 Task: Find connections with filter location Embarcación with filter topic #lifecoach with filter profile language Potuguese with filter current company The Judge Group with filter school Srinivasa Ramanujan Institute of Technology with filter industry IT System Custom Software Development with filter service category Content Strategy with filter keywords title Front Desk Manager
Action: Mouse moved to (642, 116)
Screenshot: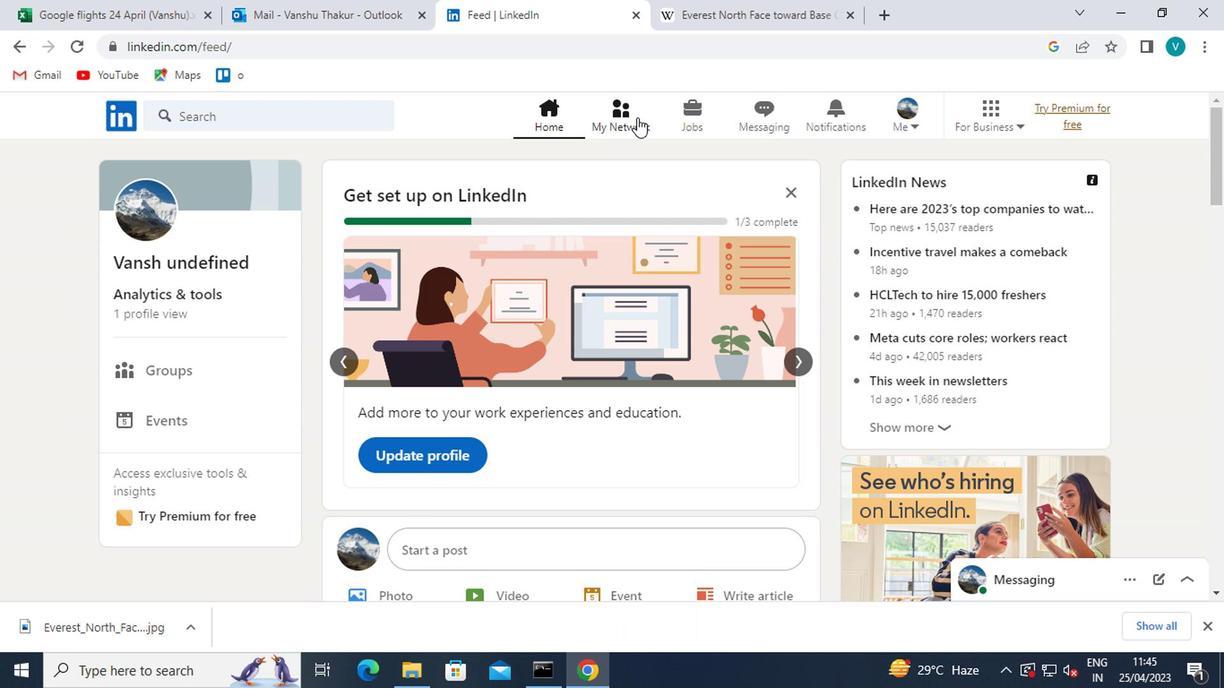 
Action: Mouse pressed left at (642, 116)
Screenshot: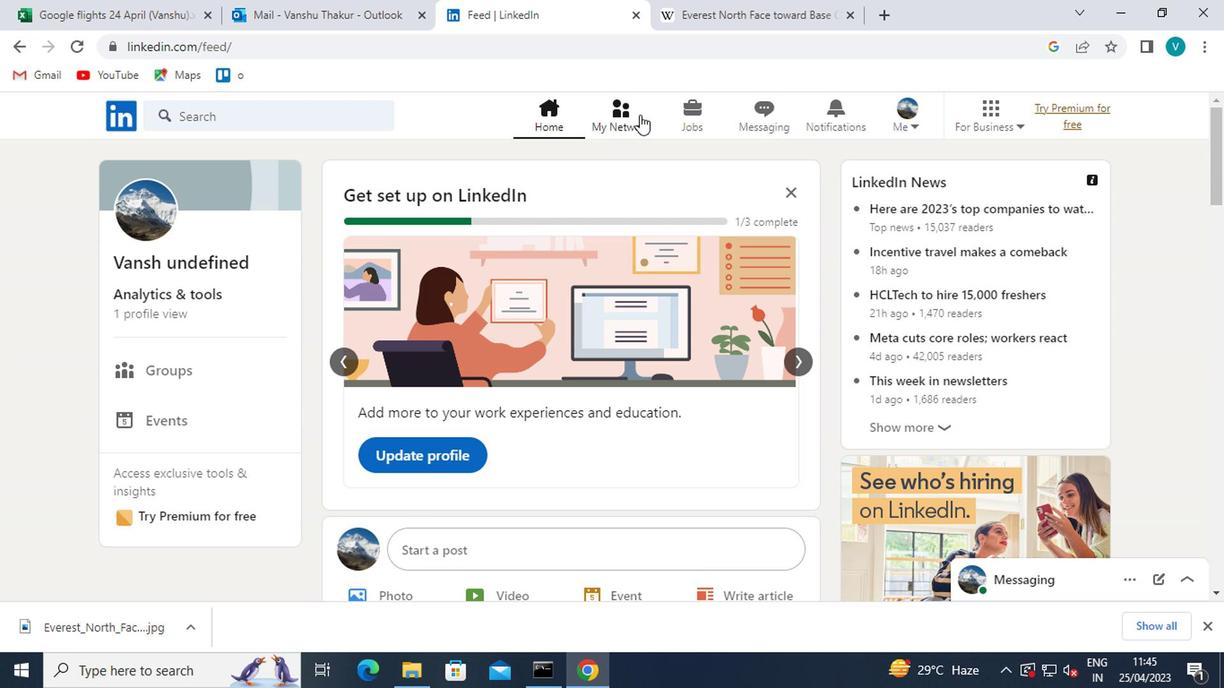 
Action: Mouse moved to (254, 221)
Screenshot: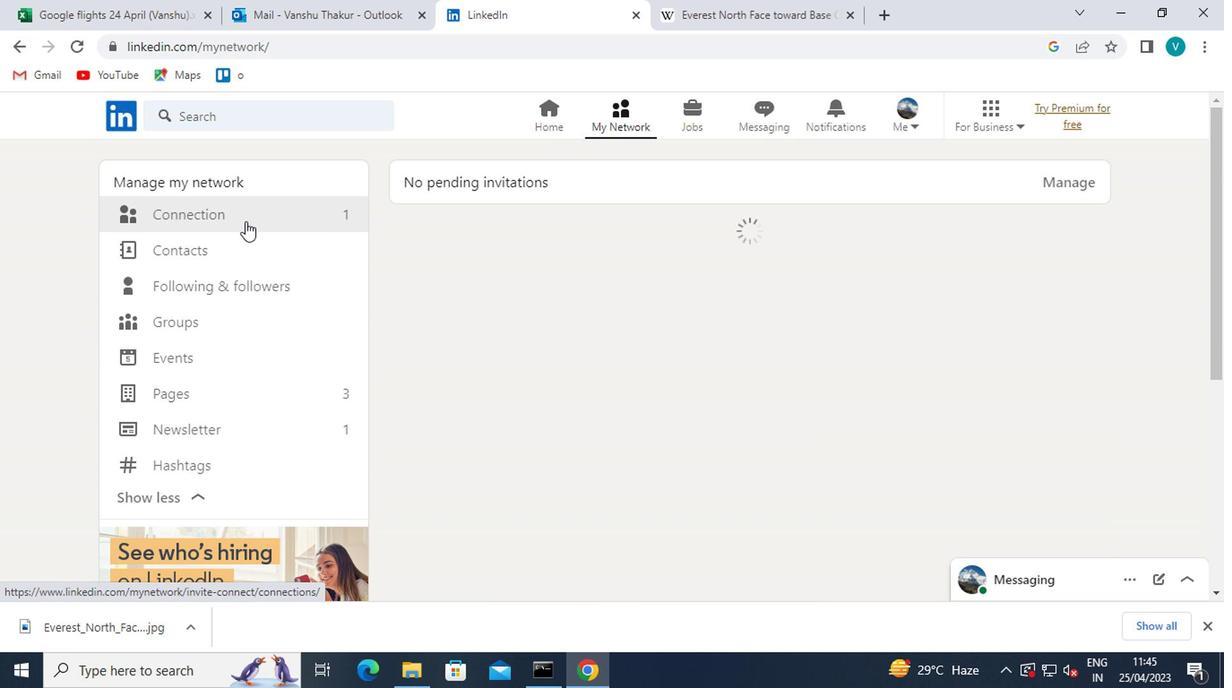 
Action: Mouse pressed left at (254, 221)
Screenshot: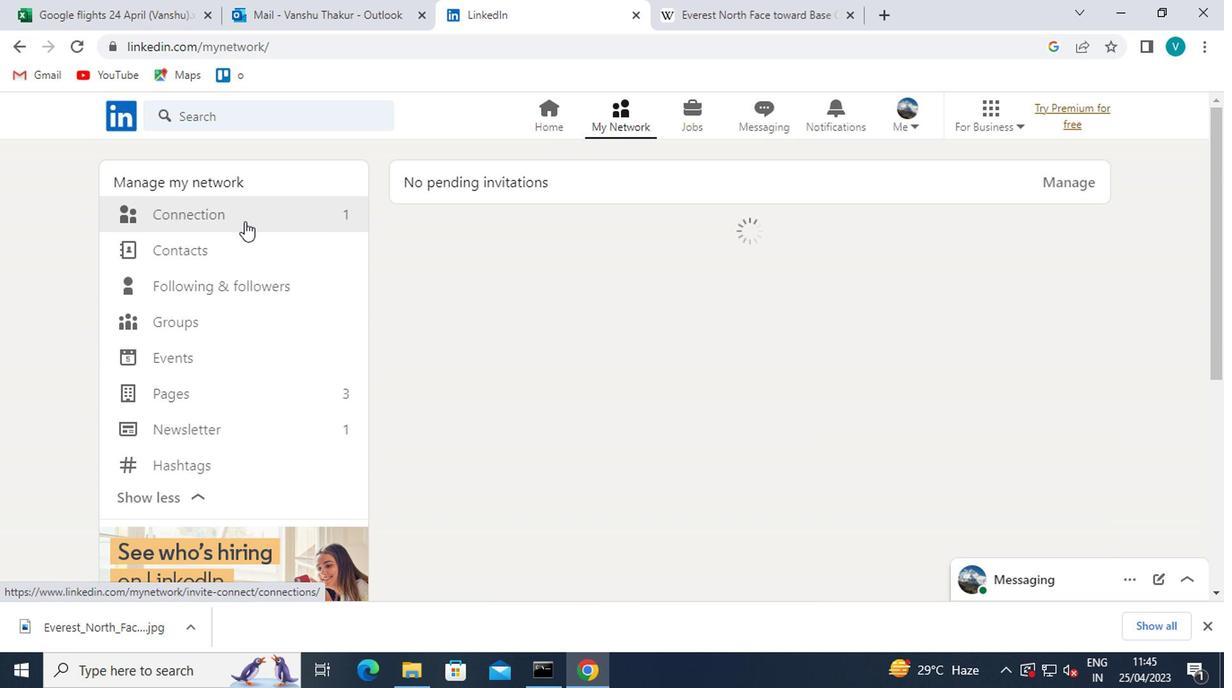 
Action: Mouse moved to (732, 225)
Screenshot: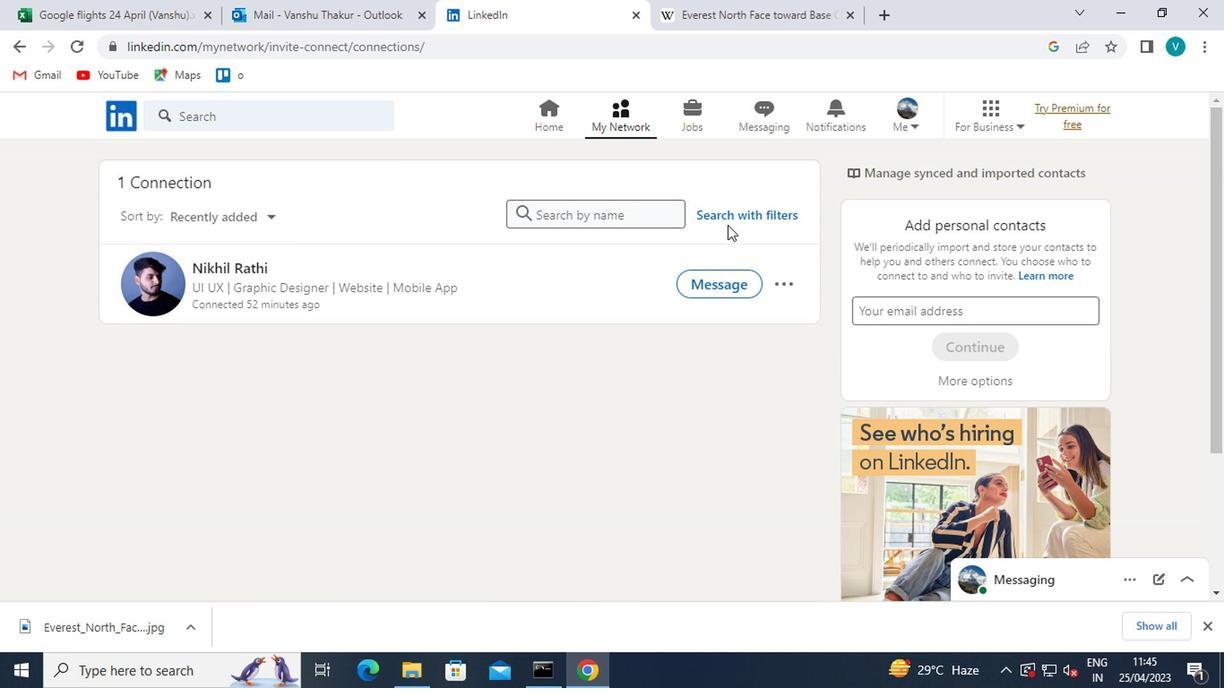 
Action: Mouse pressed left at (732, 225)
Screenshot: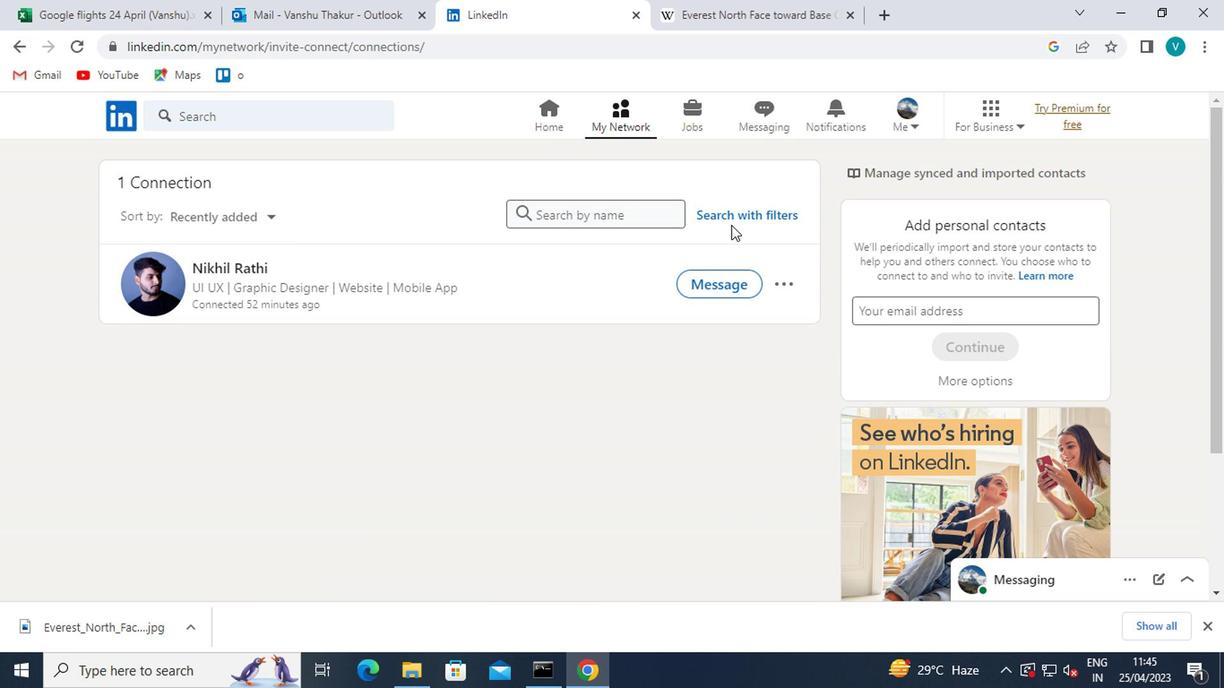 
Action: Mouse moved to (744, 218)
Screenshot: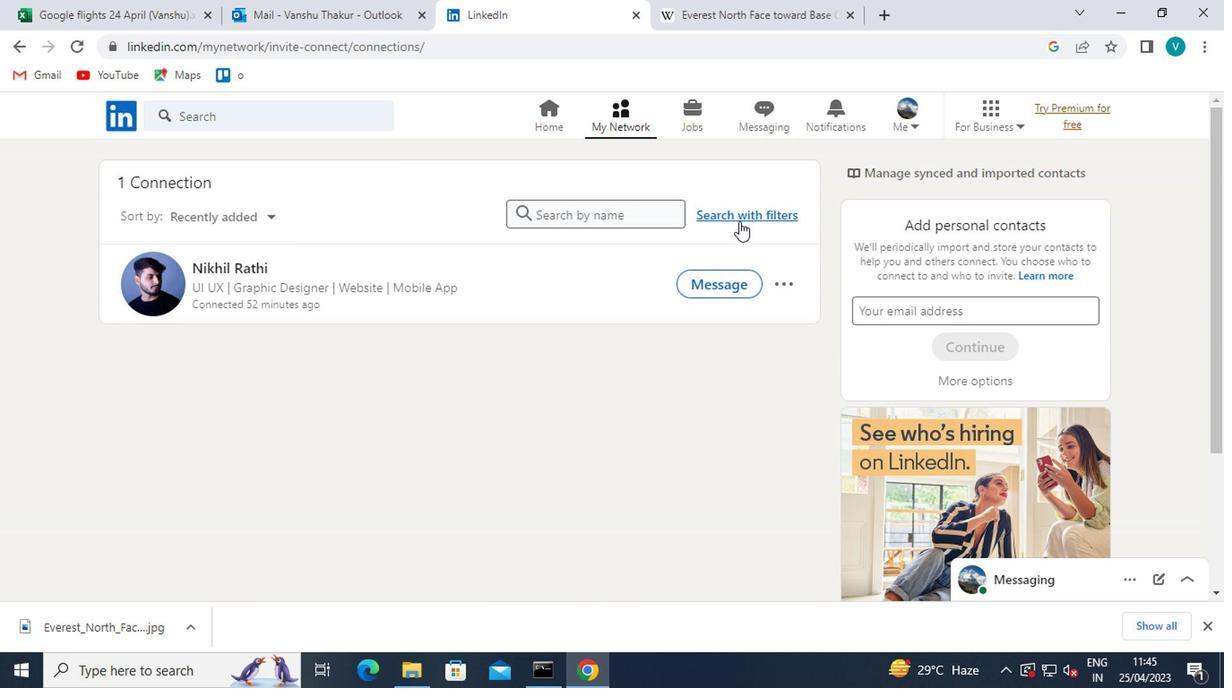 
Action: Mouse pressed left at (744, 218)
Screenshot: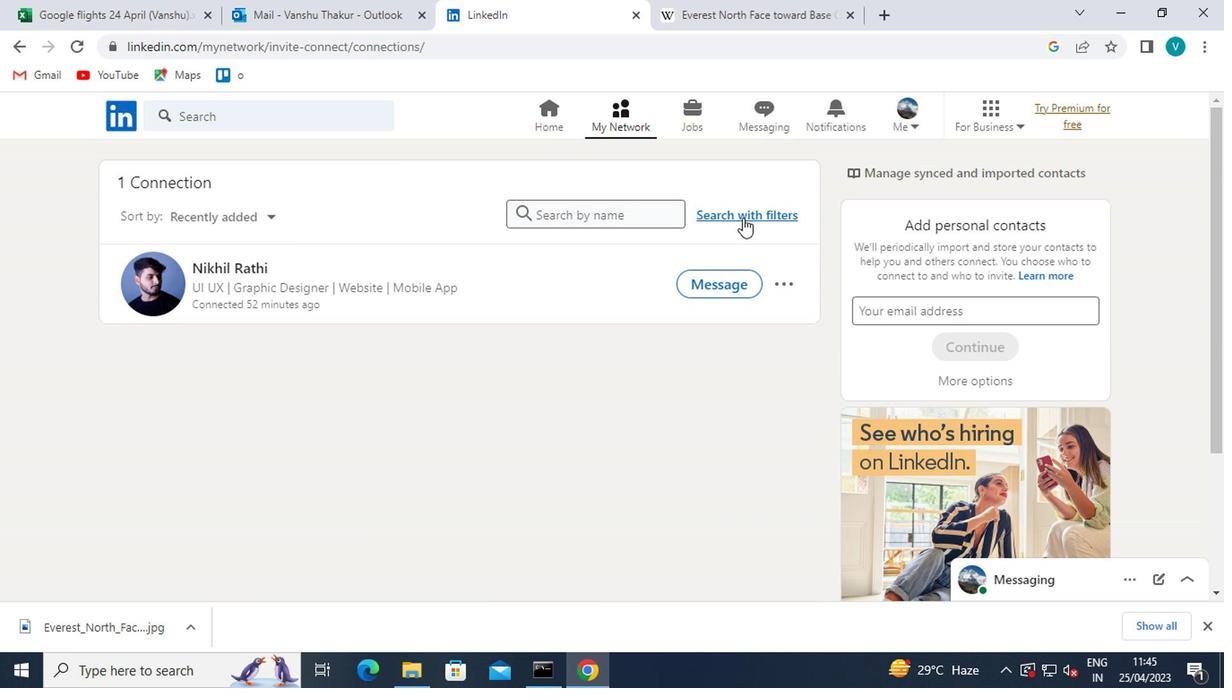 
Action: Mouse moved to (616, 171)
Screenshot: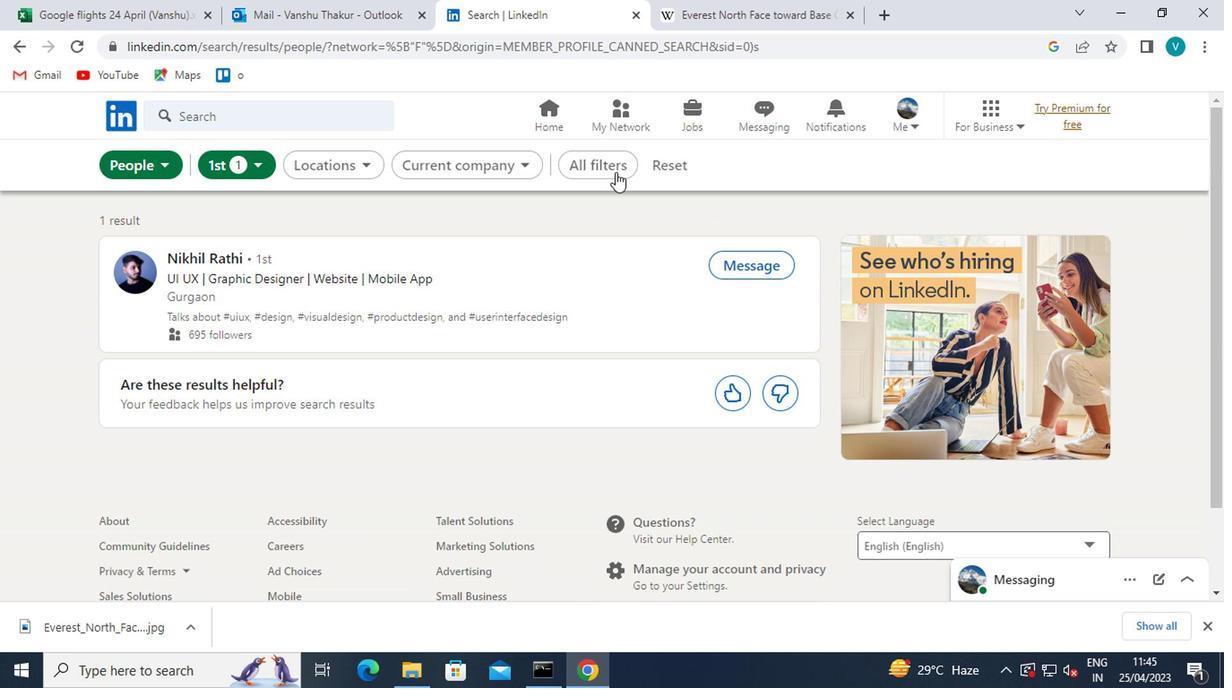 
Action: Mouse pressed left at (616, 171)
Screenshot: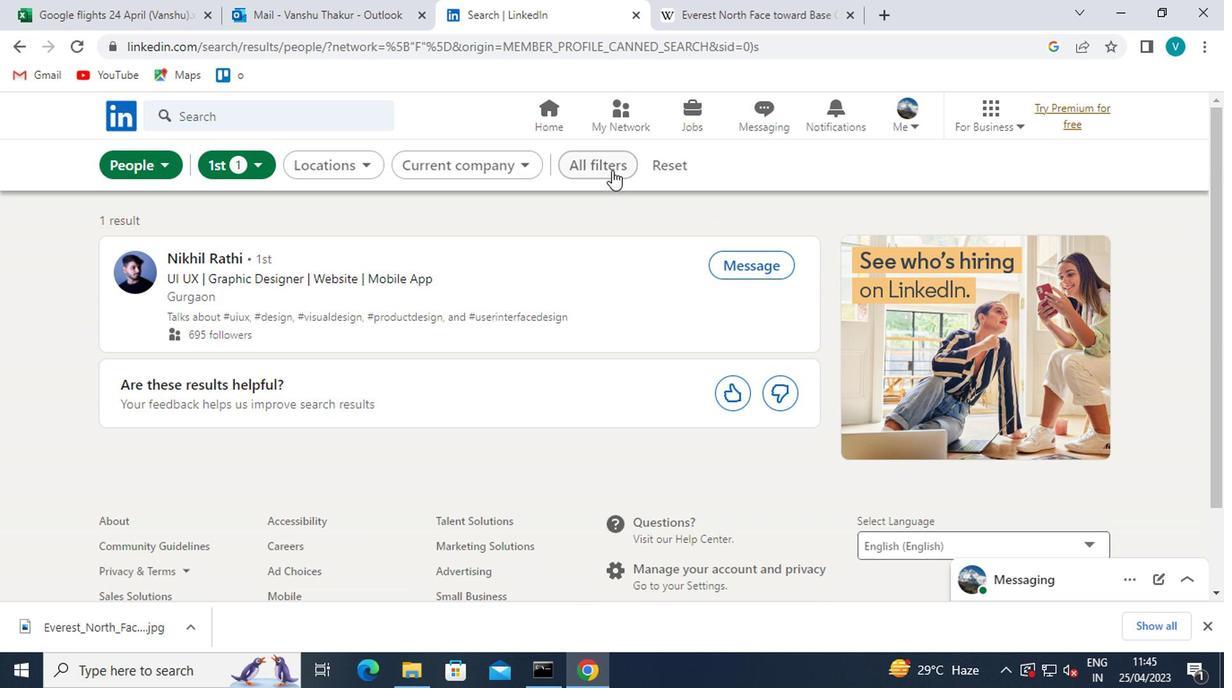 
Action: Mouse moved to (841, 376)
Screenshot: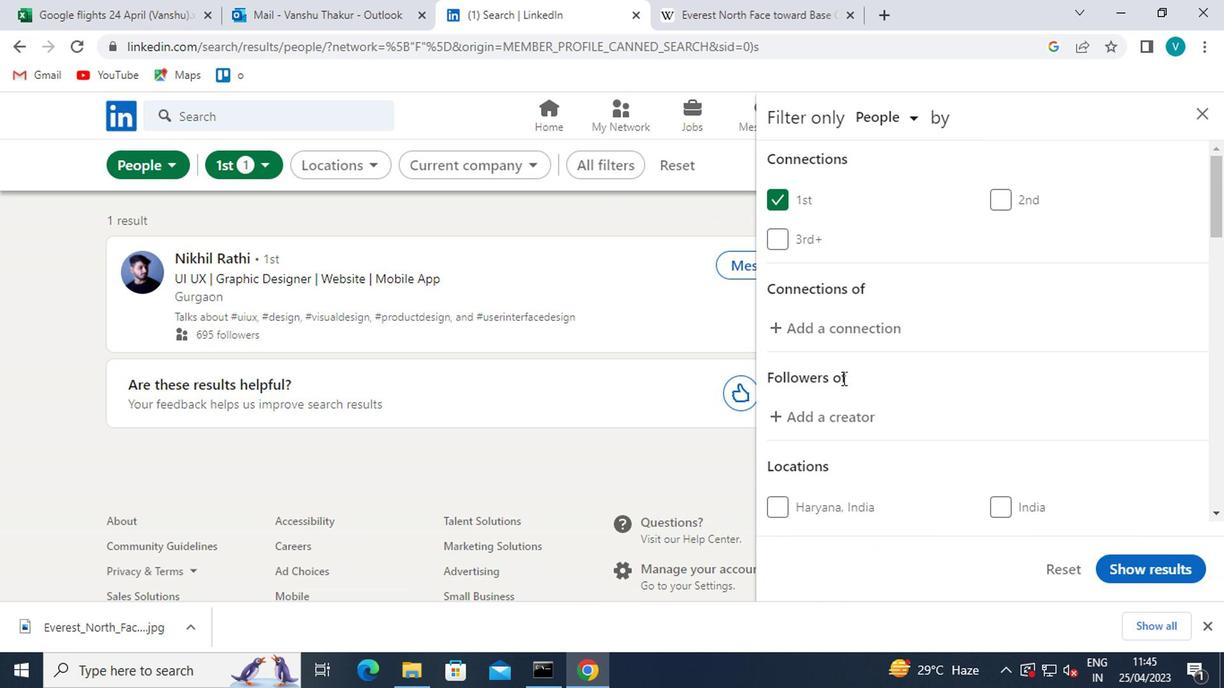 
Action: Mouse scrolled (841, 376) with delta (0, 0)
Screenshot: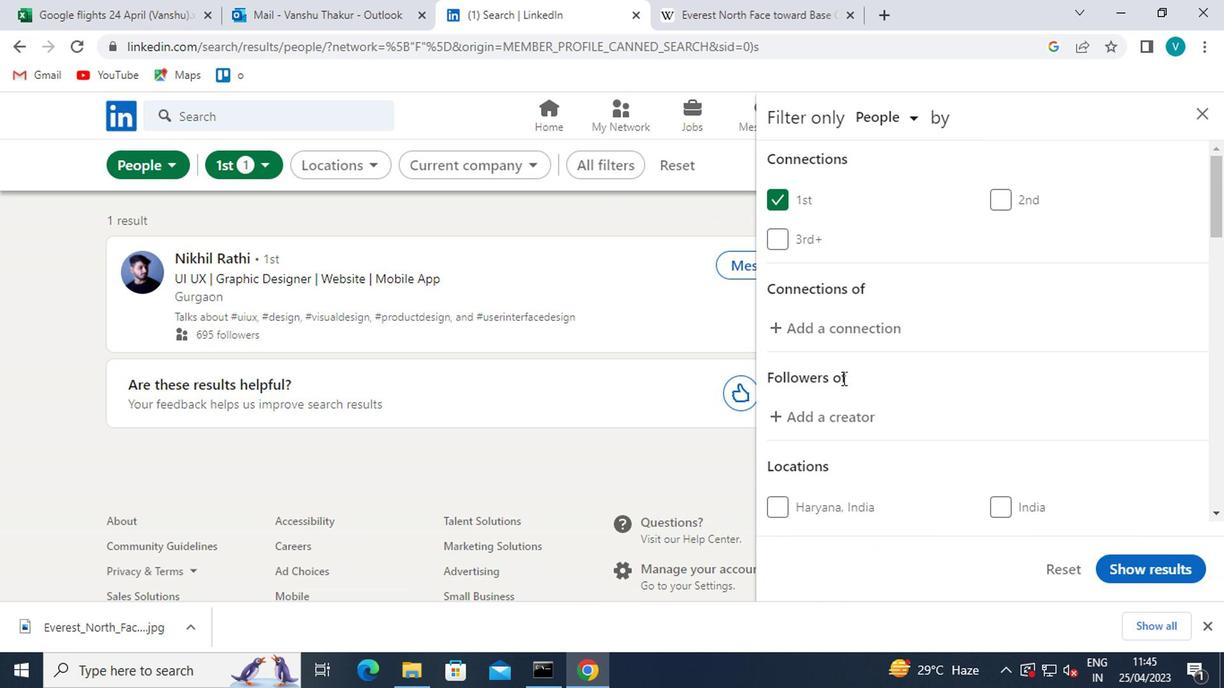 
Action: Mouse moved to (843, 377)
Screenshot: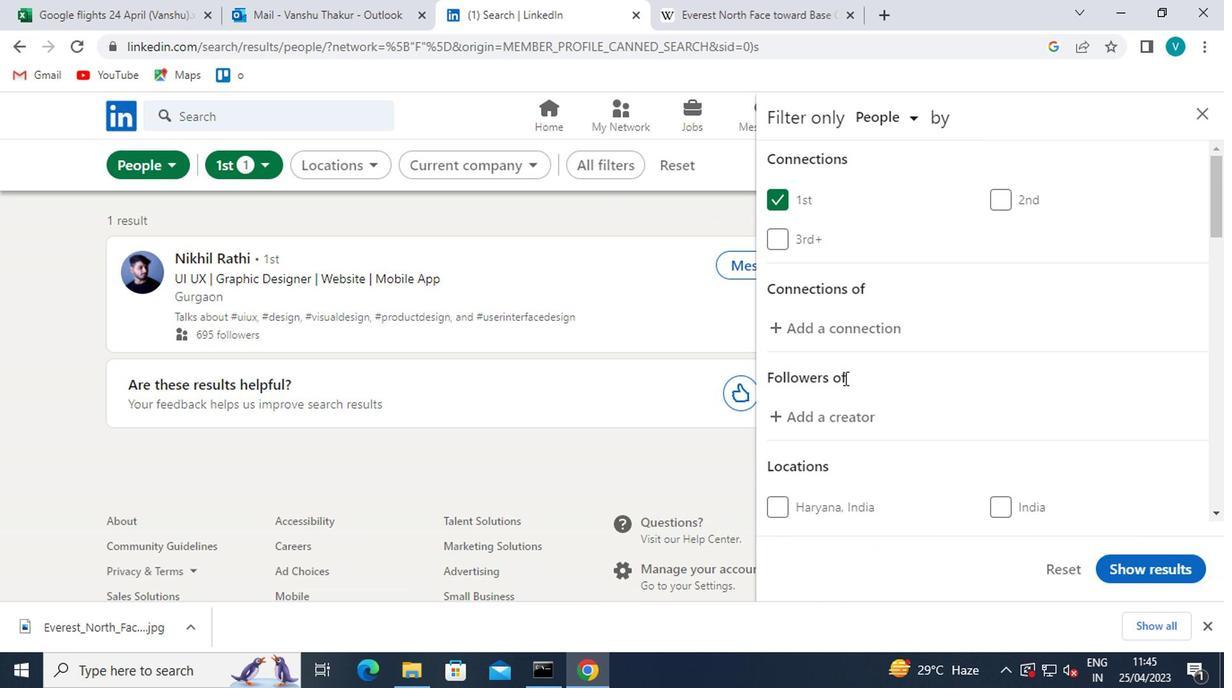 
Action: Mouse scrolled (843, 376) with delta (0, 0)
Screenshot: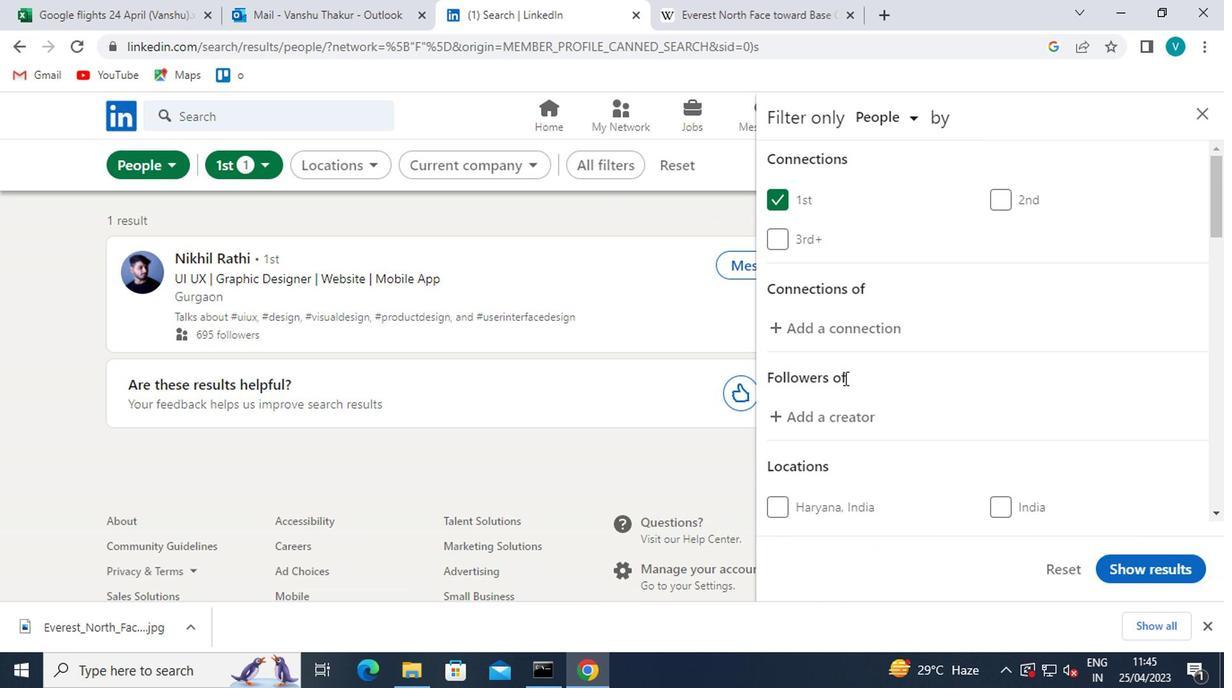 
Action: Mouse scrolled (843, 376) with delta (0, 0)
Screenshot: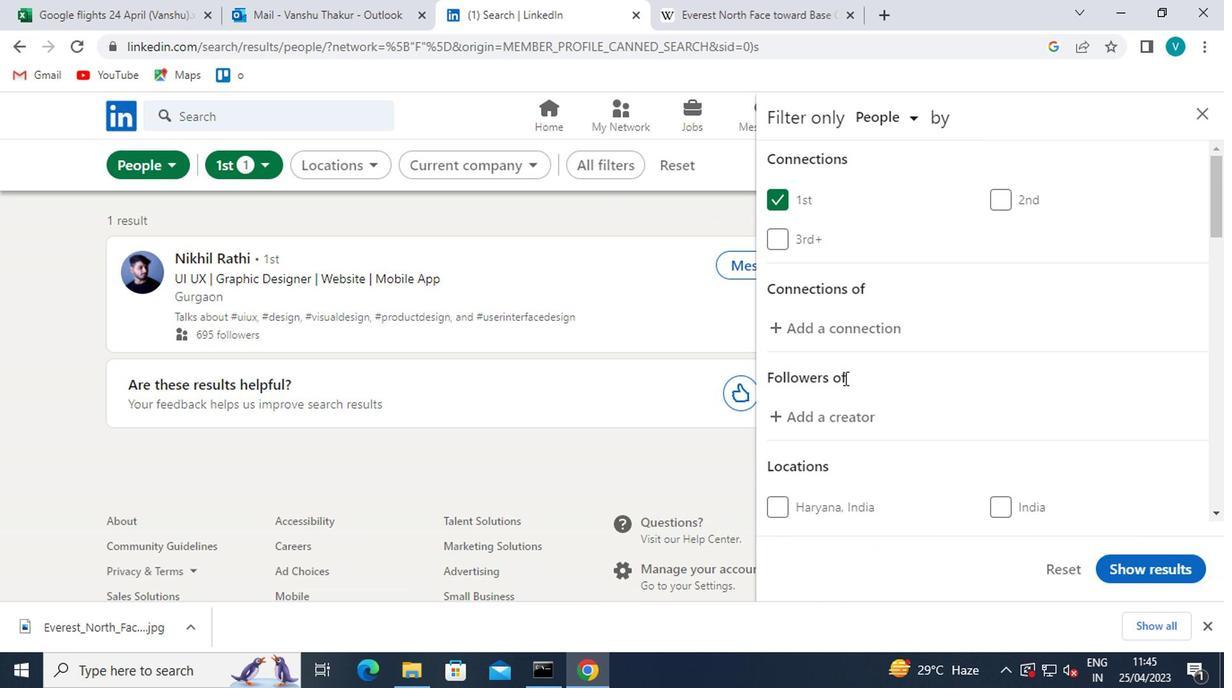 
Action: Mouse moved to (846, 320)
Screenshot: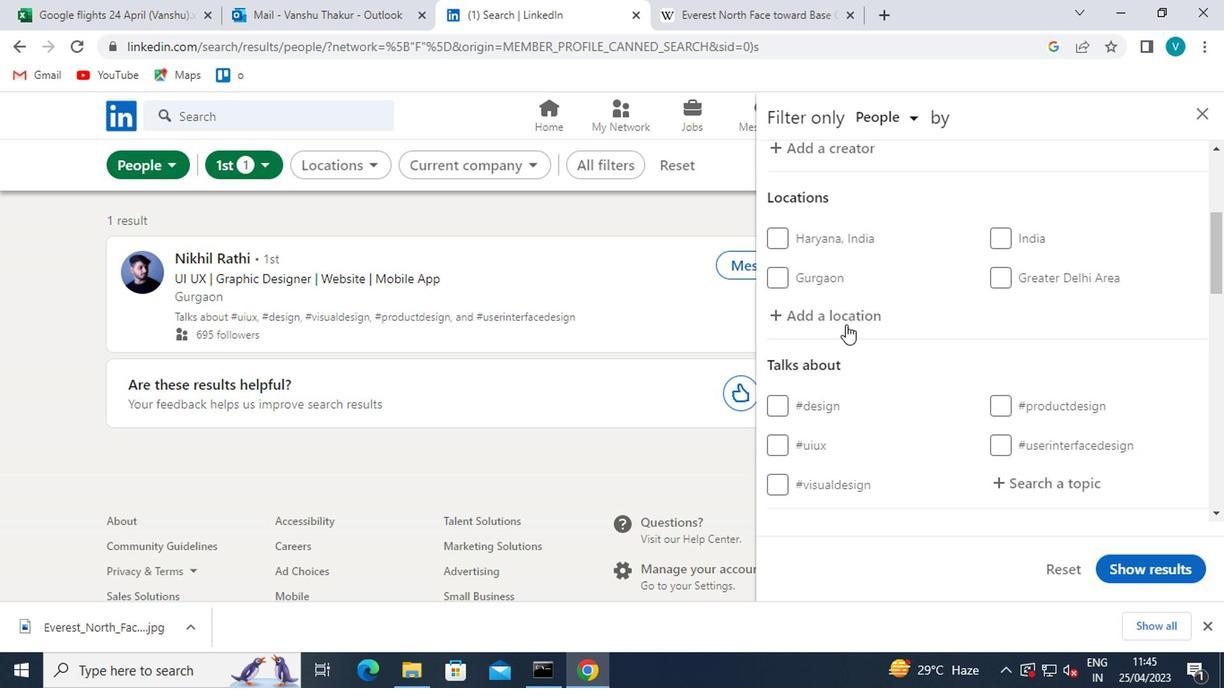 
Action: Mouse pressed left at (846, 320)
Screenshot: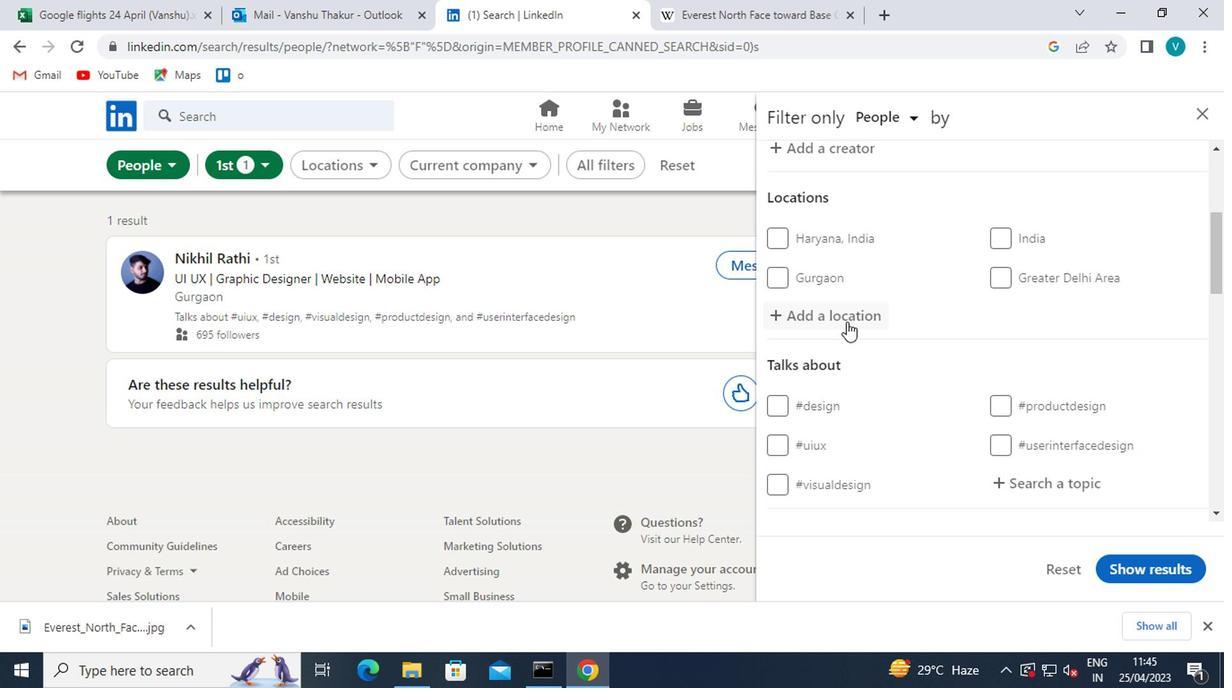 
Action: Mouse moved to (844, 320)
Screenshot: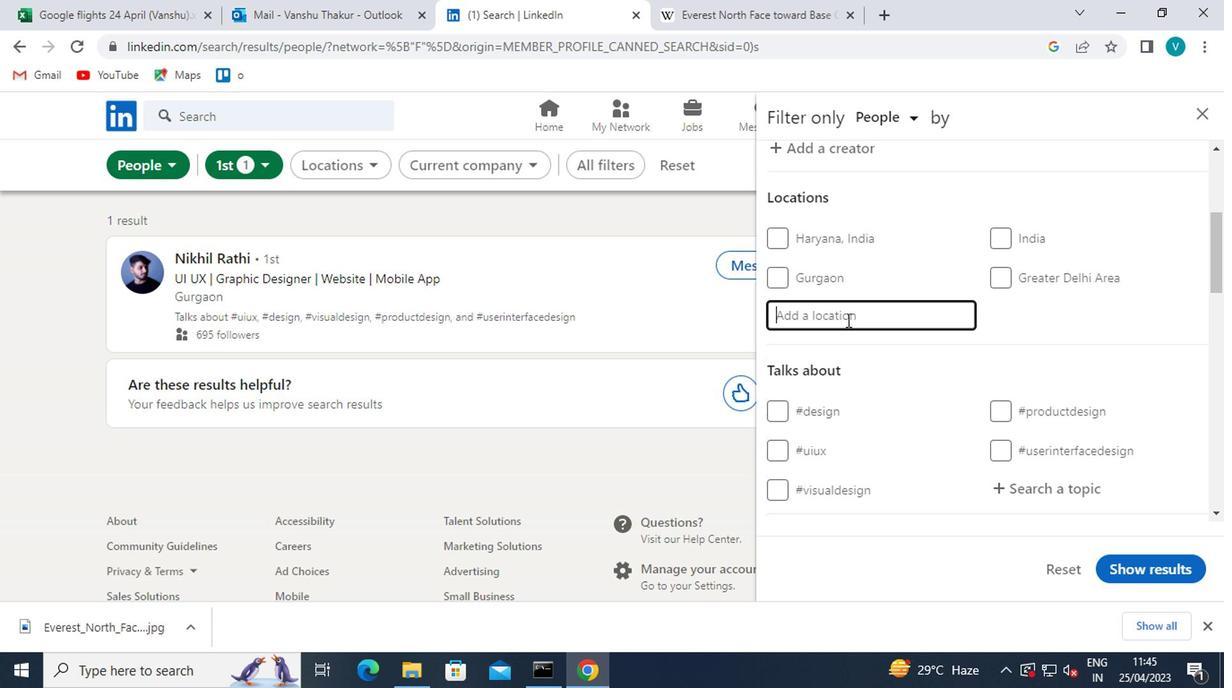 
Action: Key pressed <Key.shift>EMBARCACION
Screenshot: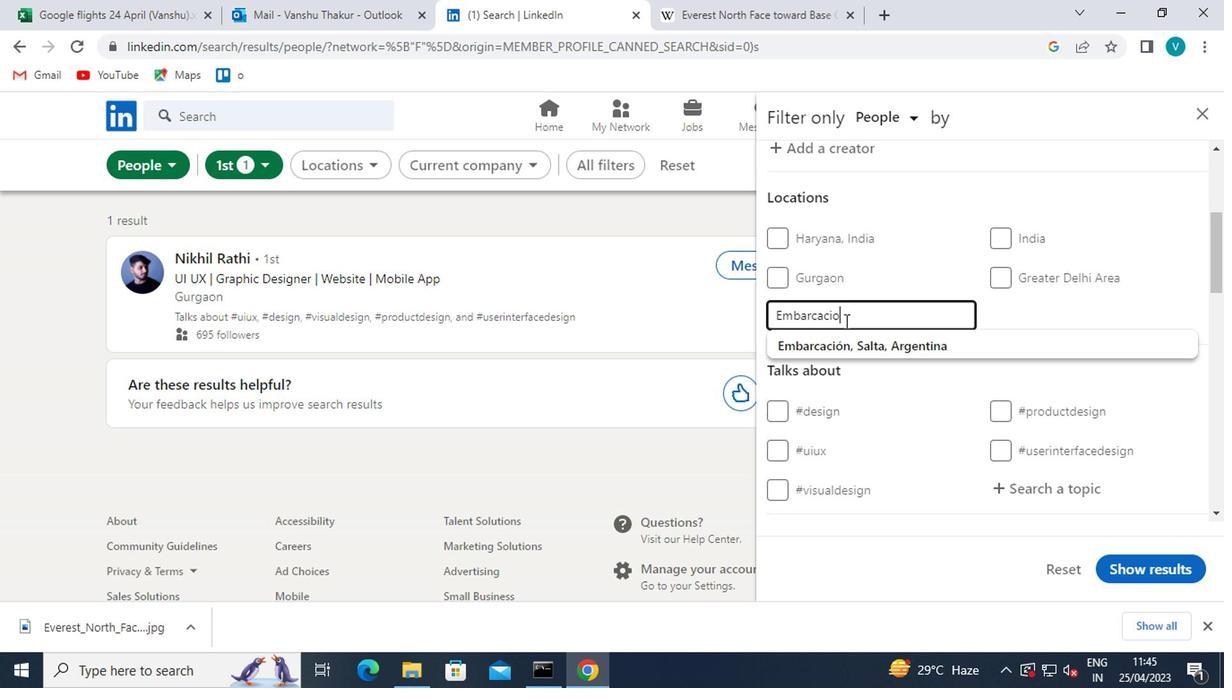 
Action: Mouse moved to (827, 352)
Screenshot: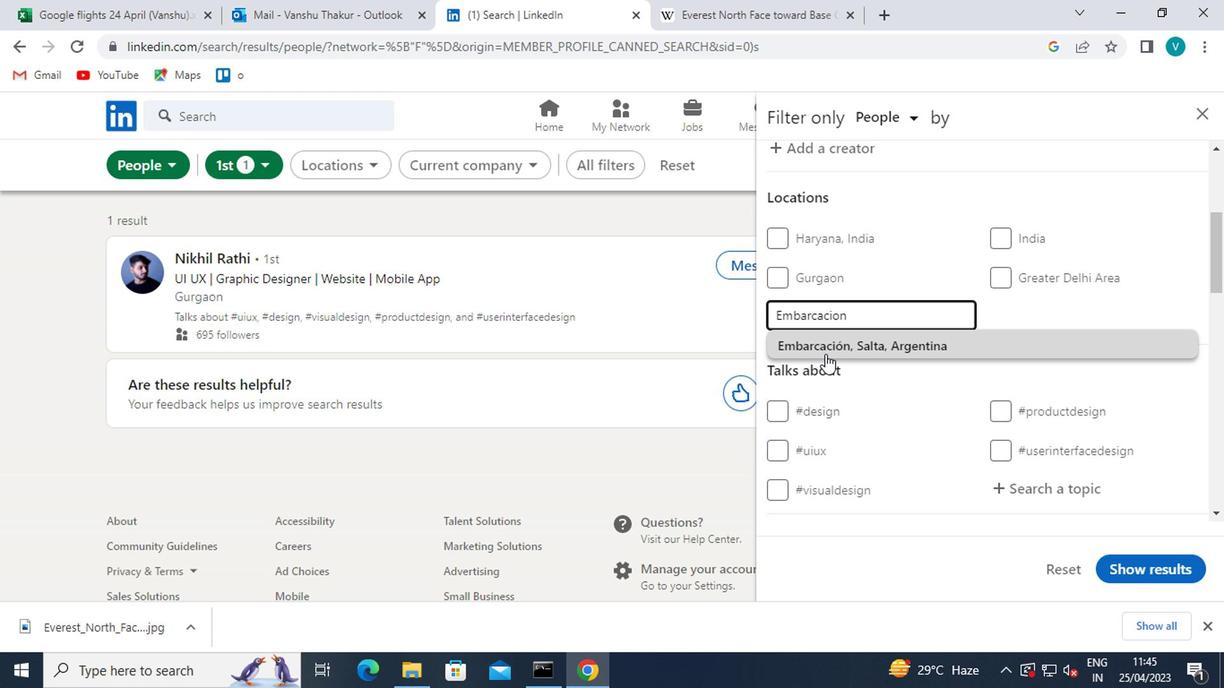 
Action: Mouse pressed left at (827, 352)
Screenshot: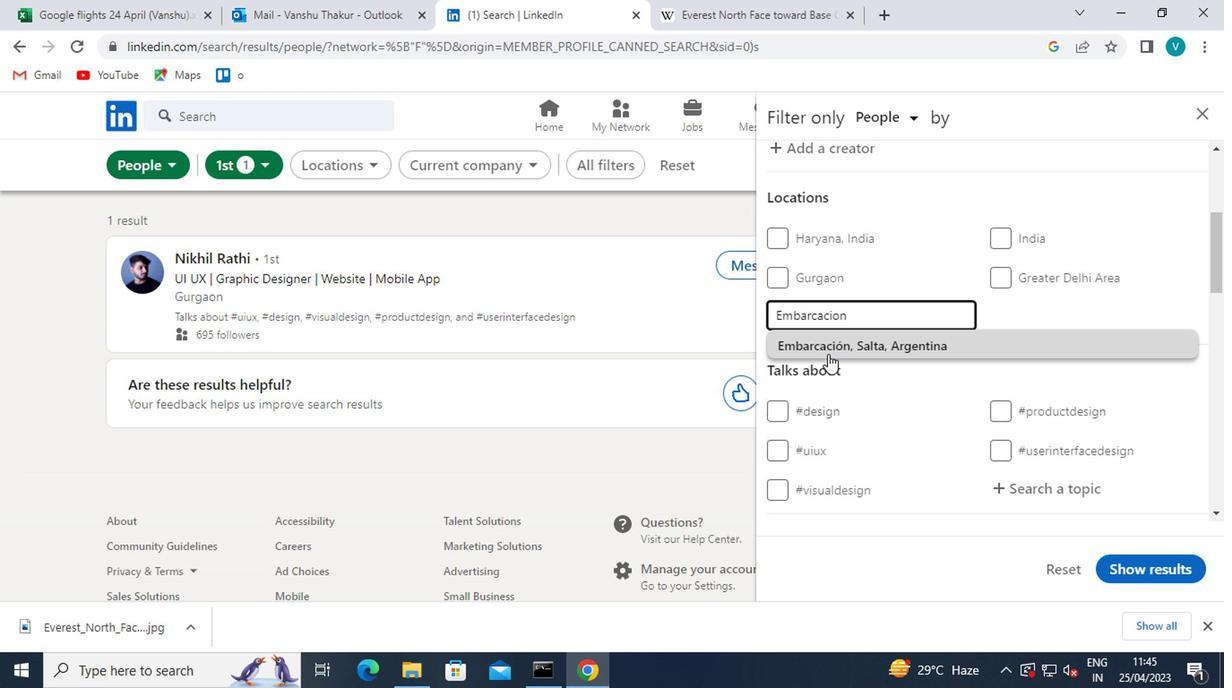 
Action: Mouse moved to (1023, 368)
Screenshot: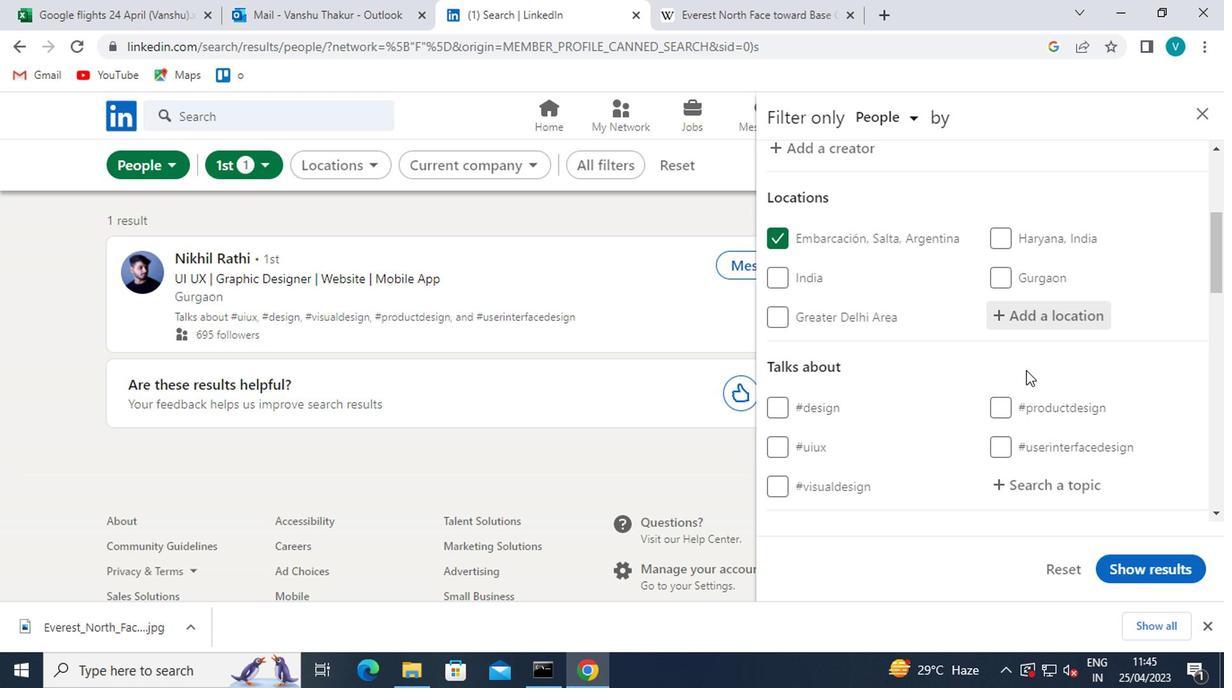 
Action: Mouse scrolled (1023, 368) with delta (0, 0)
Screenshot: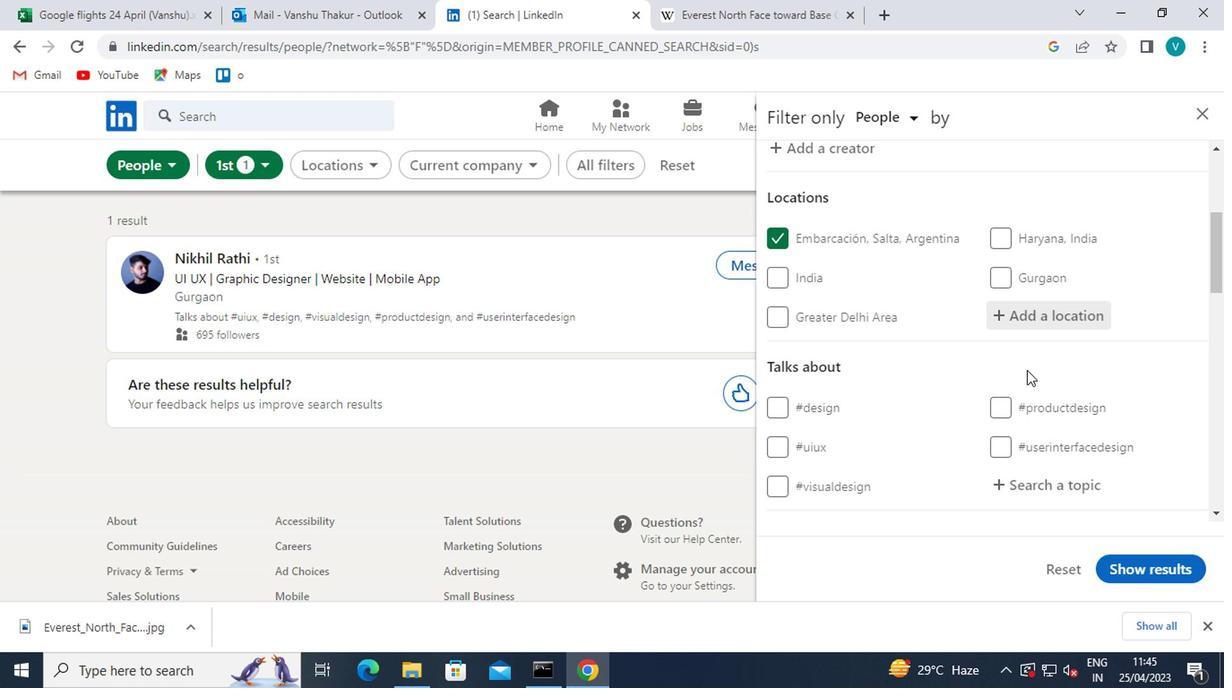 
Action: Mouse moved to (1040, 401)
Screenshot: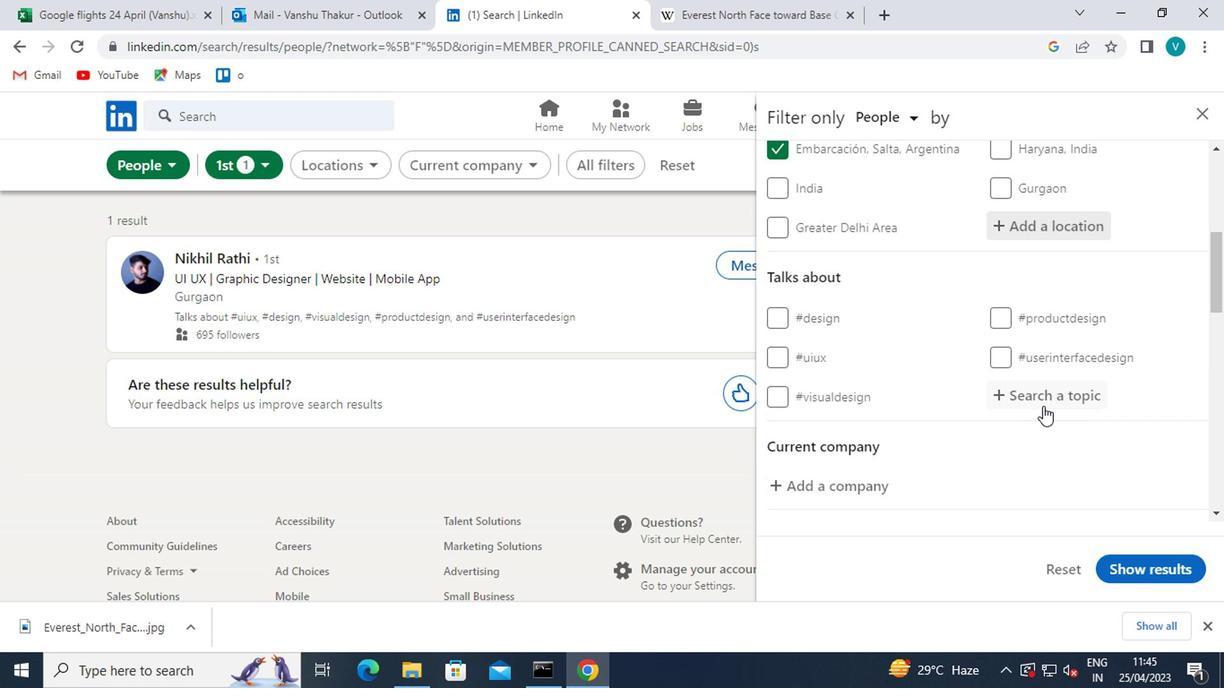 
Action: Mouse pressed left at (1040, 401)
Screenshot: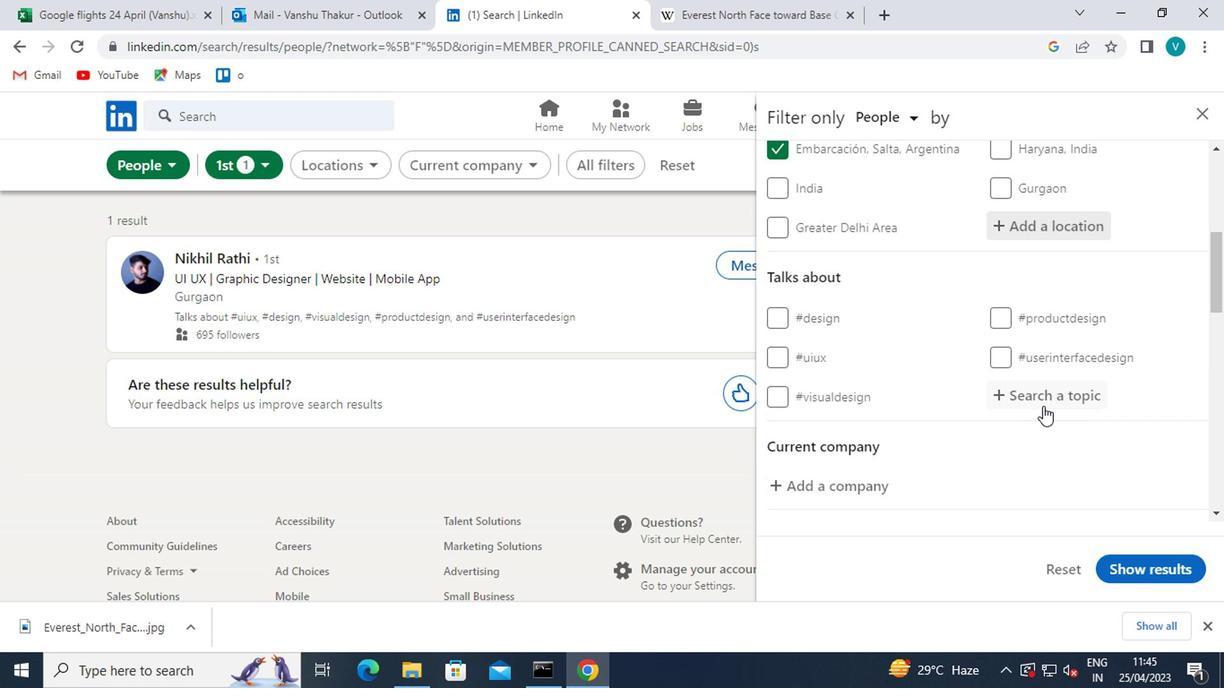 
Action: Mouse moved to (999, 387)
Screenshot: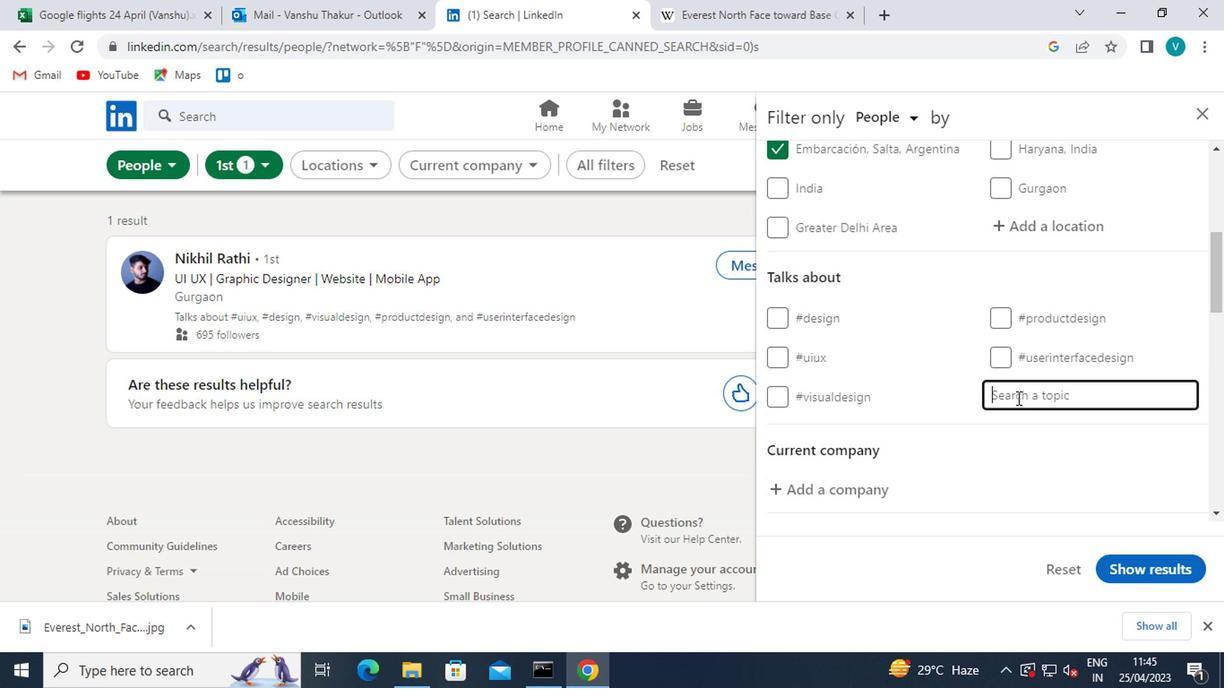 
Action: Key pressed <Key.shift>#LIFECOACH
Screenshot: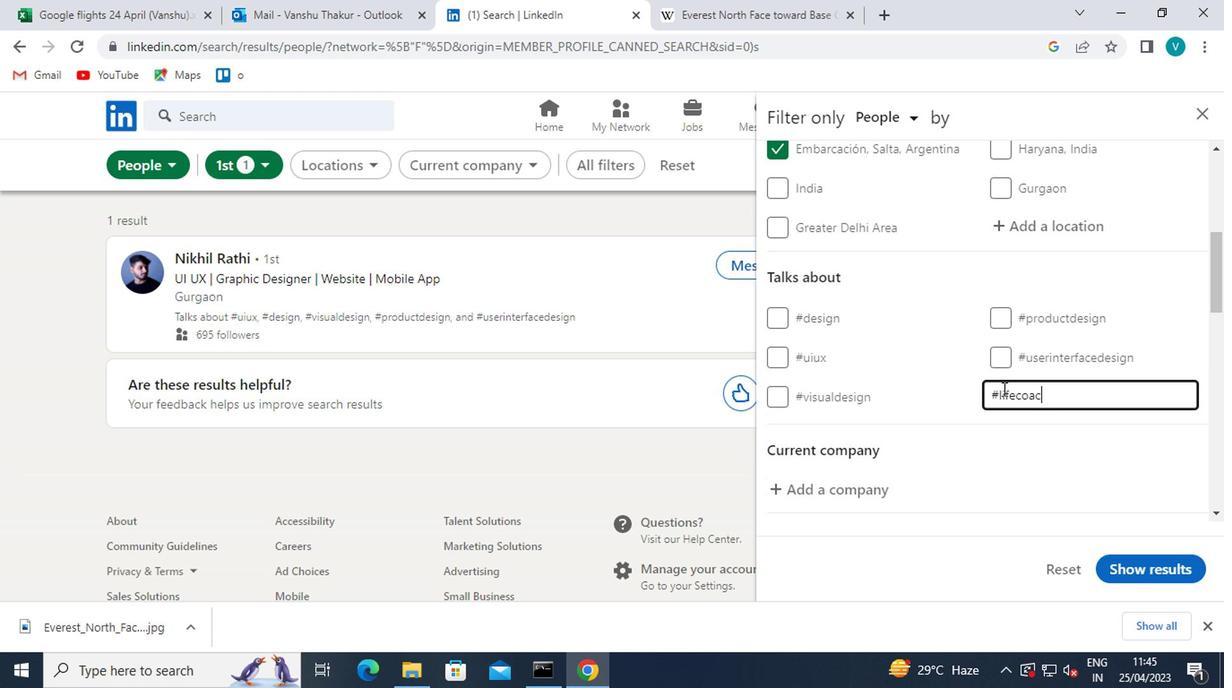 
Action: Mouse moved to (1013, 435)
Screenshot: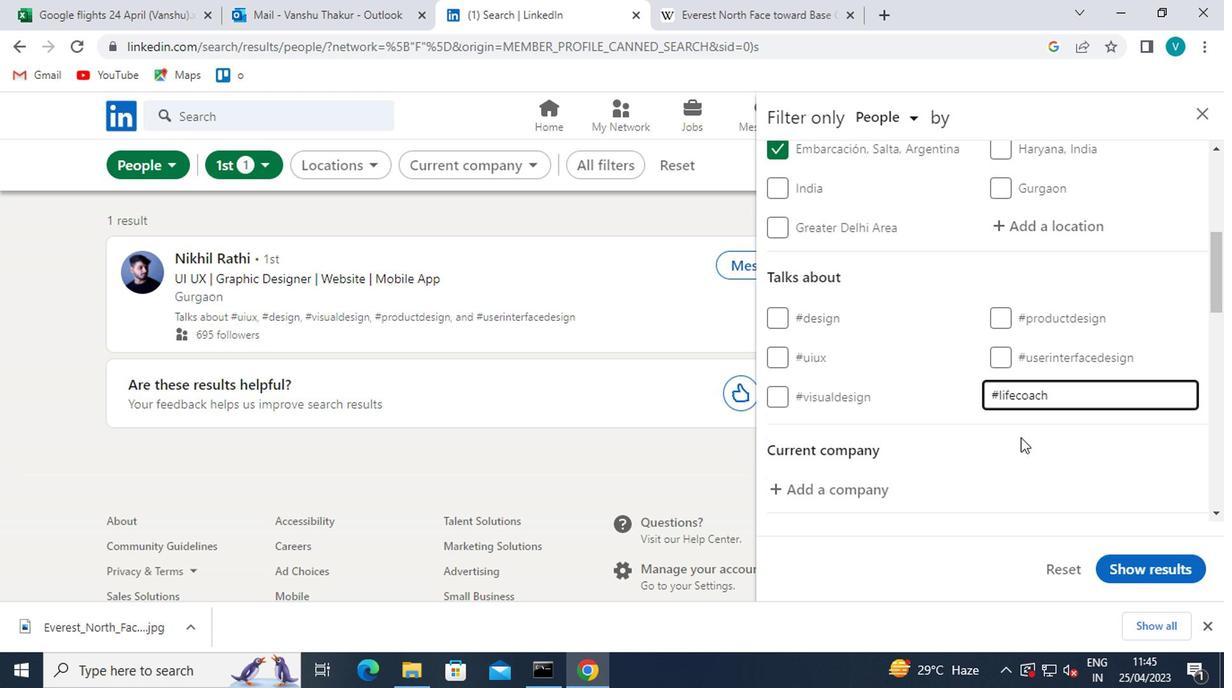 
Action: Mouse scrolled (1013, 434) with delta (0, -1)
Screenshot: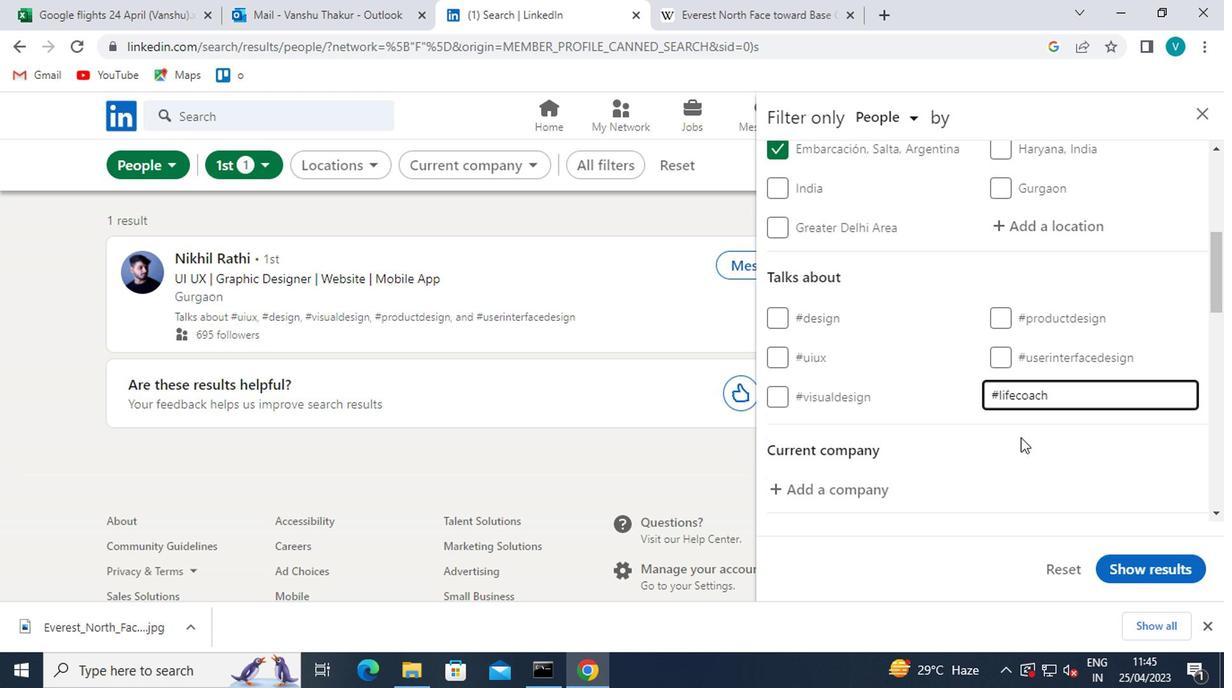 
Action: Mouse moved to (1012, 440)
Screenshot: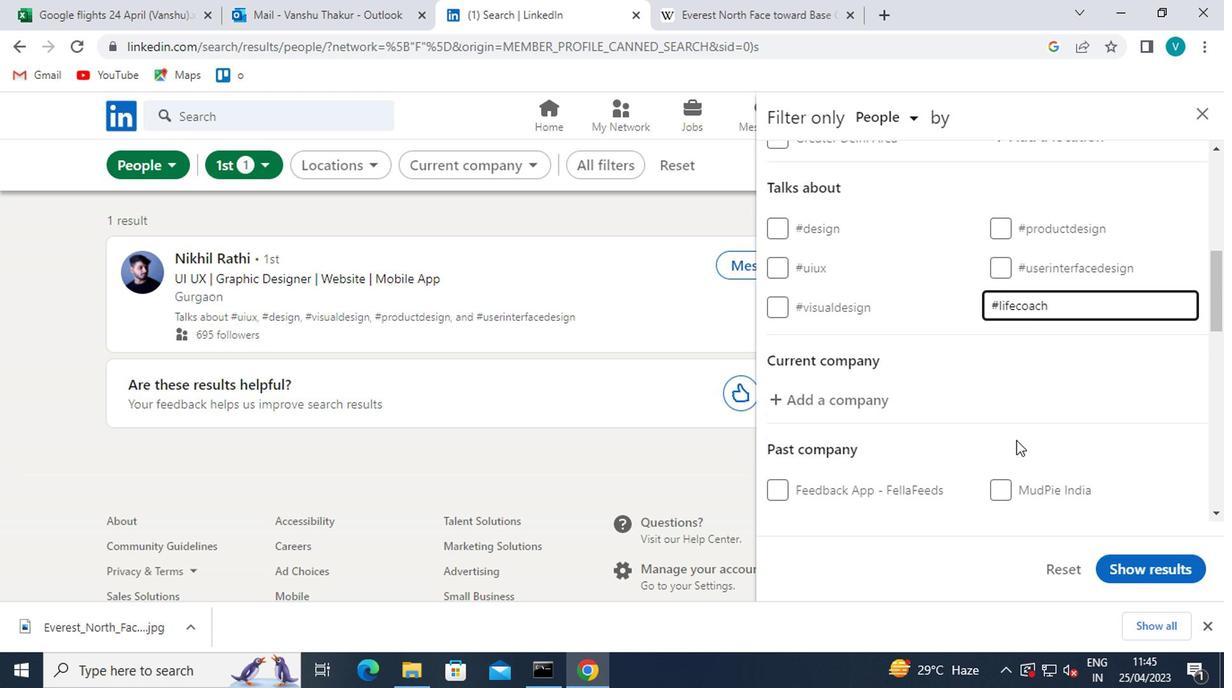 
Action: Mouse scrolled (1012, 438) with delta (0, -1)
Screenshot: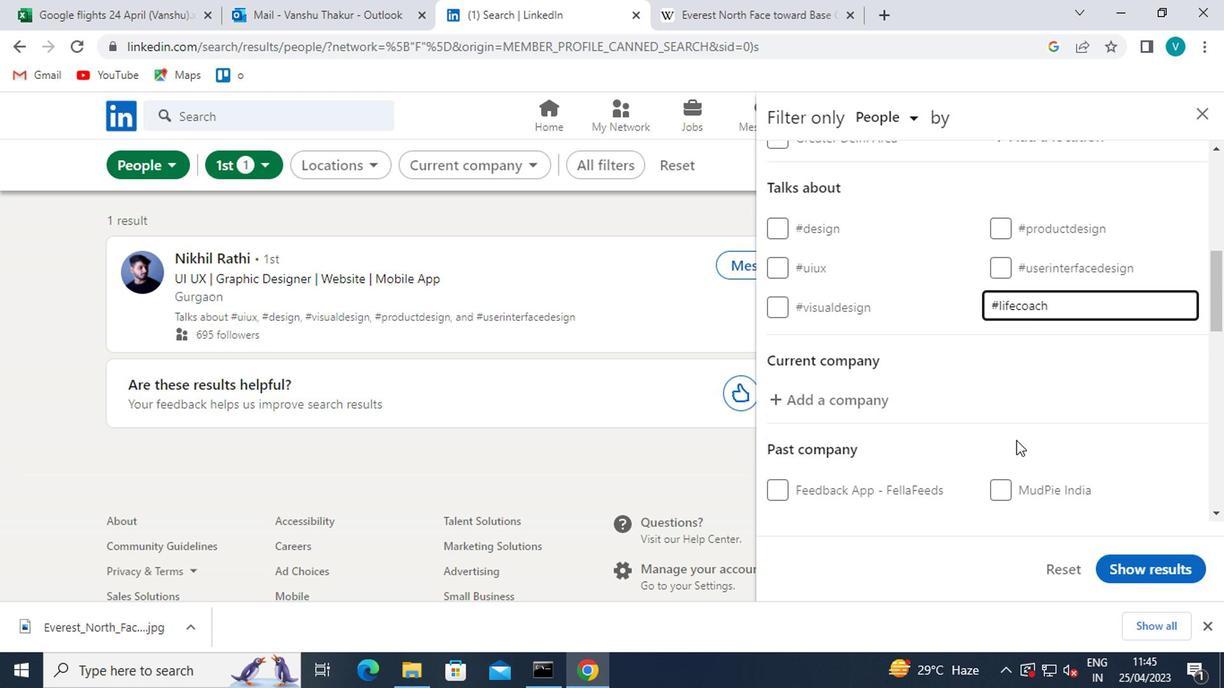 
Action: Mouse moved to (994, 444)
Screenshot: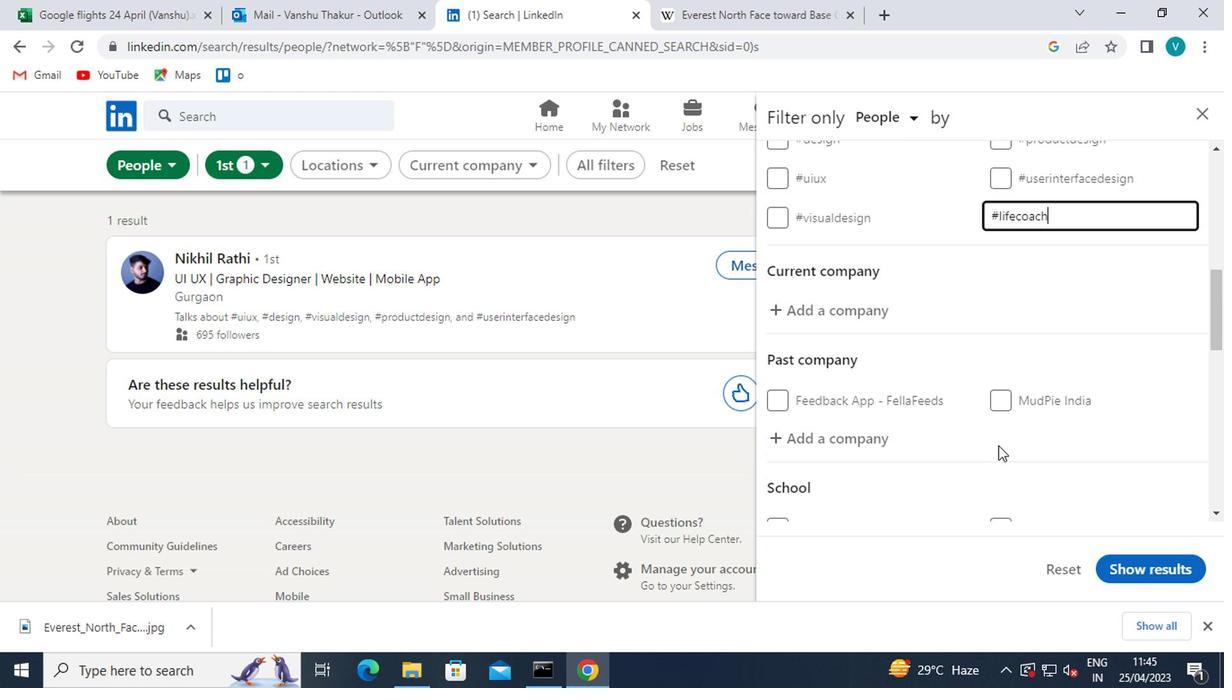 
Action: Mouse scrolled (994, 443) with delta (0, -1)
Screenshot: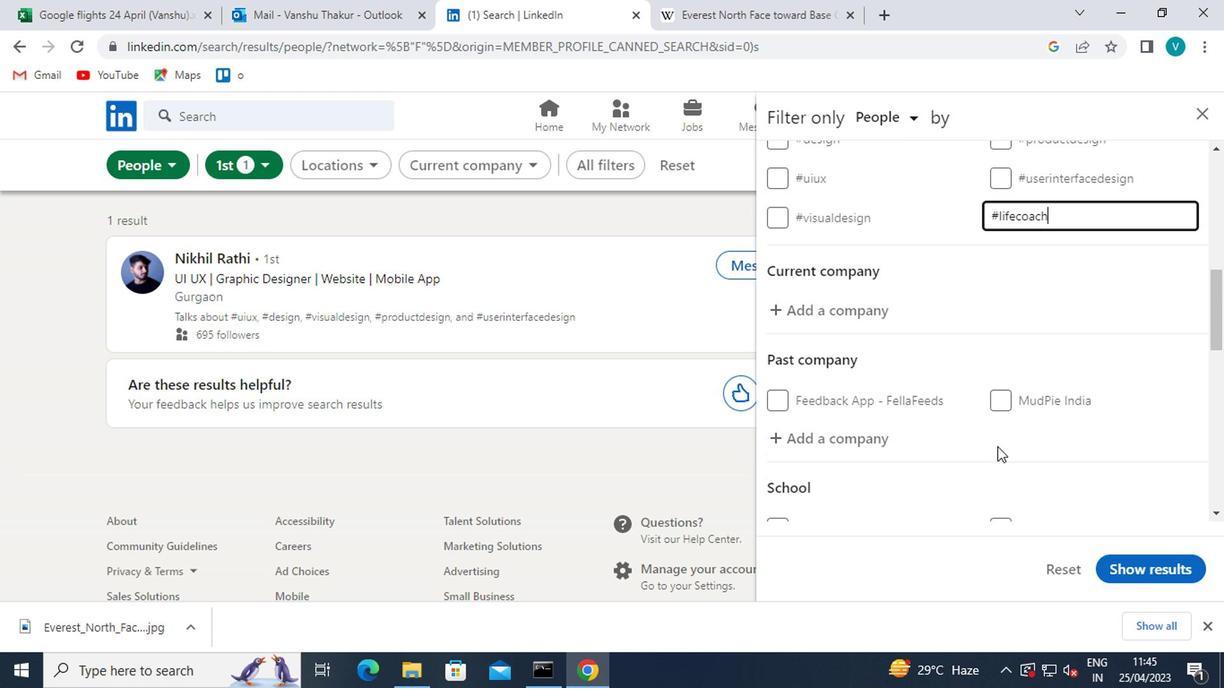 
Action: Mouse moved to (993, 456)
Screenshot: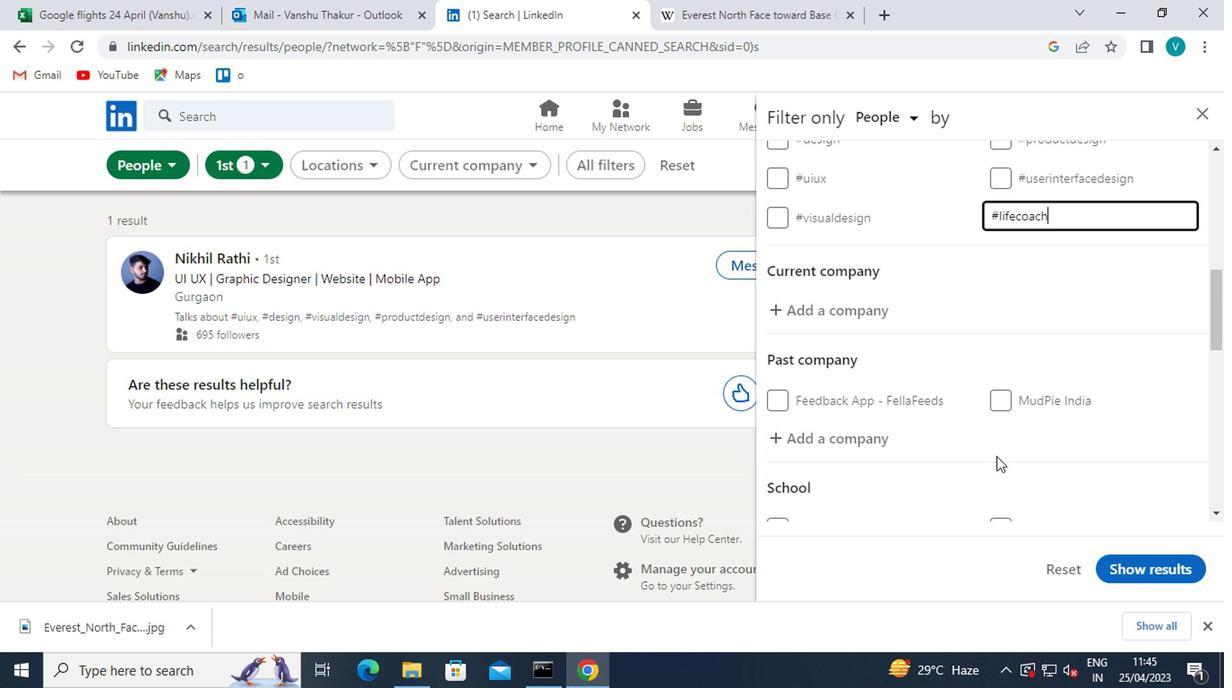 
Action: Mouse scrolled (993, 456) with delta (0, 0)
Screenshot: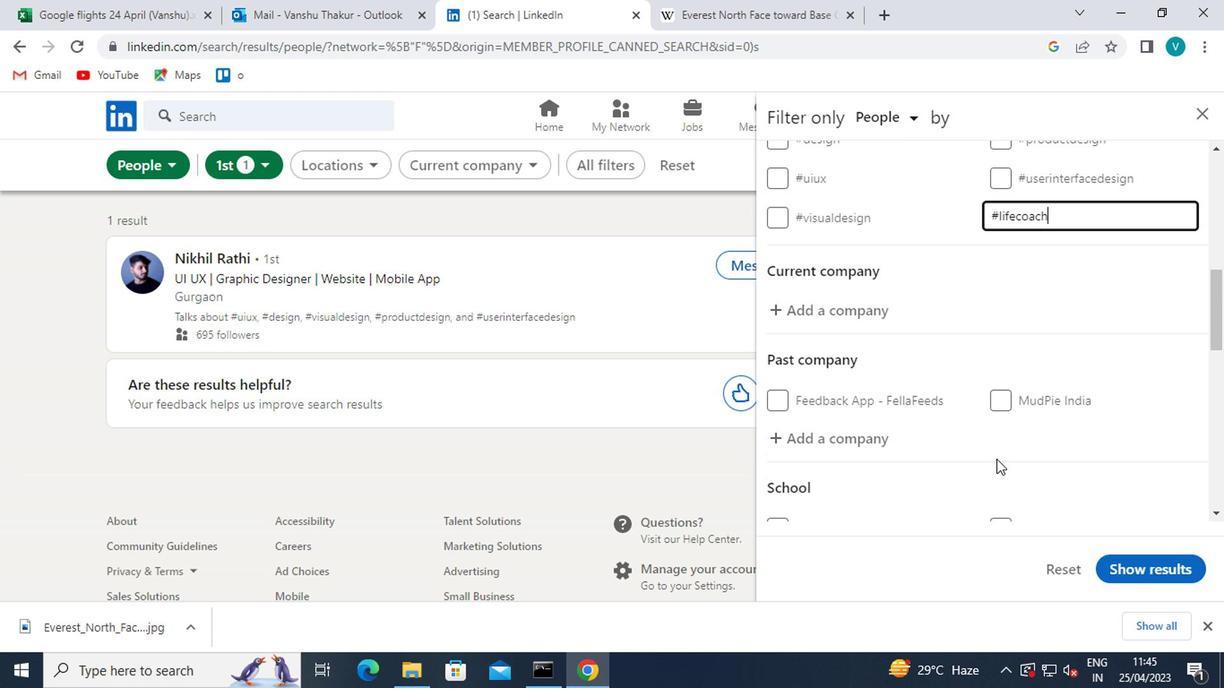 
Action: Mouse moved to (929, 456)
Screenshot: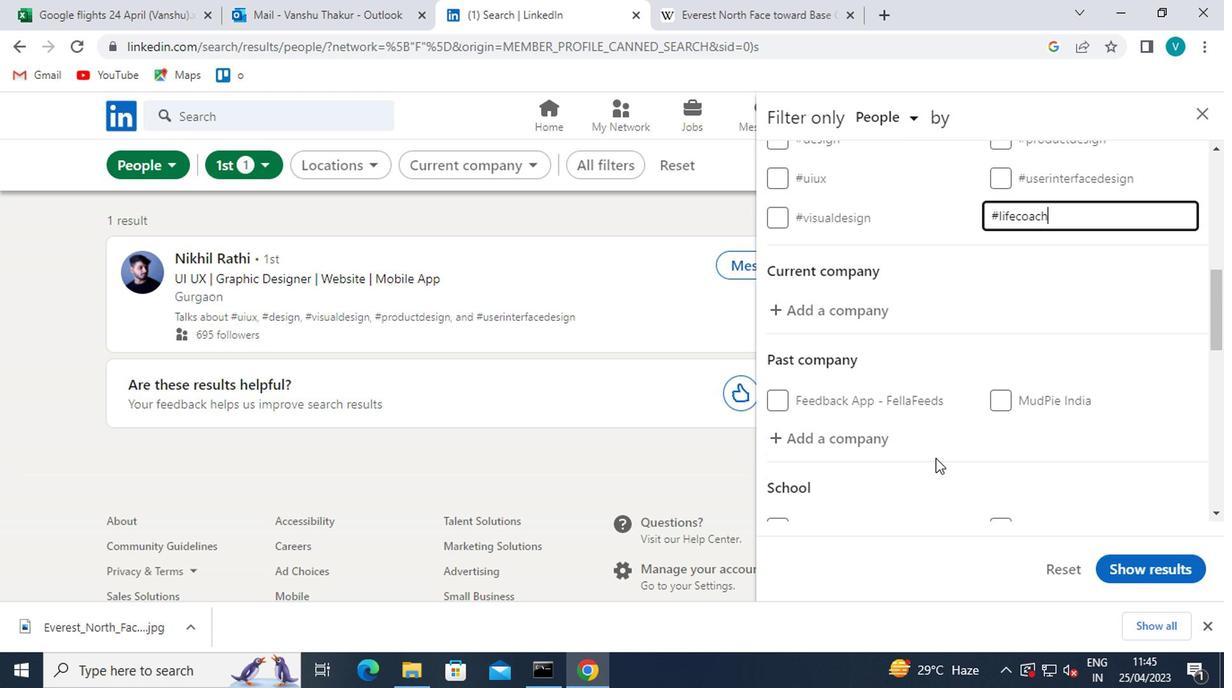 
Action: Mouse scrolled (929, 454) with delta (0, -1)
Screenshot: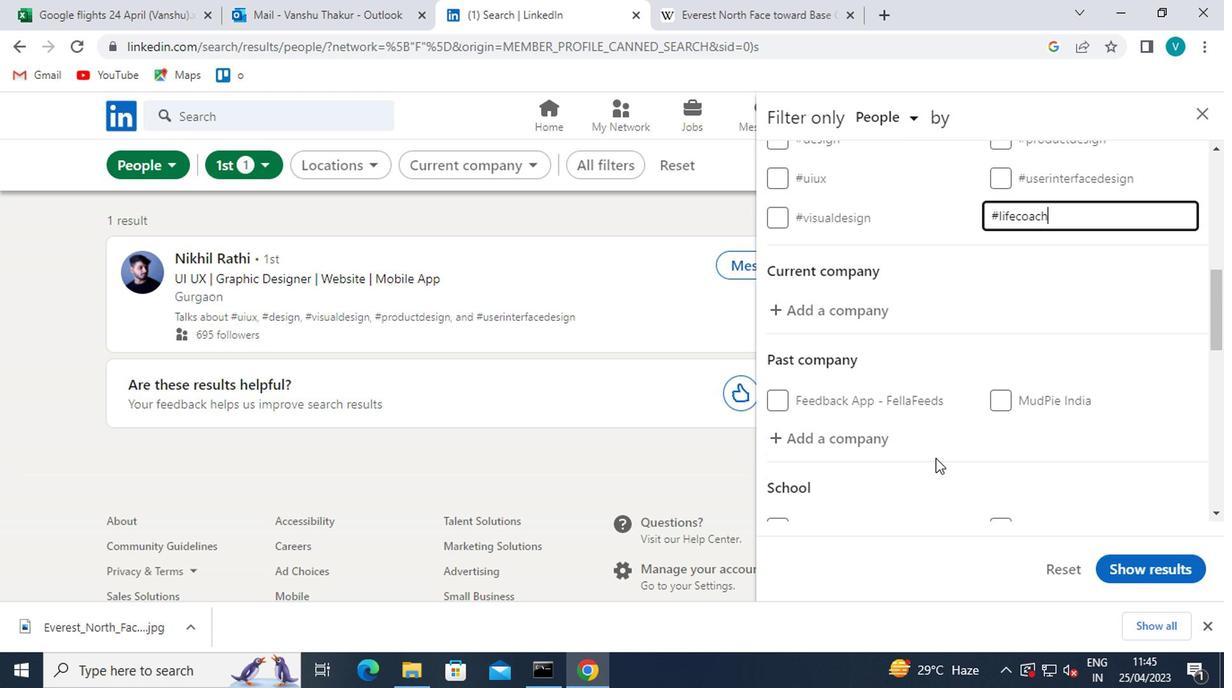 
Action: Mouse moved to (893, 438)
Screenshot: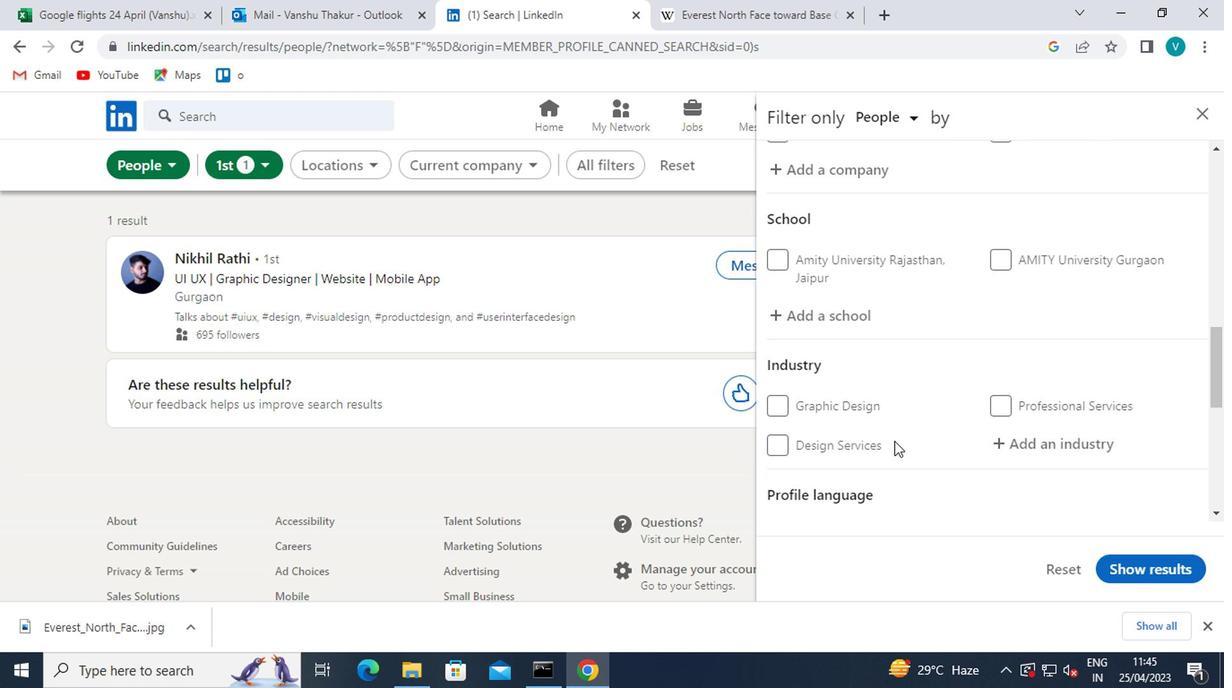 
Action: Mouse scrolled (893, 440) with delta (0, 1)
Screenshot: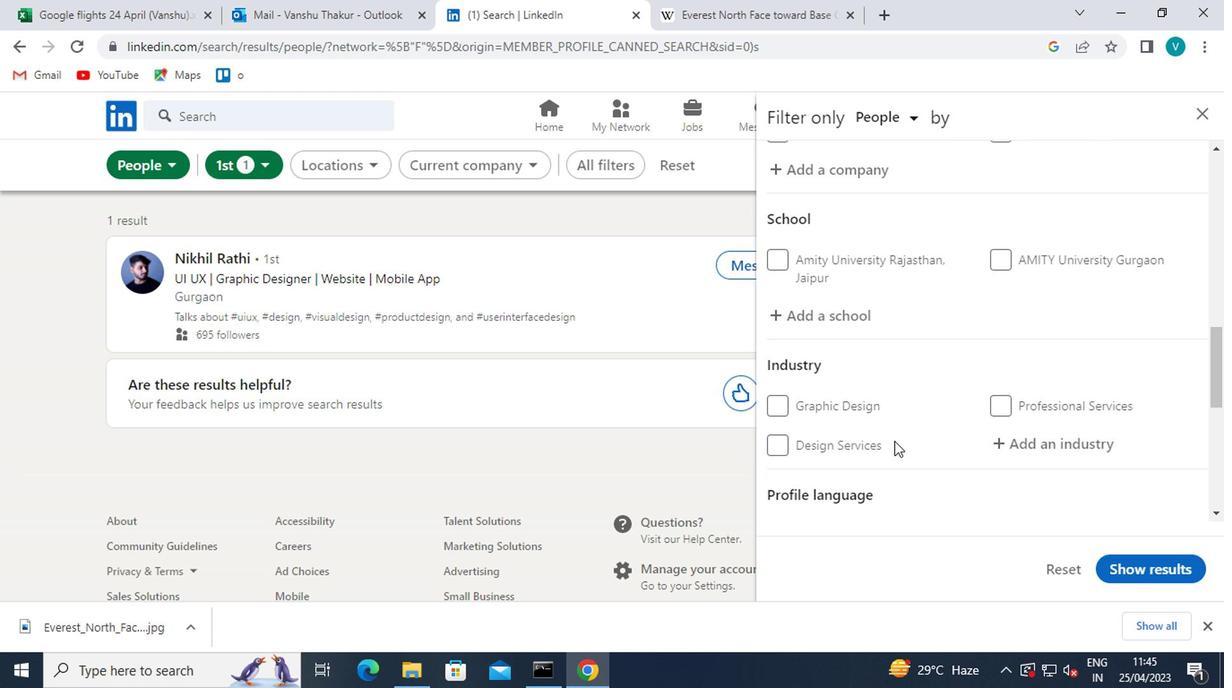 
Action: Mouse moved to (894, 436)
Screenshot: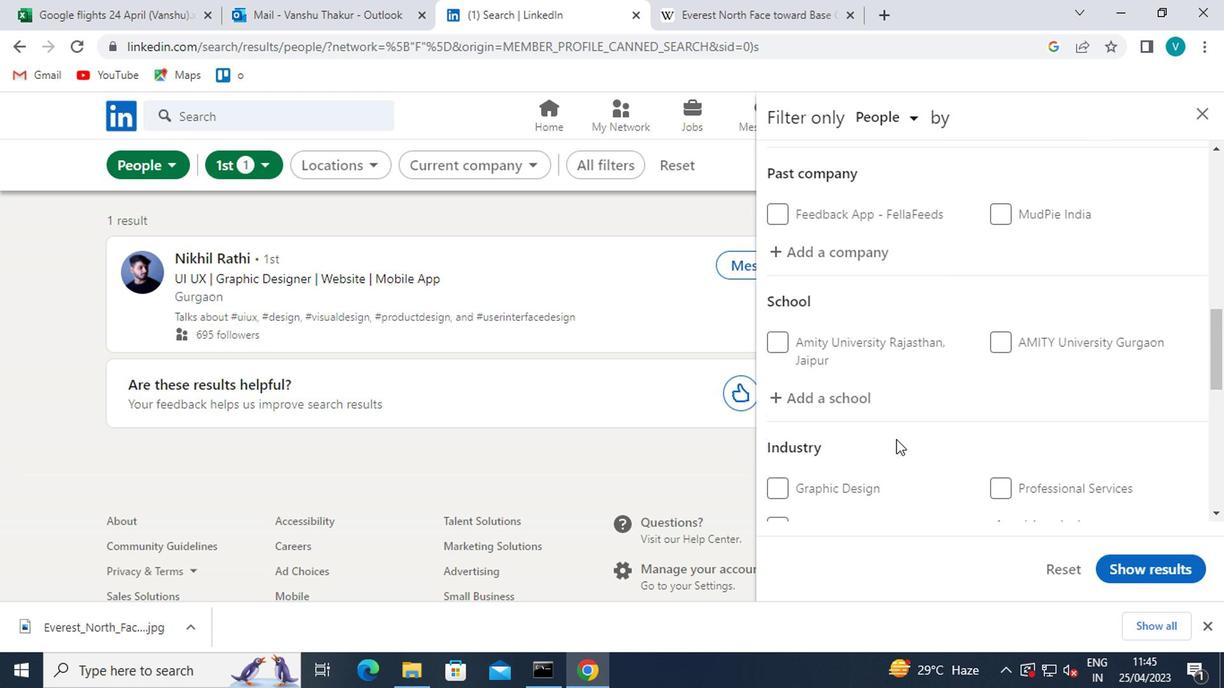 
Action: Mouse scrolled (894, 436) with delta (0, 0)
Screenshot: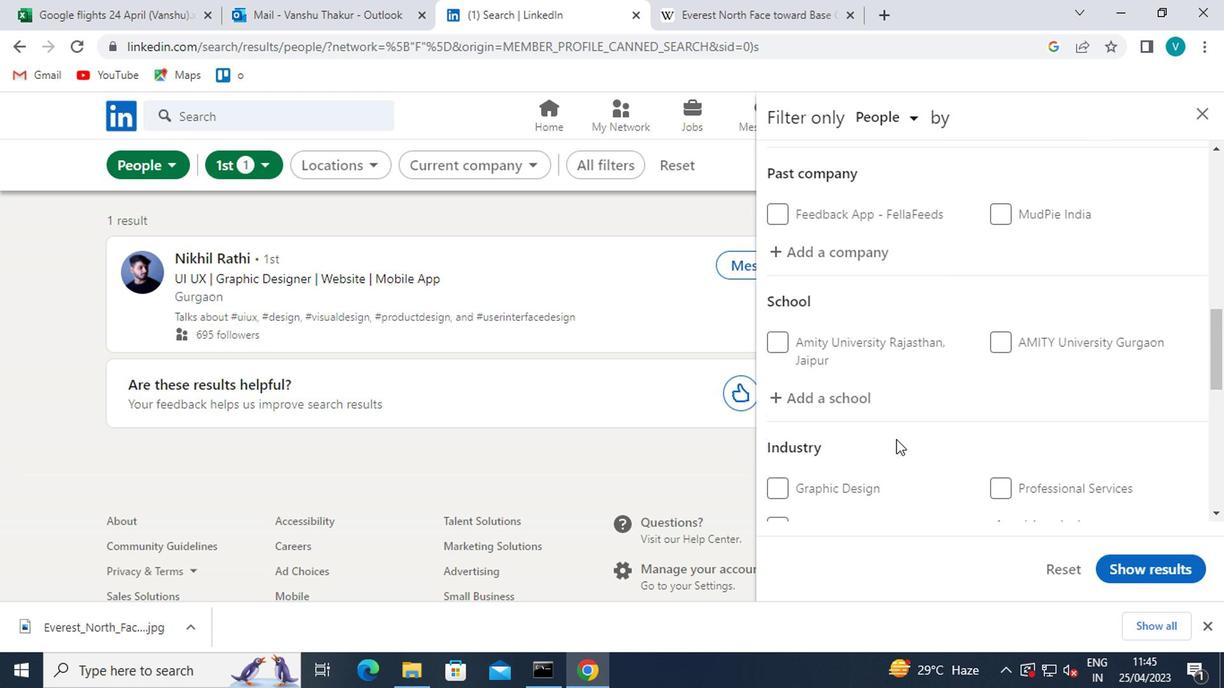 
Action: Mouse scrolled (894, 438) with delta (0, 1)
Screenshot: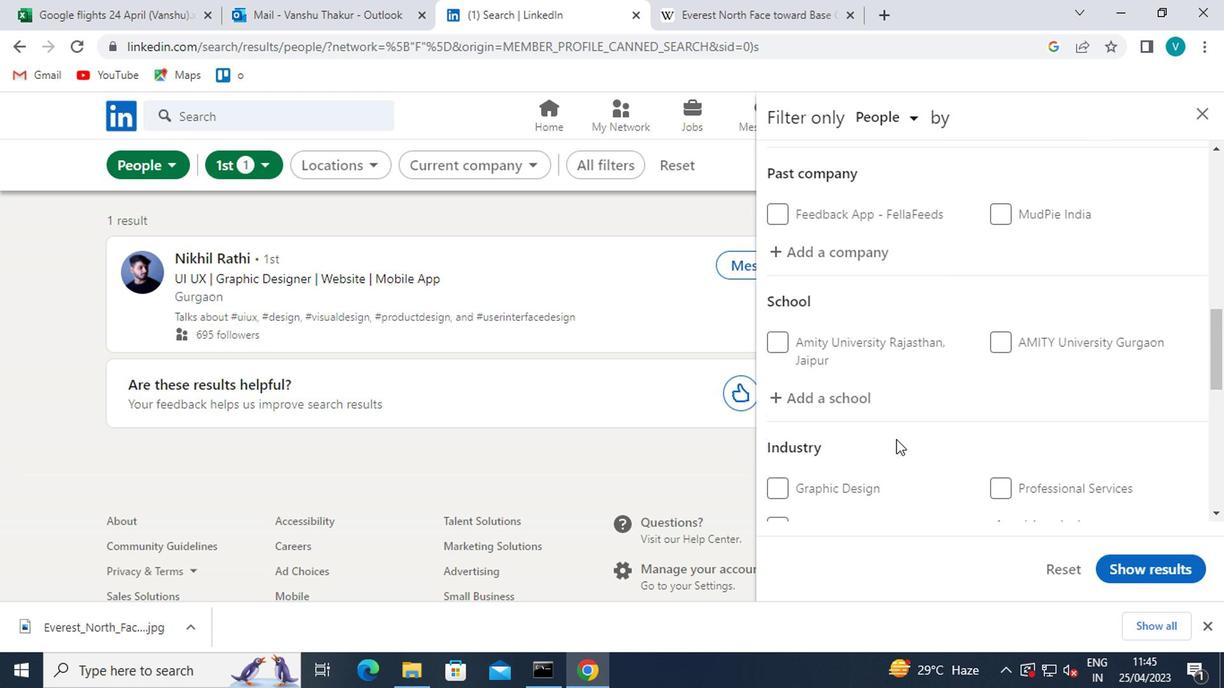 
Action: Mouse moved to (895, 436)
Screenshot: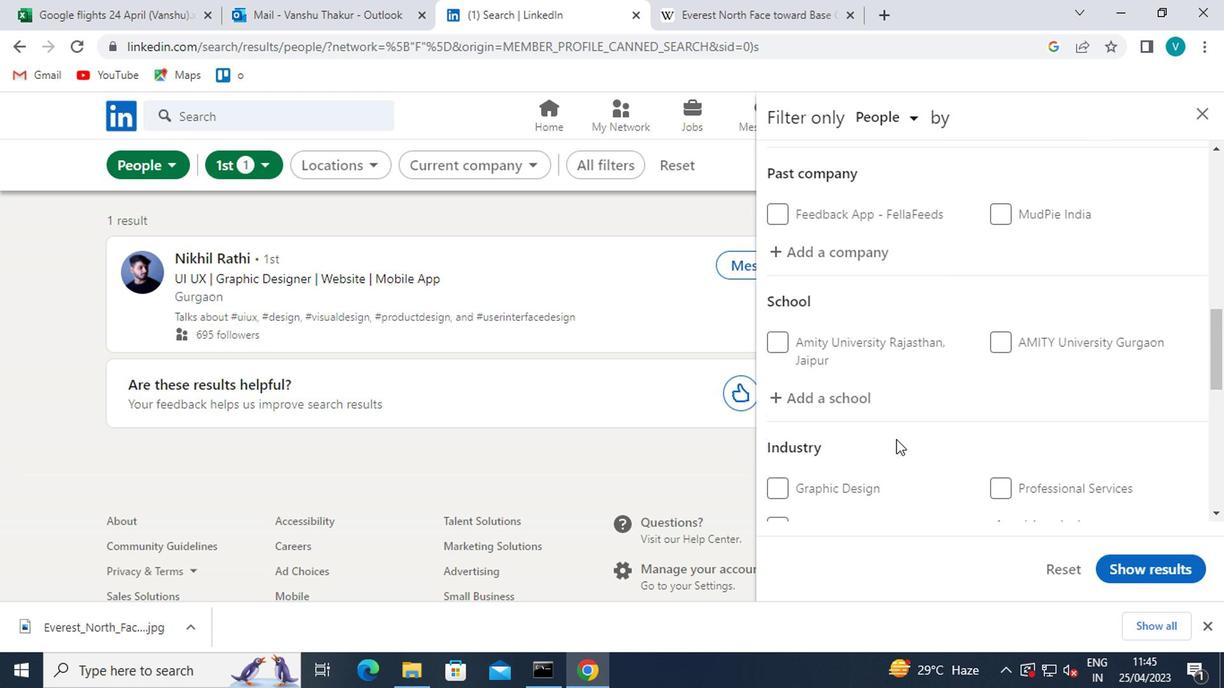 
Action: Mouse scrolled (895, 436) with delta (0, 0)
Screenshot: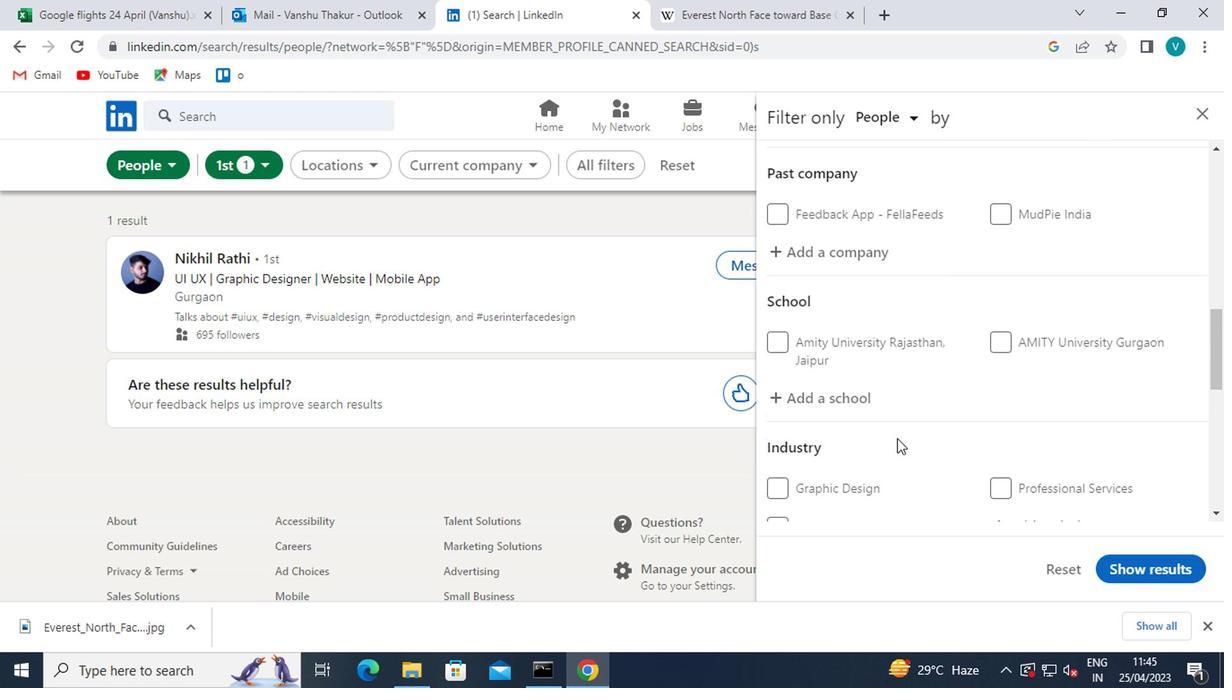 
Action: Mouse moved to (904, 391)
Screenshot: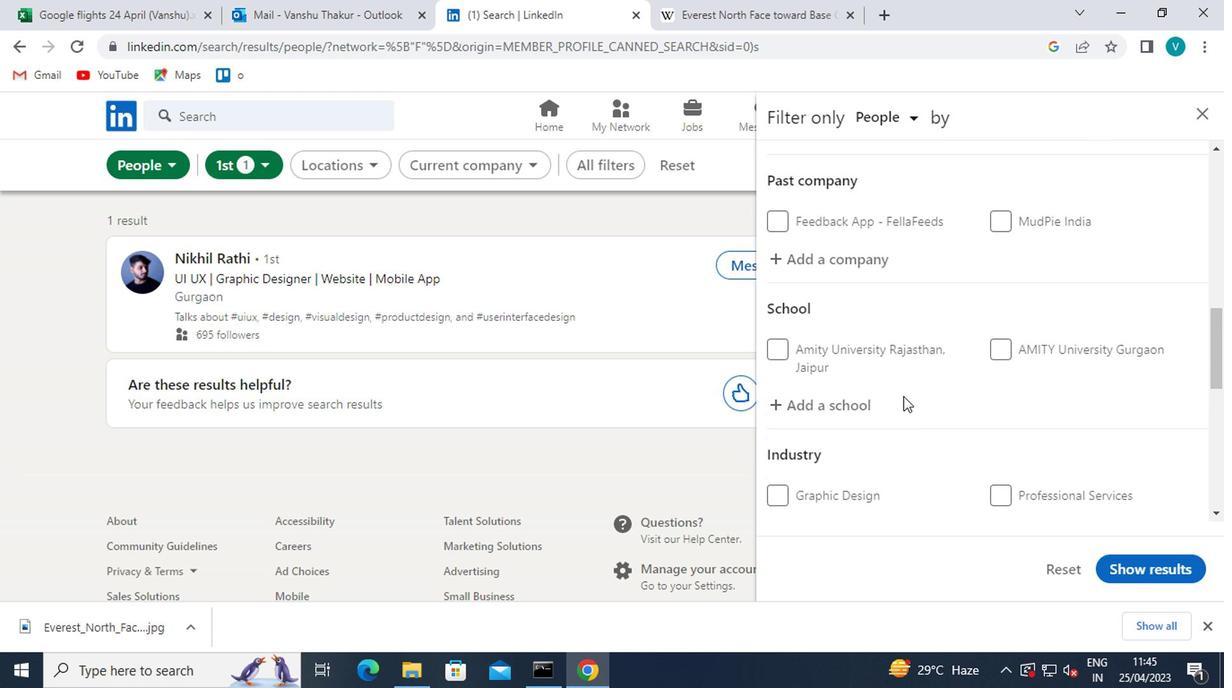 
Action: Mouse scrolled (904, 392) with delta (0, 1)
Screenshot: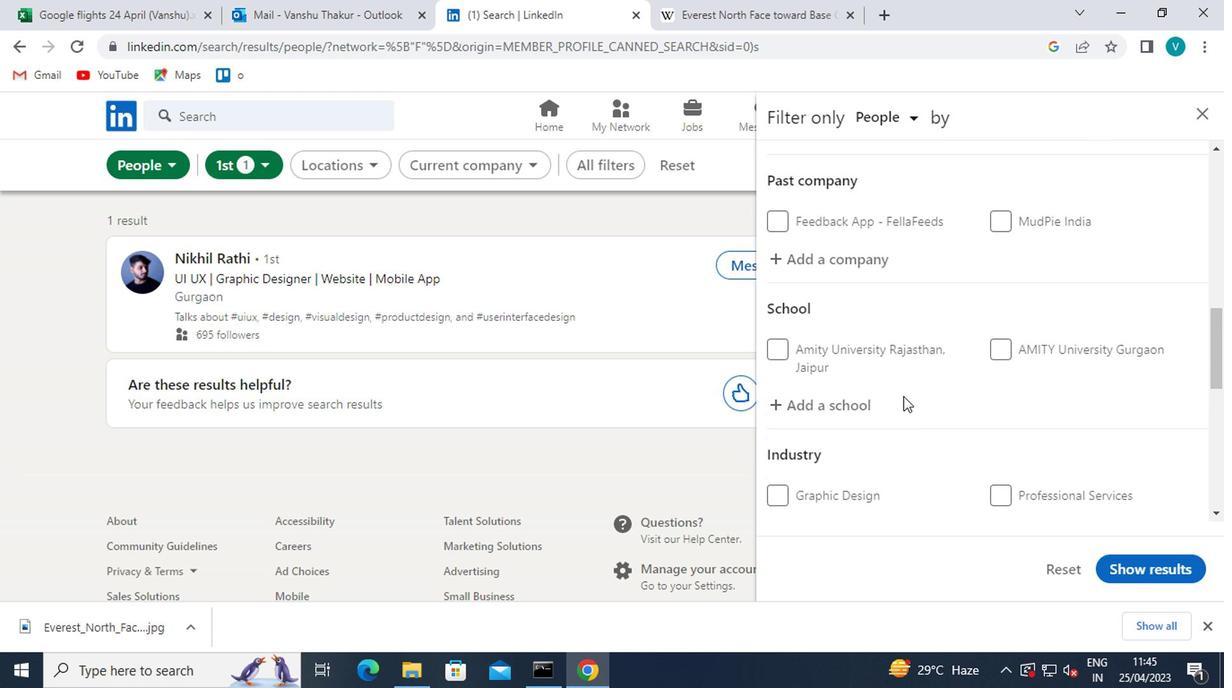 
Action: Mouse moved to (908, 386)
Screenshot: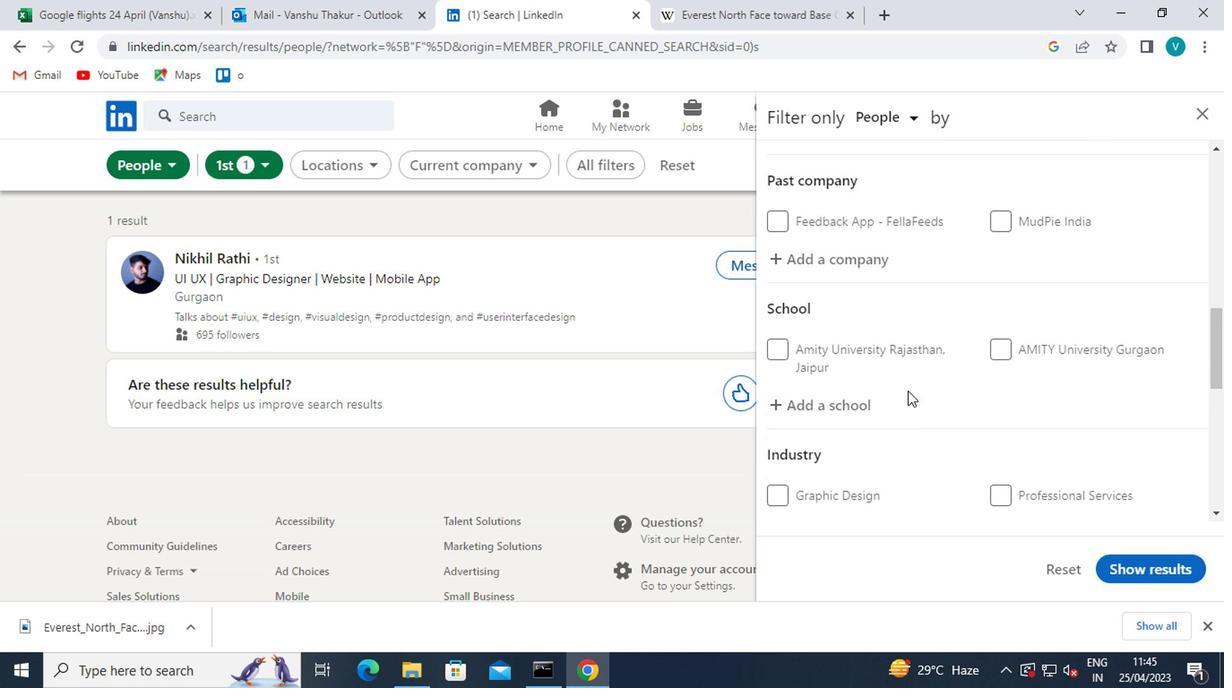 
Action: Mouse scrolled (908, 385) with delta (0, 0)
Screenshot: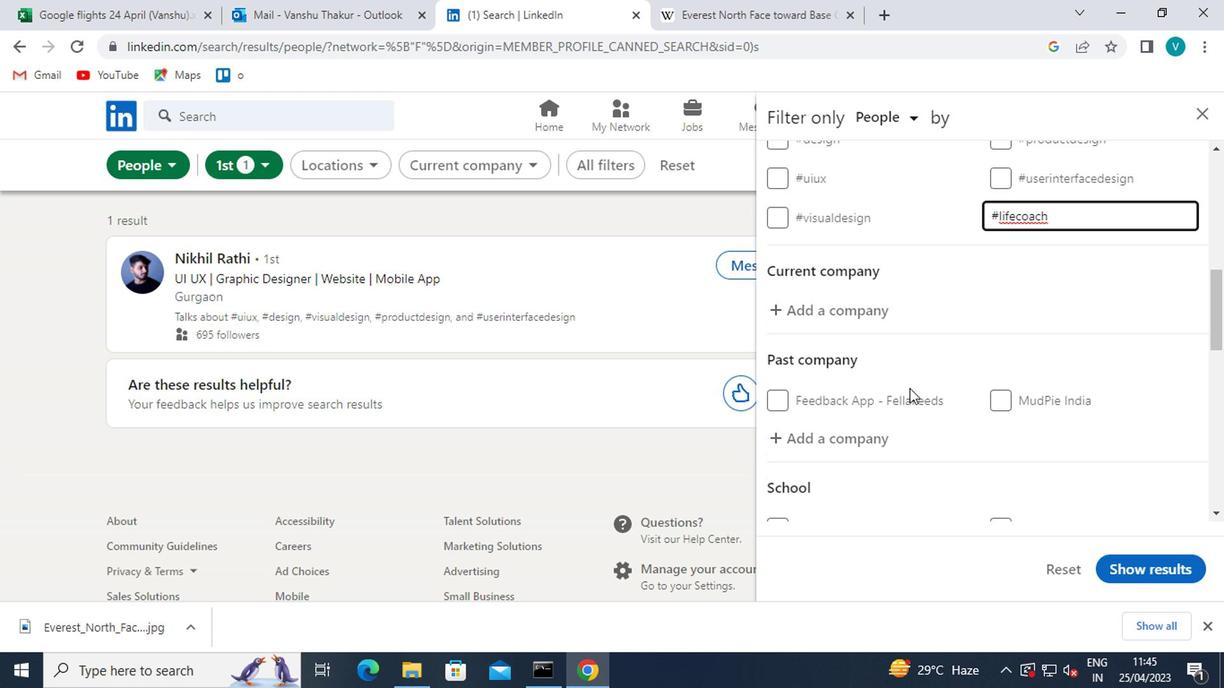 
Action: Mouse scrolled (908, 385) with delta (0, 0)
Screenshot: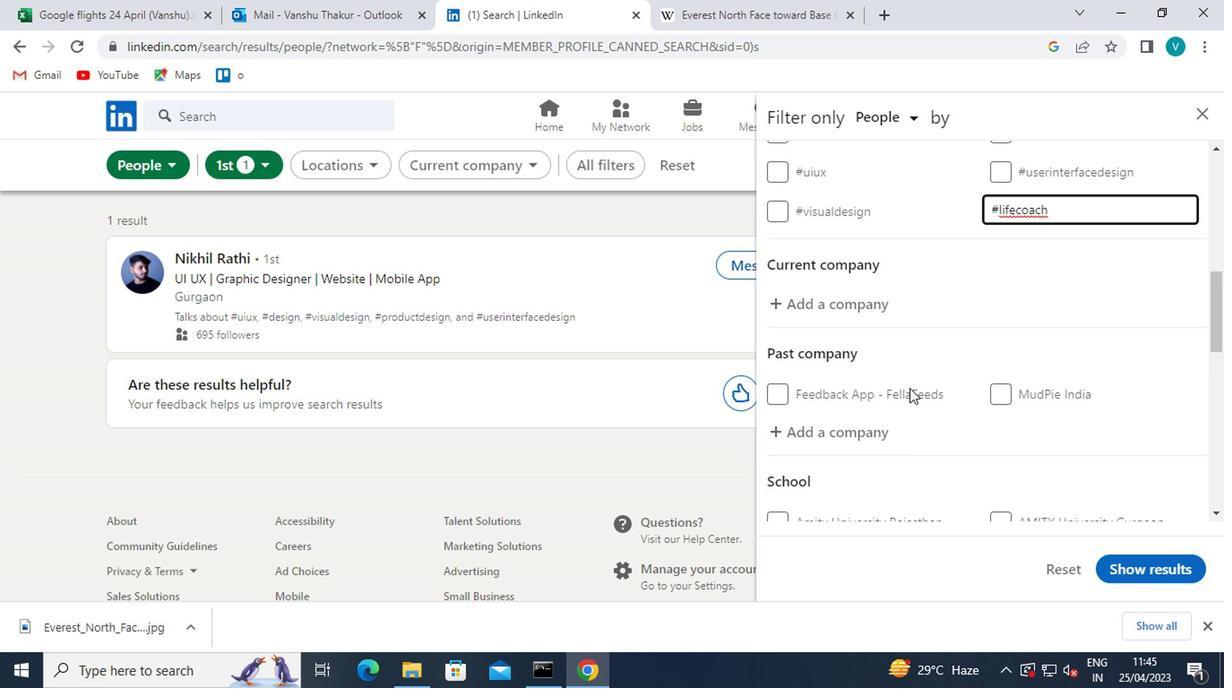 
Action: Mouse scrolled (908, 385) with delta (0, 0)
Screenshot: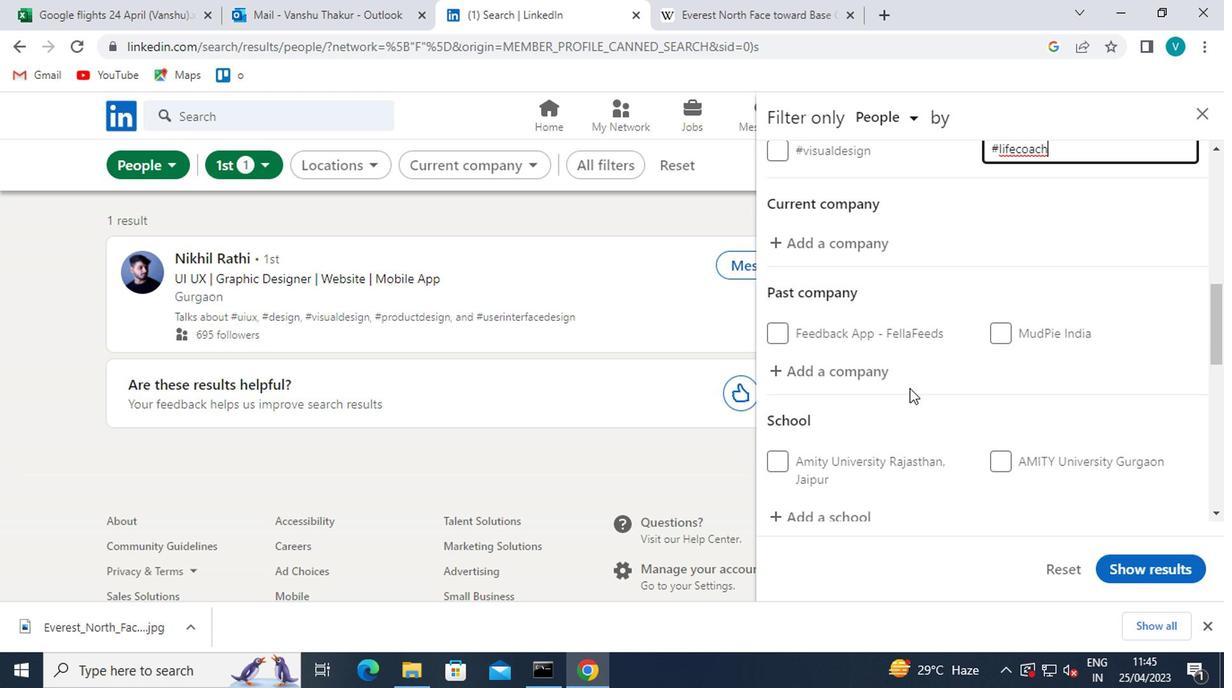 
Action: Mouse scrolled (908, 385) with delta (0, 0)
Screenshot: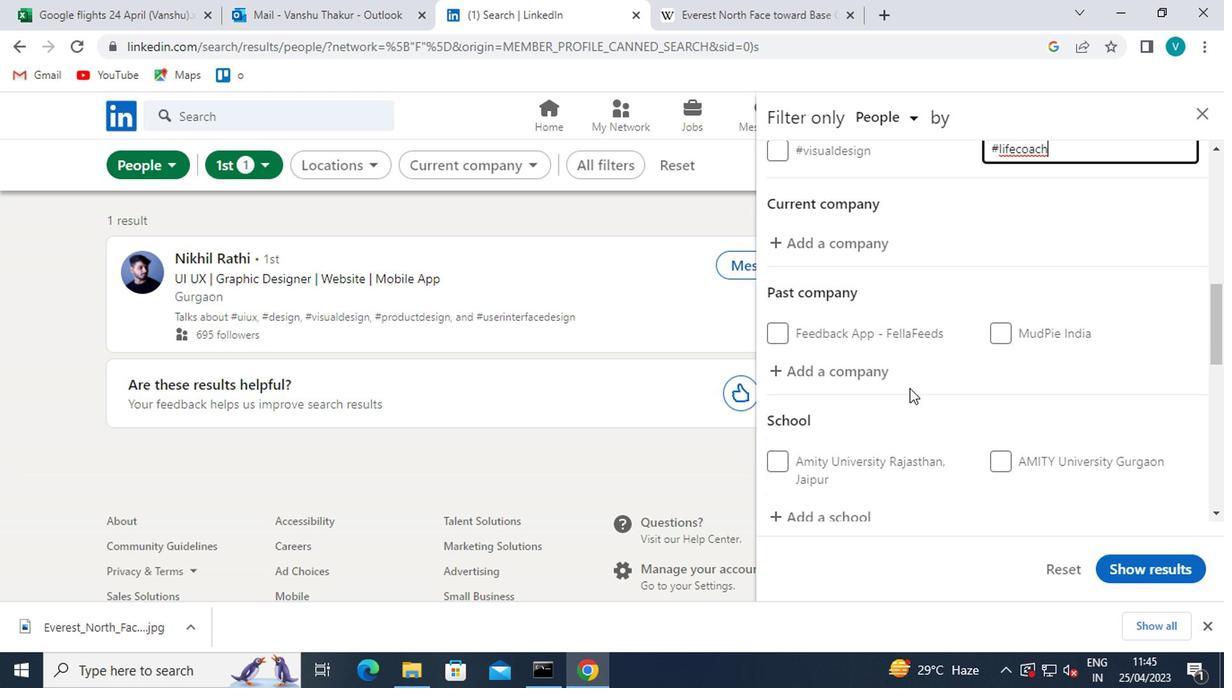 
Action: Mouse scrolled (908, 387) with delta (0, 1)
Screenshot: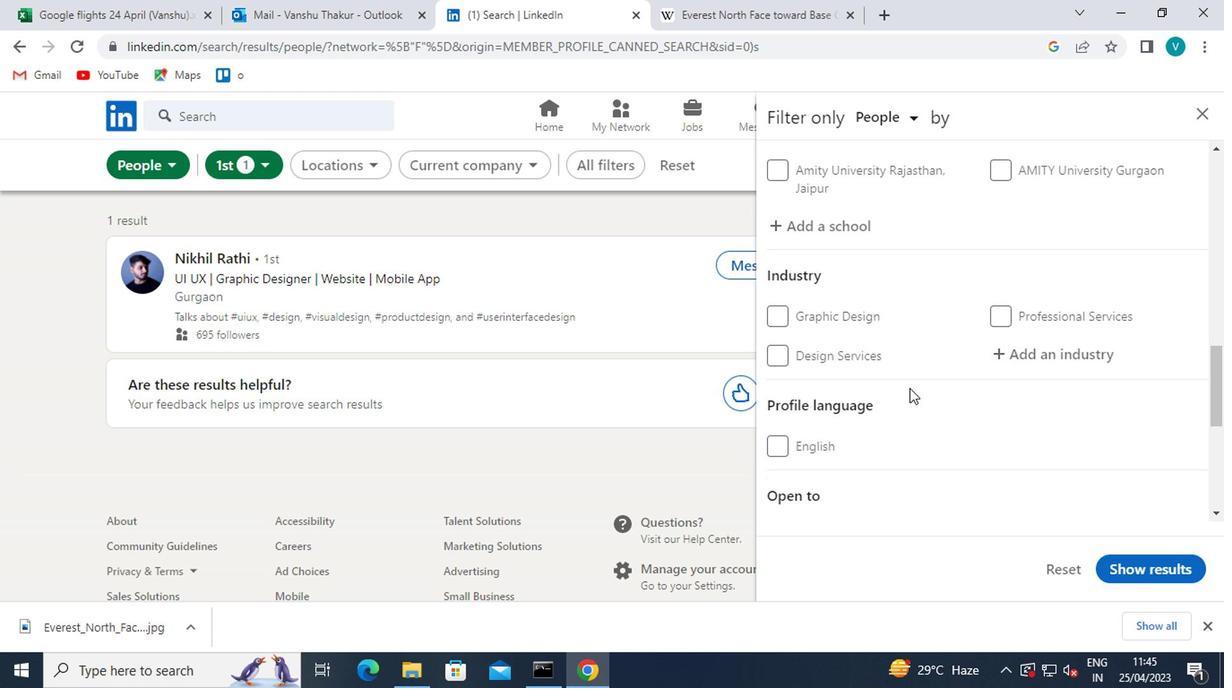 
Action: Mouse scrolled (908, 387) with delta (0, 1)
Screenshot: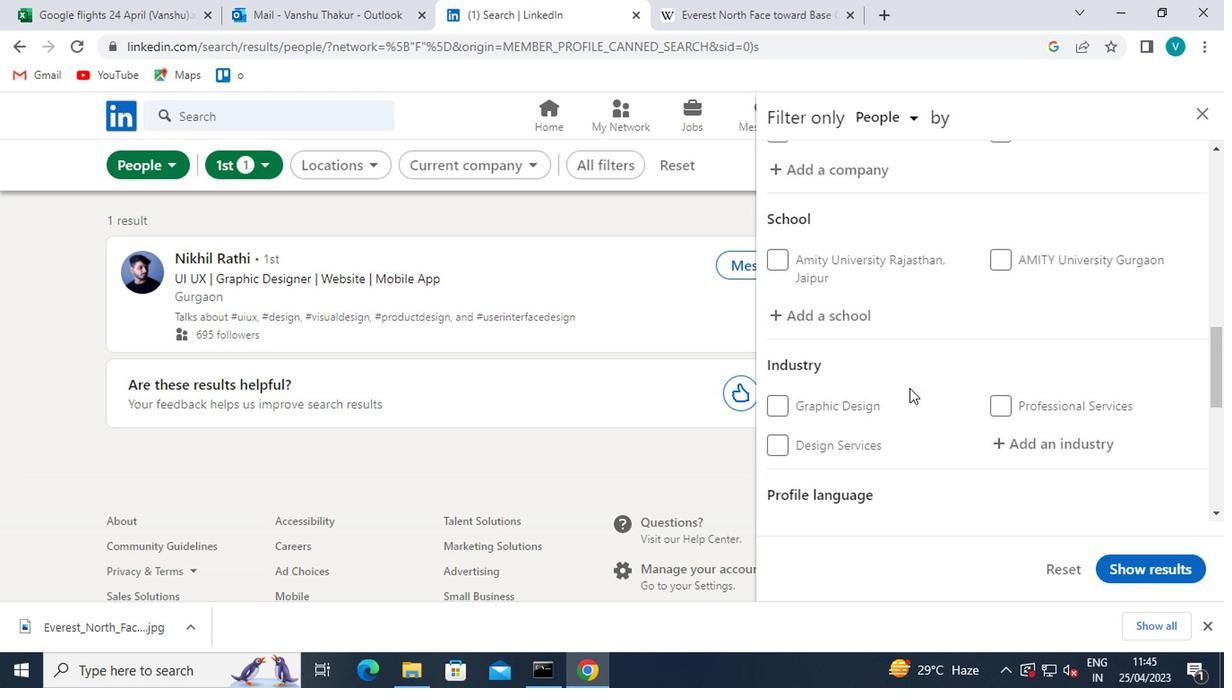 
Action: Mouse scrolled (908, 387) with delta (0, 1)
Screenshot: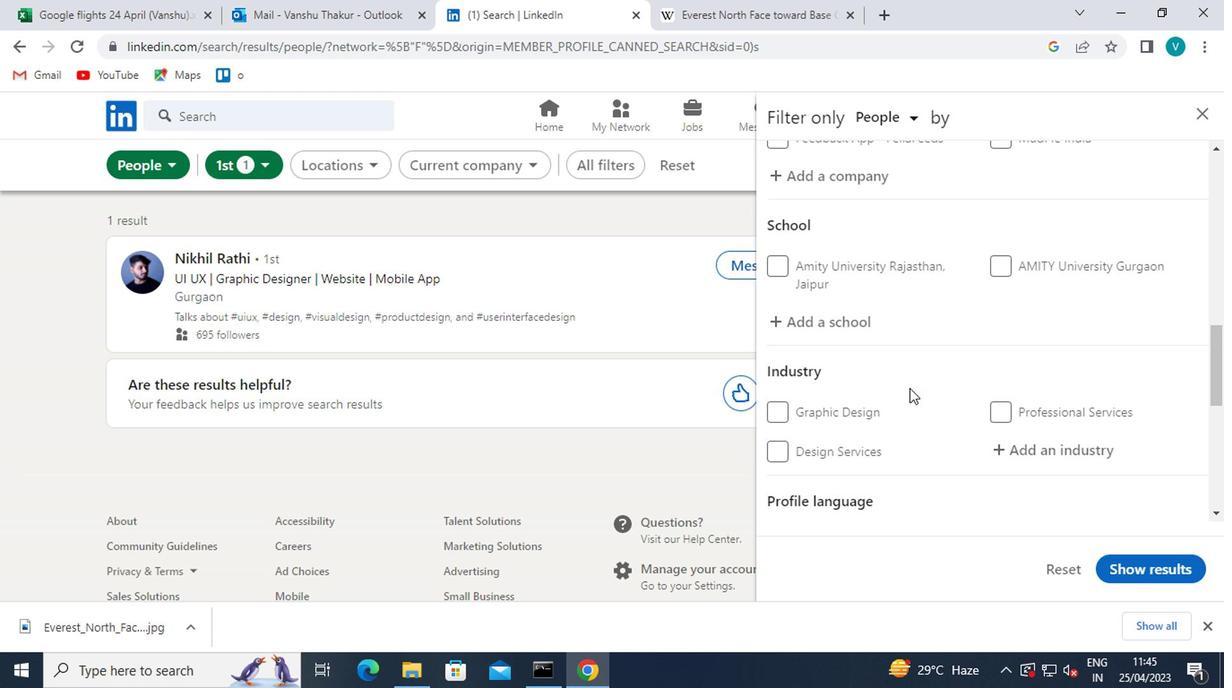 
Action: Mouse scrolled (908, 387) with delta (0, 1)
Screenshot: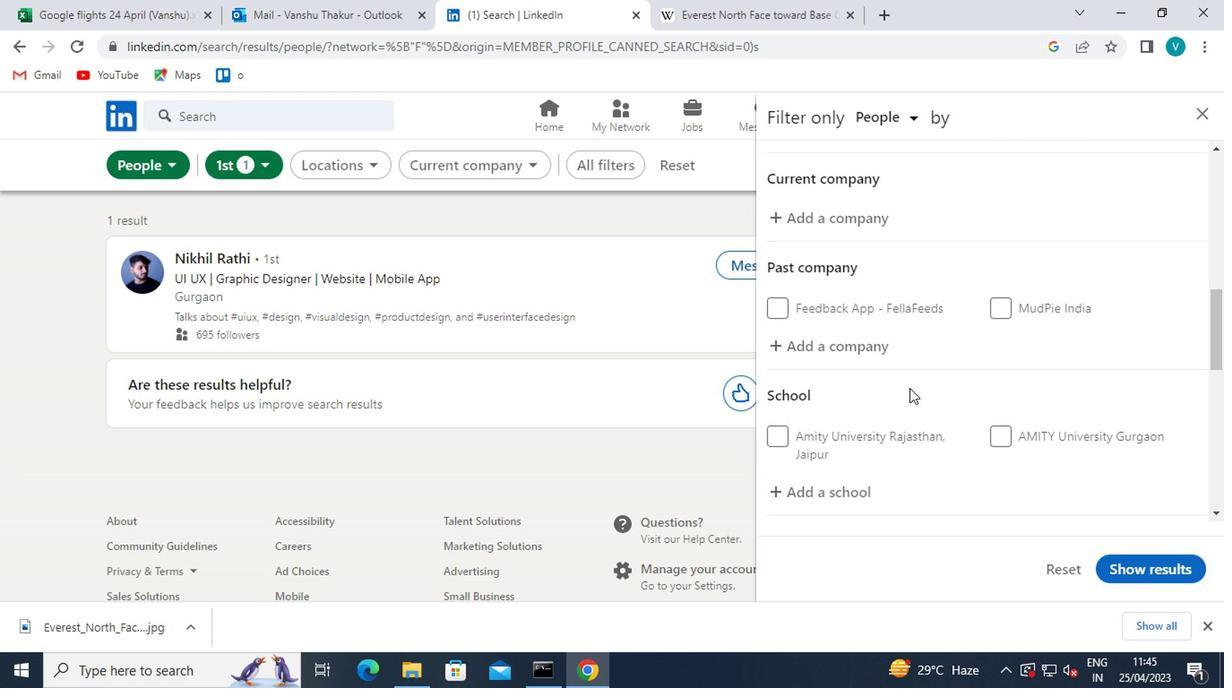 
Action: Mouse moved to (869, 308)
Screenshot: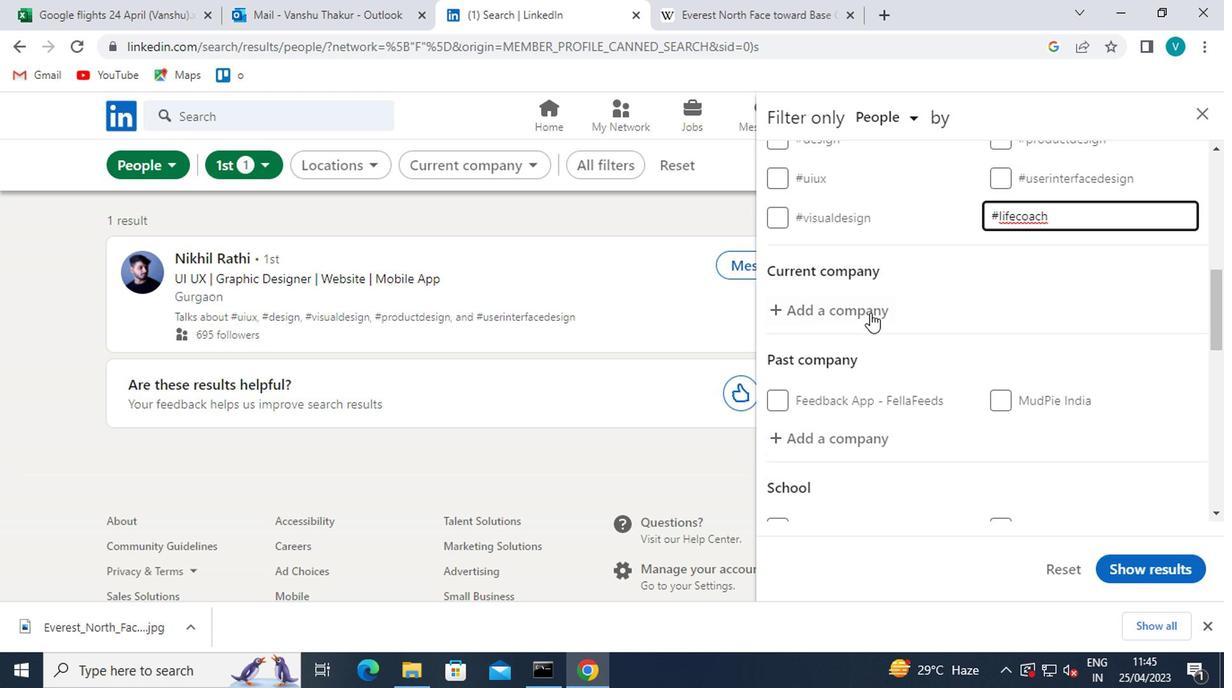 
Action: Mouse pressed left at (869, 308)
Screenshot: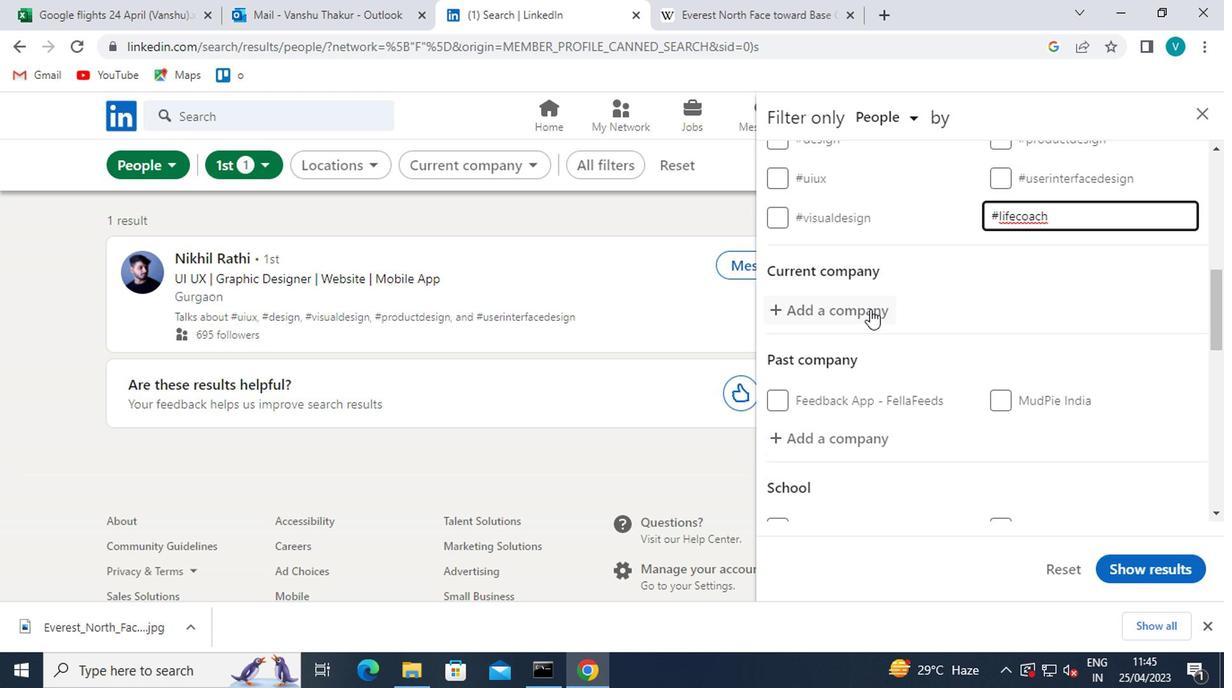 
Action: Key pressed <Key.shift>THE
Screenshot: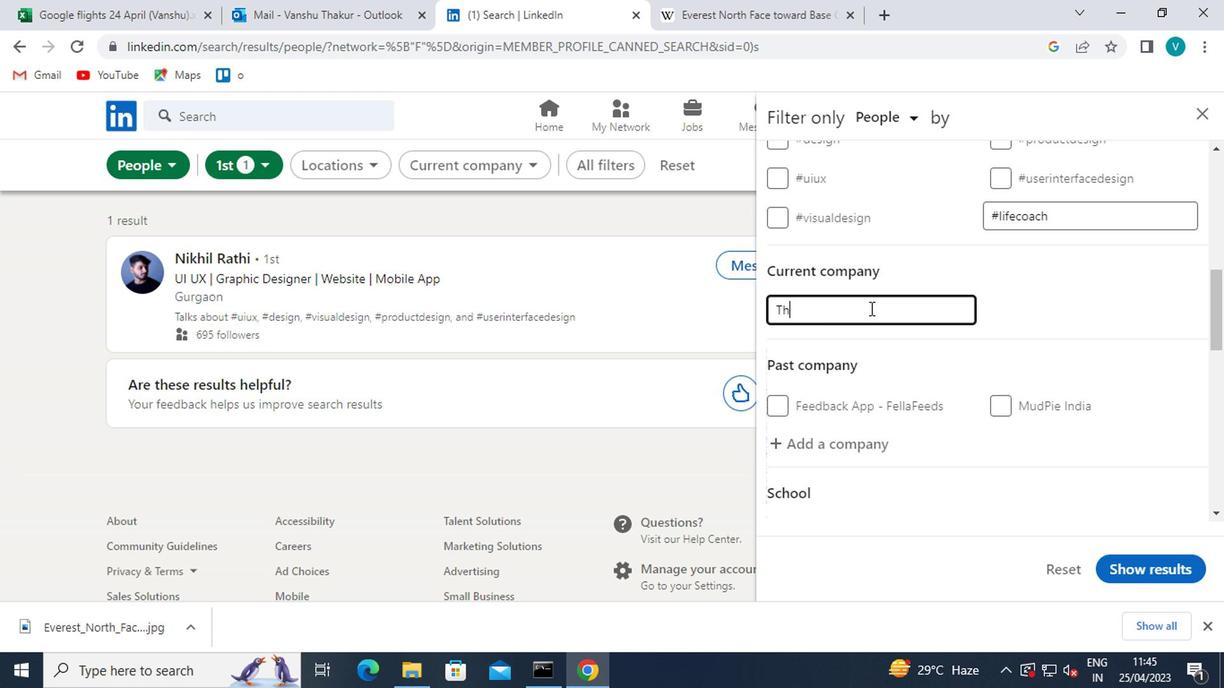
Action: Mouse moved to (868, 308)
Screenshot: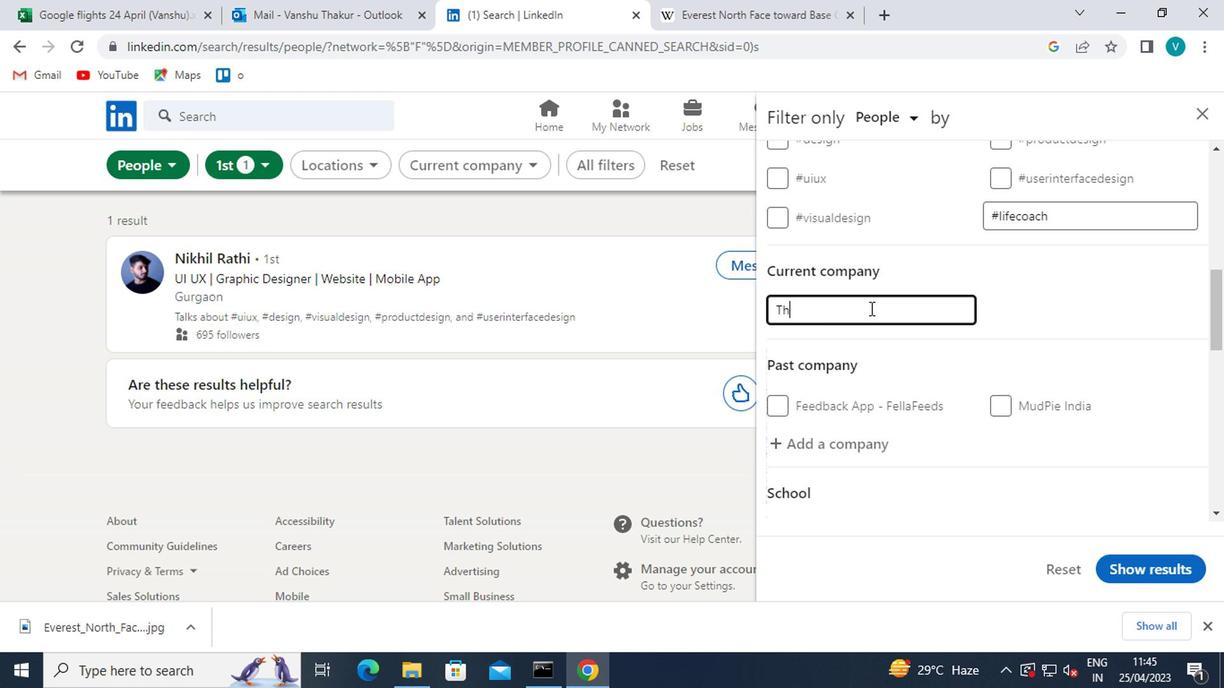 
Action: Key pressed <Key.space><Key.shift>JUG<Key.backspace>DGE
Screenshot: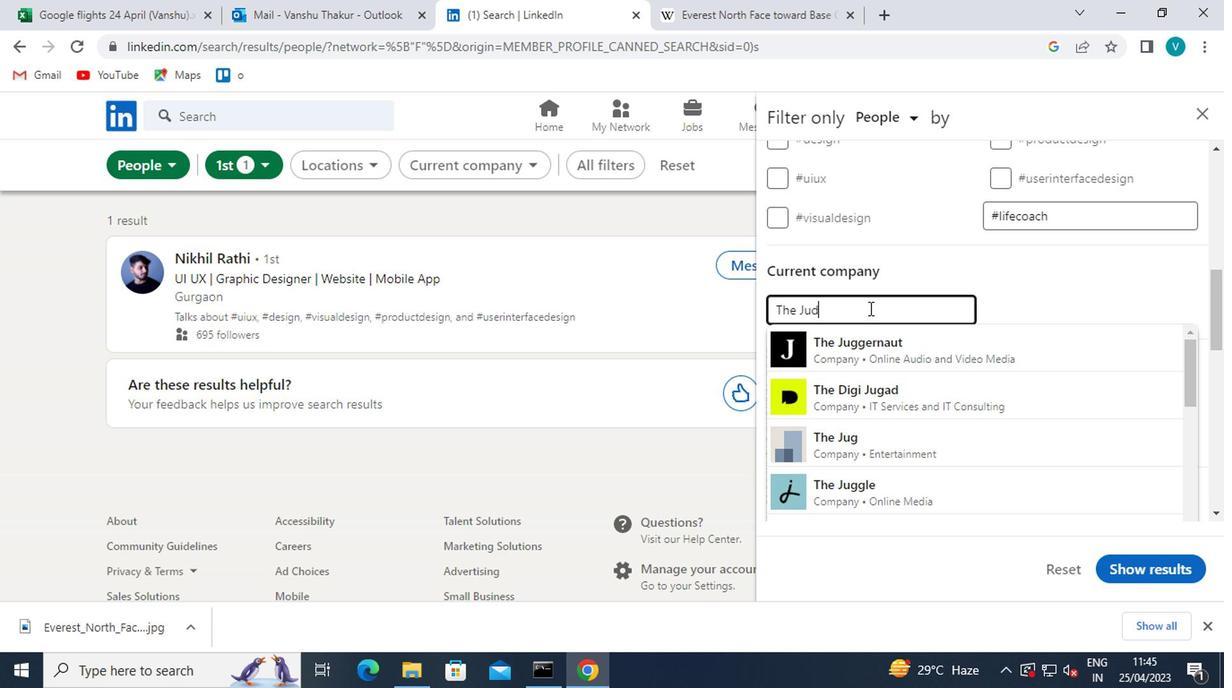 
Action: Mouse moved to (874, 339)
Screenshot: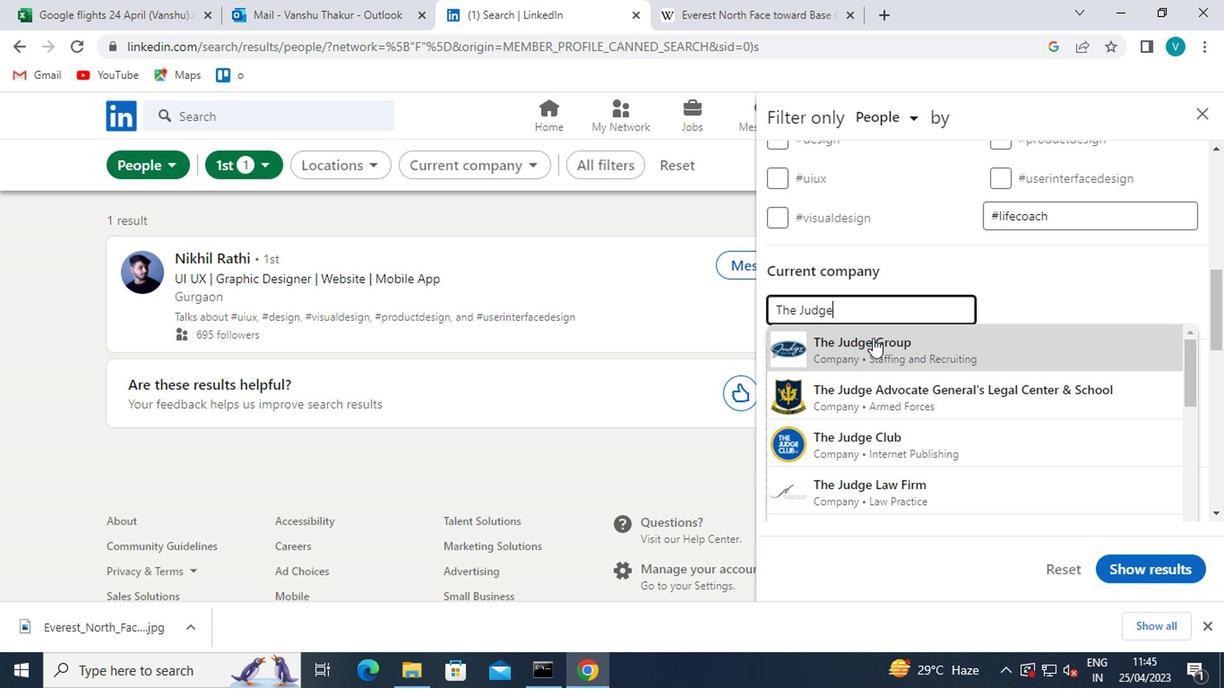 
Action: Mouse pressed left at (874, 339)
Screenshot: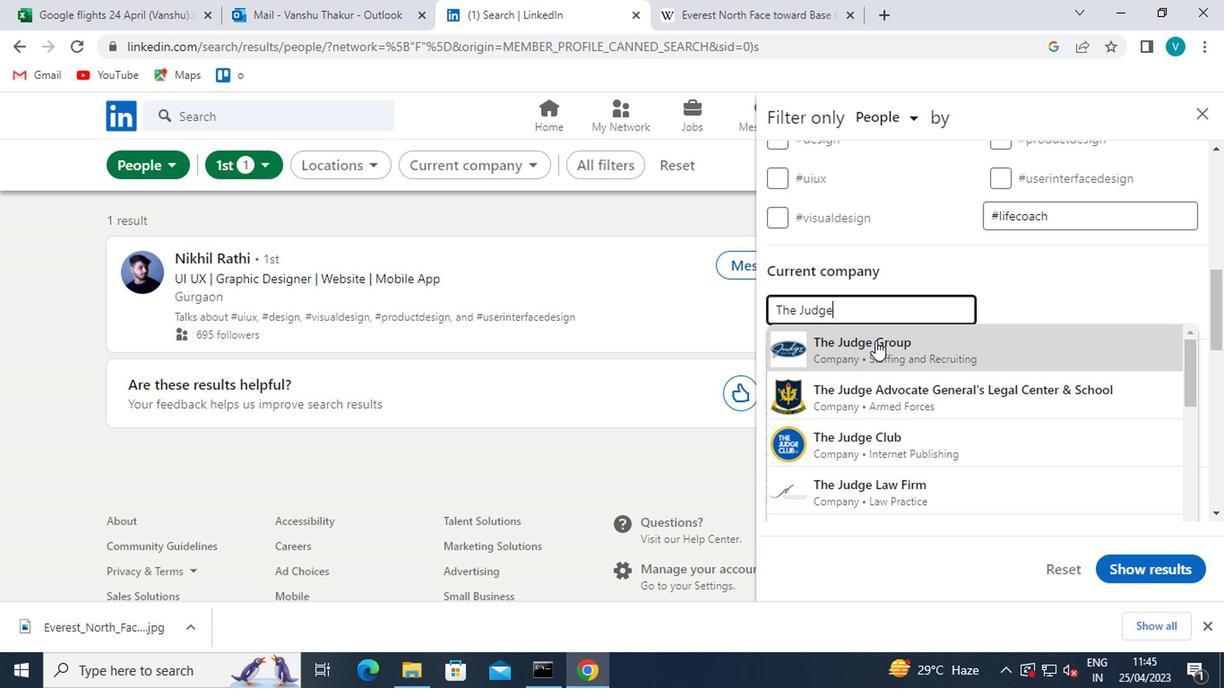 
Action: Mouse moved to (1048, 441)
Screenshot: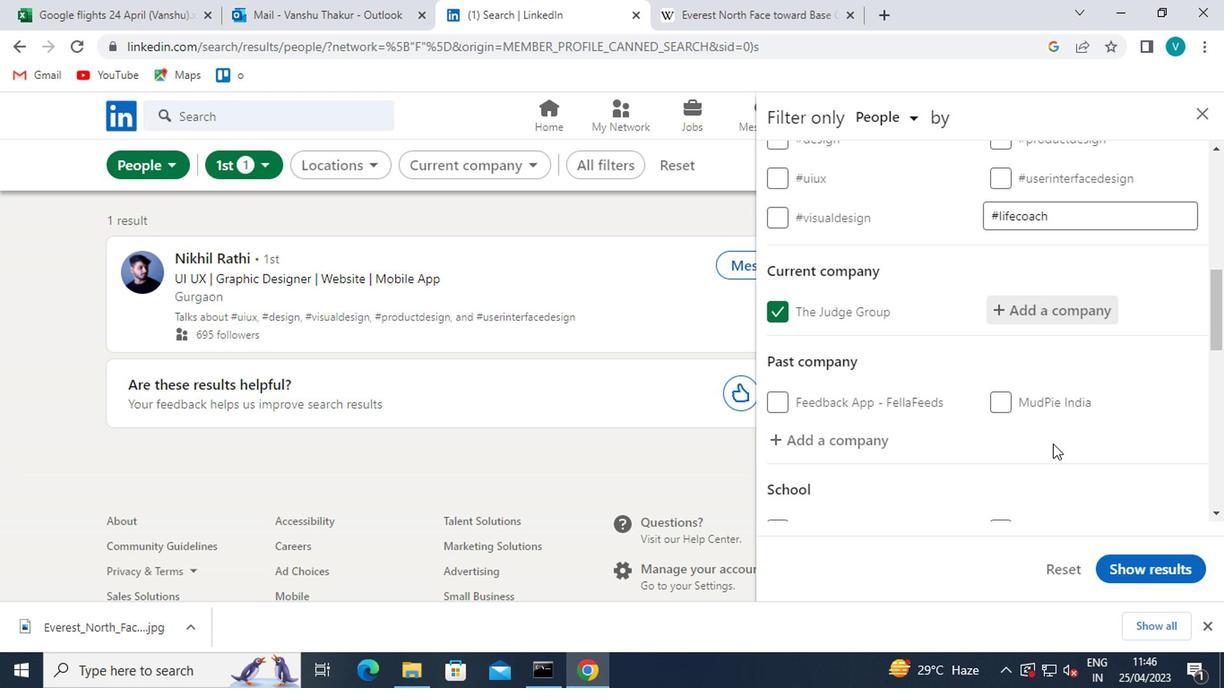 
Action: Mouse scrolled (1048, 440) with delta (0, 0)
Screenshot: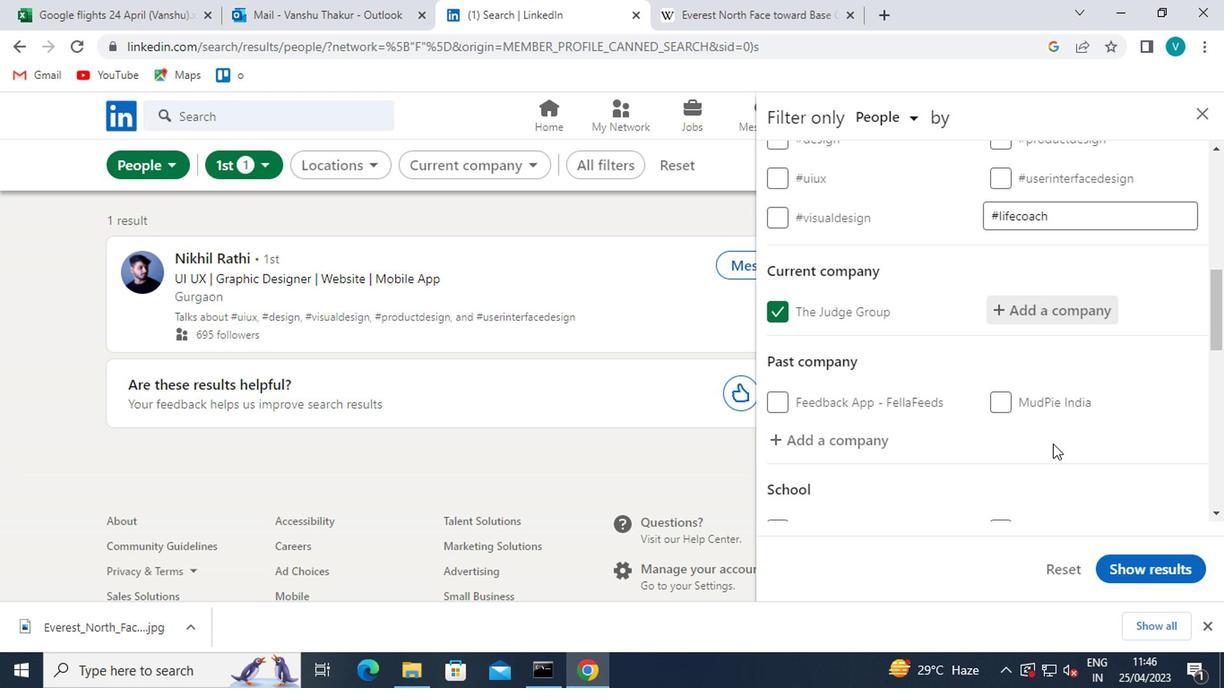 
Action: Mouse moved to (914, 463)
Screenshot: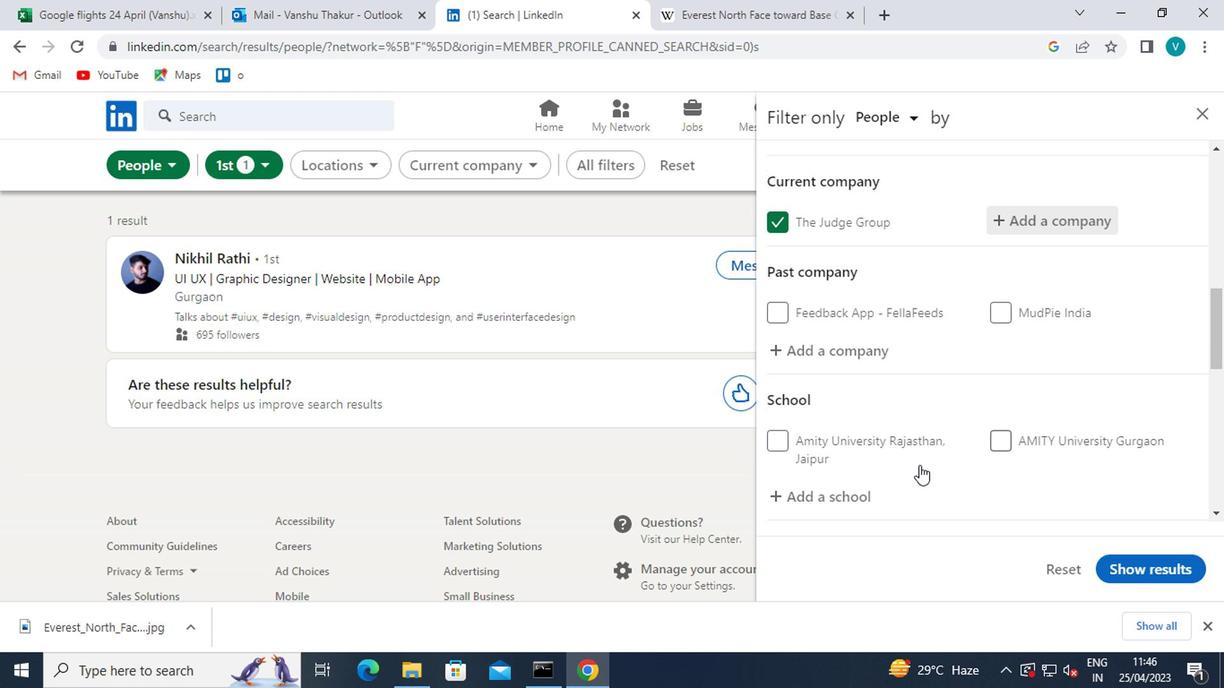 
Action: Mouse scrolled (914, 463) with delta (0, 0)
Screenshot: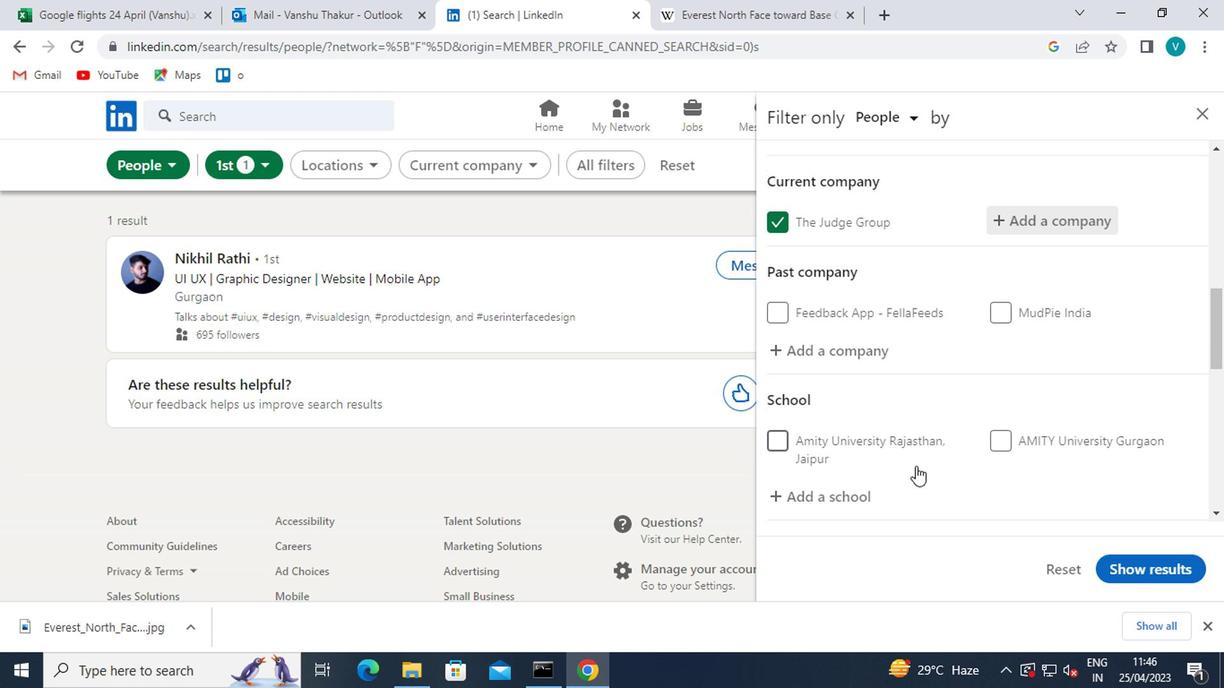 
Action: Mouse moved to (815, 415)
Screenshot: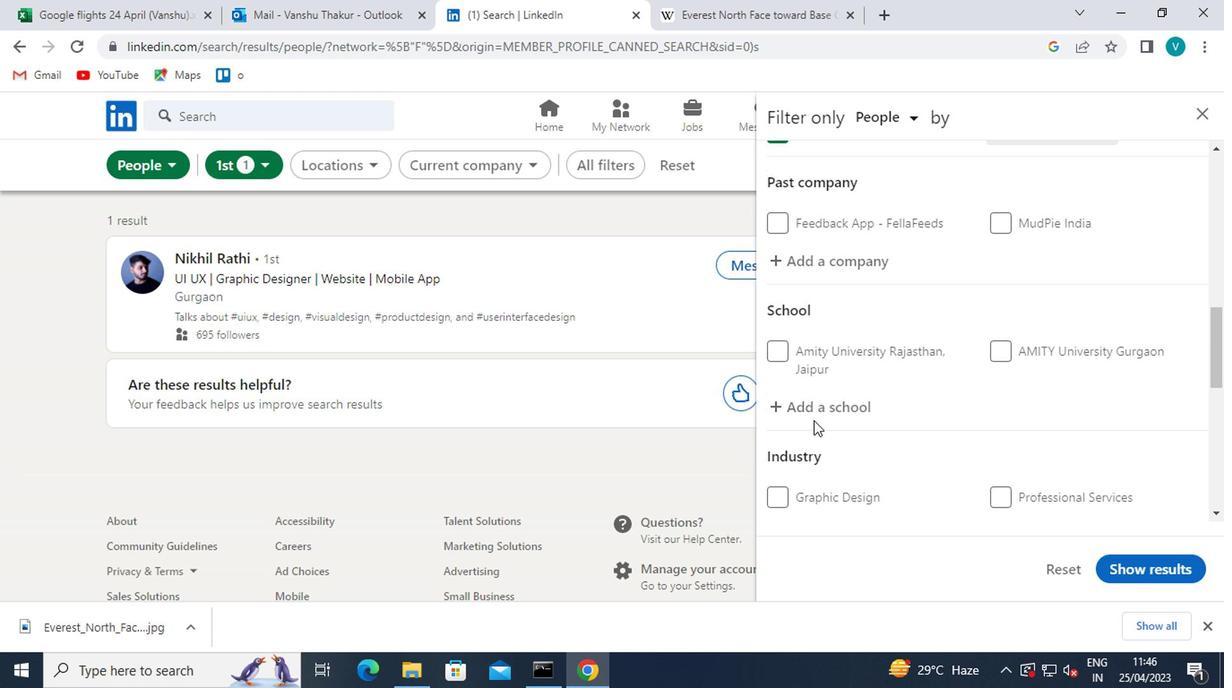 
Action: Mouse pressed left at (815, 415)
Screenshot: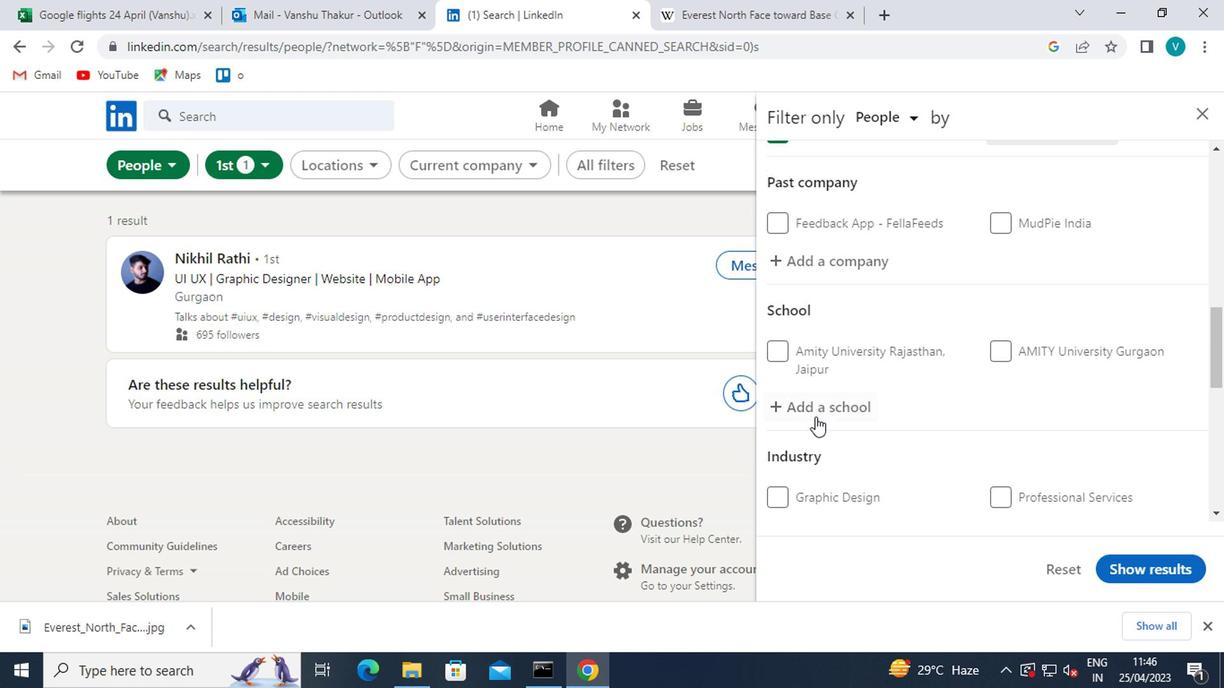 
Action: Mouse moved to (811, 413)
Screenshot: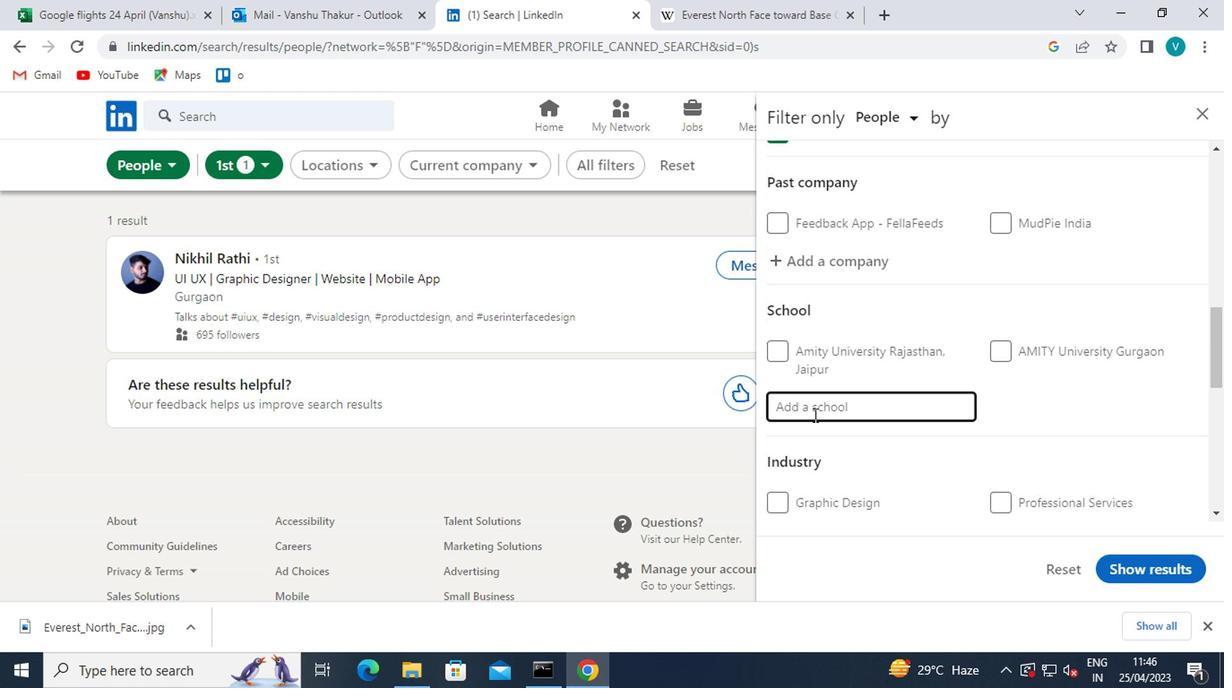 
Action: Key pressed <Key.shift>SRINIVASA
Screenshot: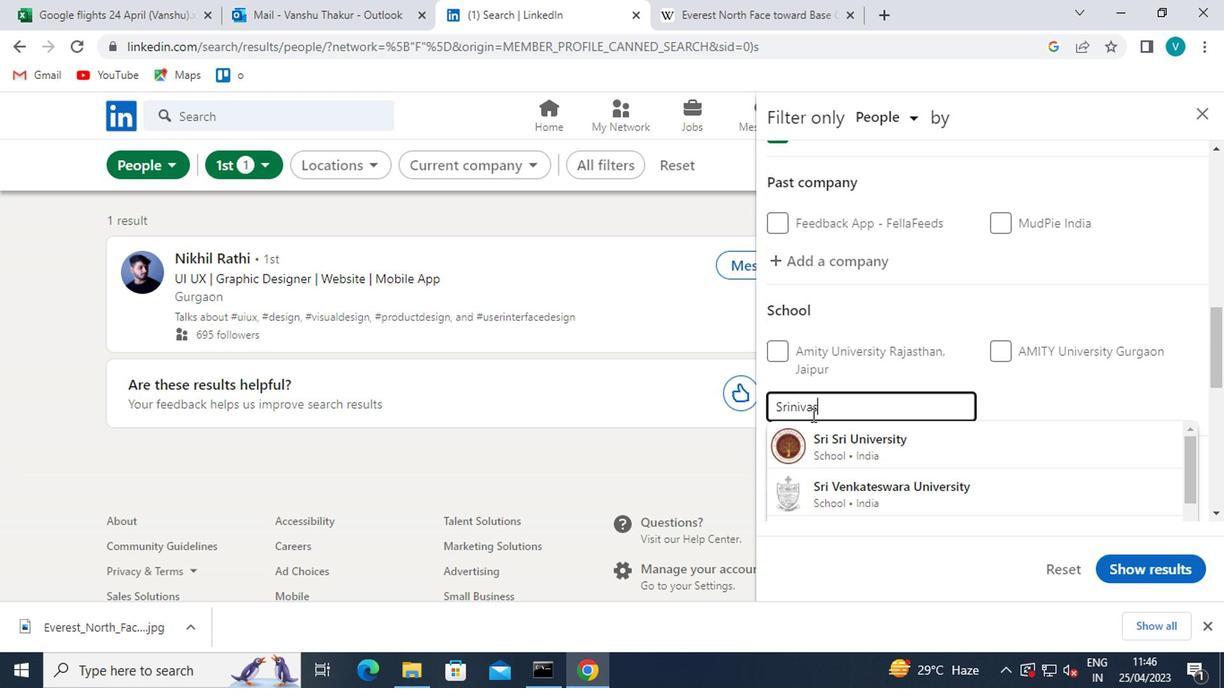 
Action: Mouse moved to (900, 444)
Screenshot: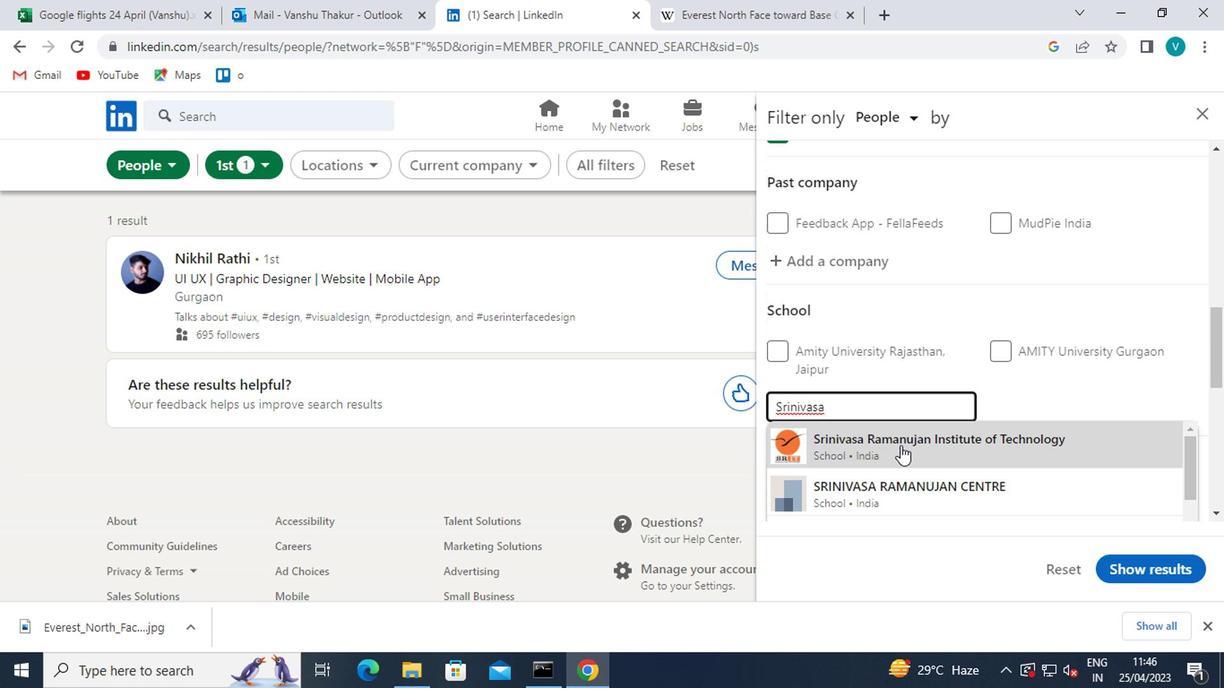 
Action: Mouse pressed left at (900, 444)
Screenshot: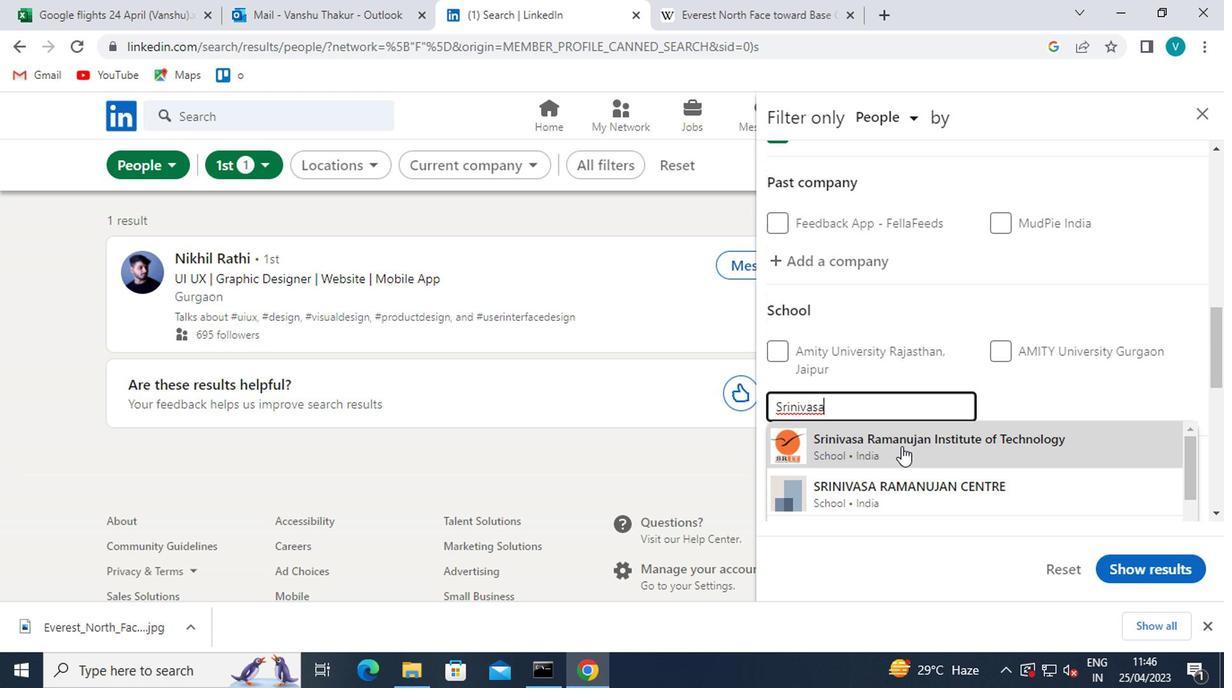 
Action: Mouse moved to (905, 445)
Screenshot: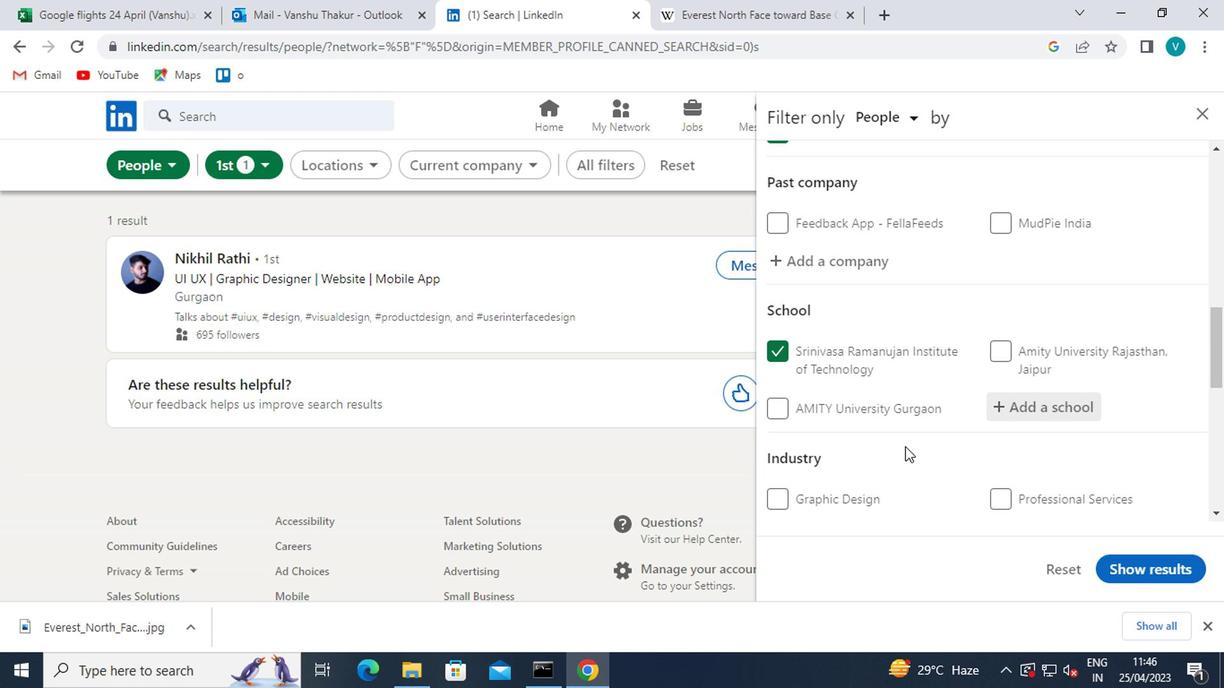 
Action: Mouse scrolled (905, 444) with delta (0, 0)
Screenshot: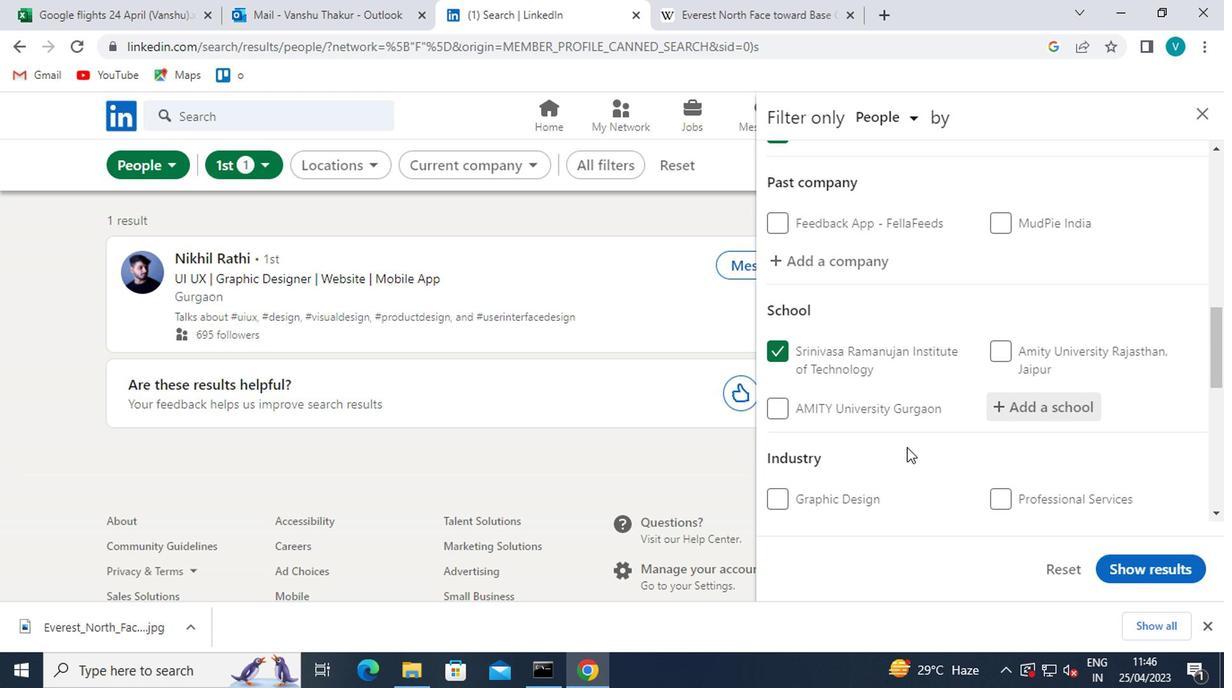 
Action: Mouse moved to (1014, 444)
Screenshot: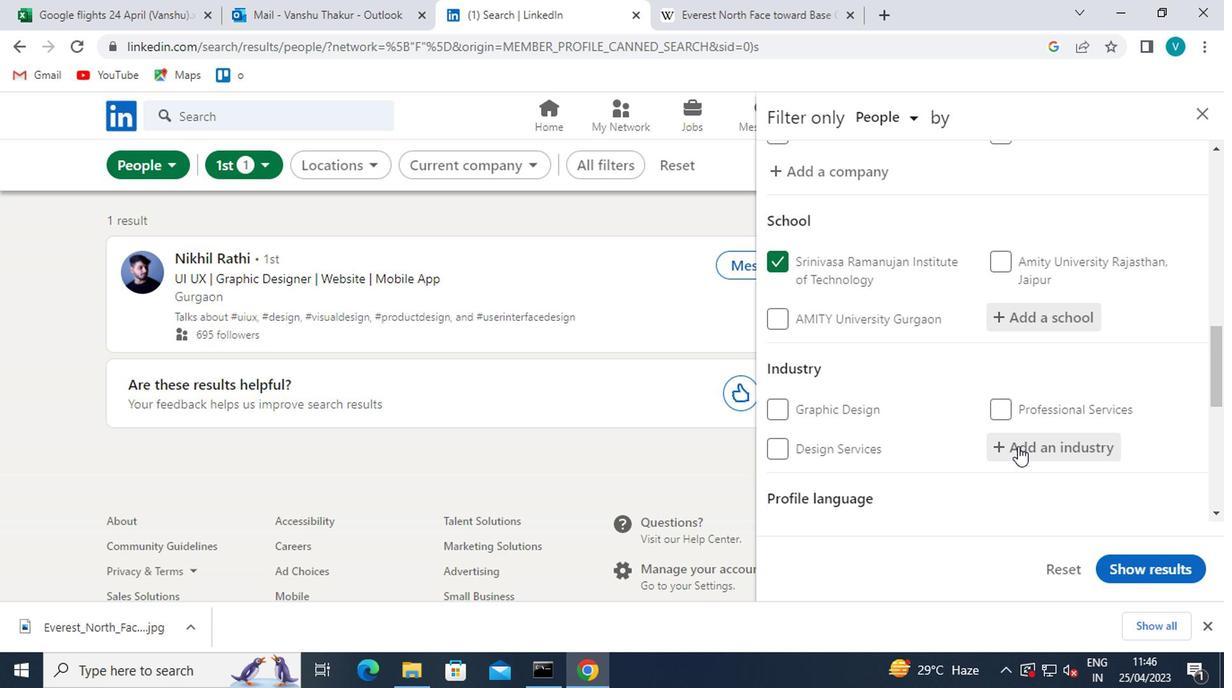 
Action: Mouse pressed left at (1014, 444)
Screenshot: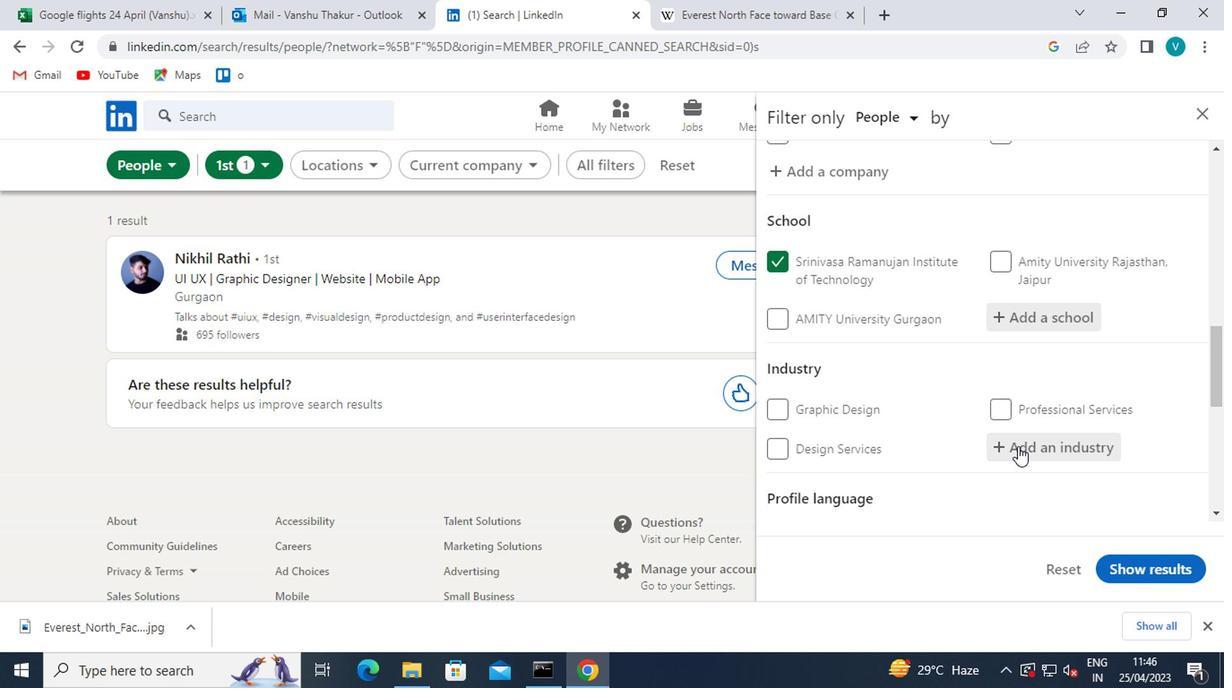 
Action: Mouse moved to (983, 463)
Screenshot: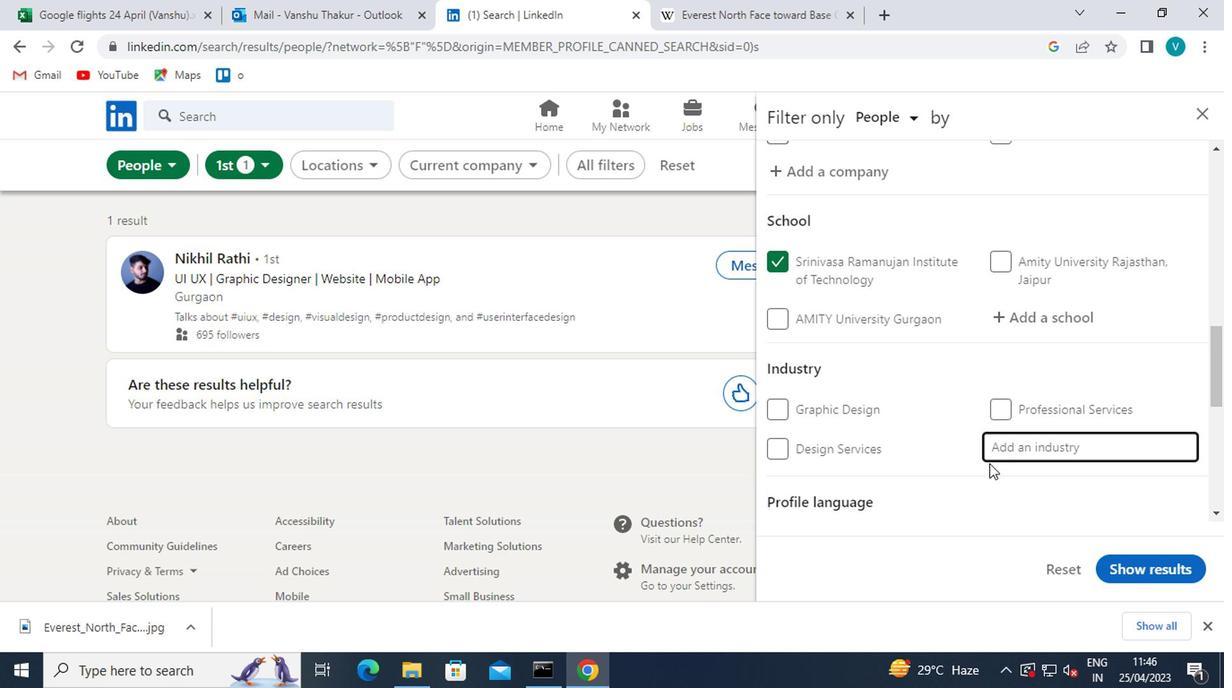 
Action: Key pressed <Key.shift>IT<Key.space><Key.shift>SYSTEM<Key.space>
Screenshot: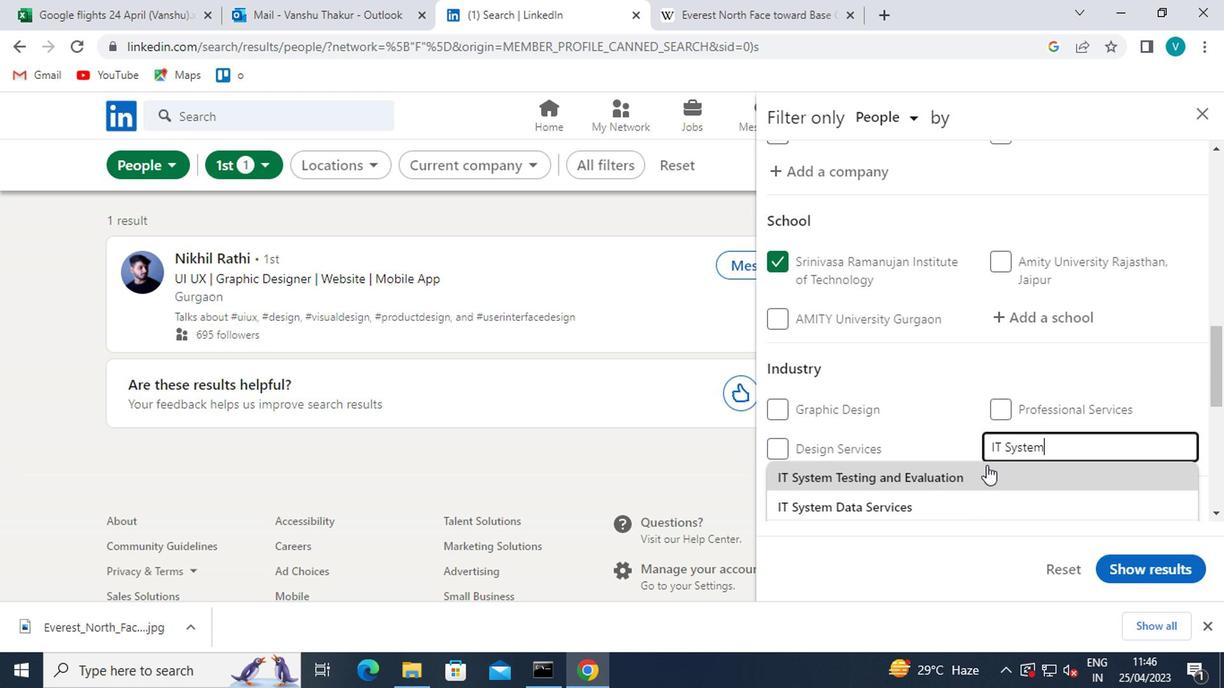 
Action: Mouse moved to (982, 463)
Screenshot: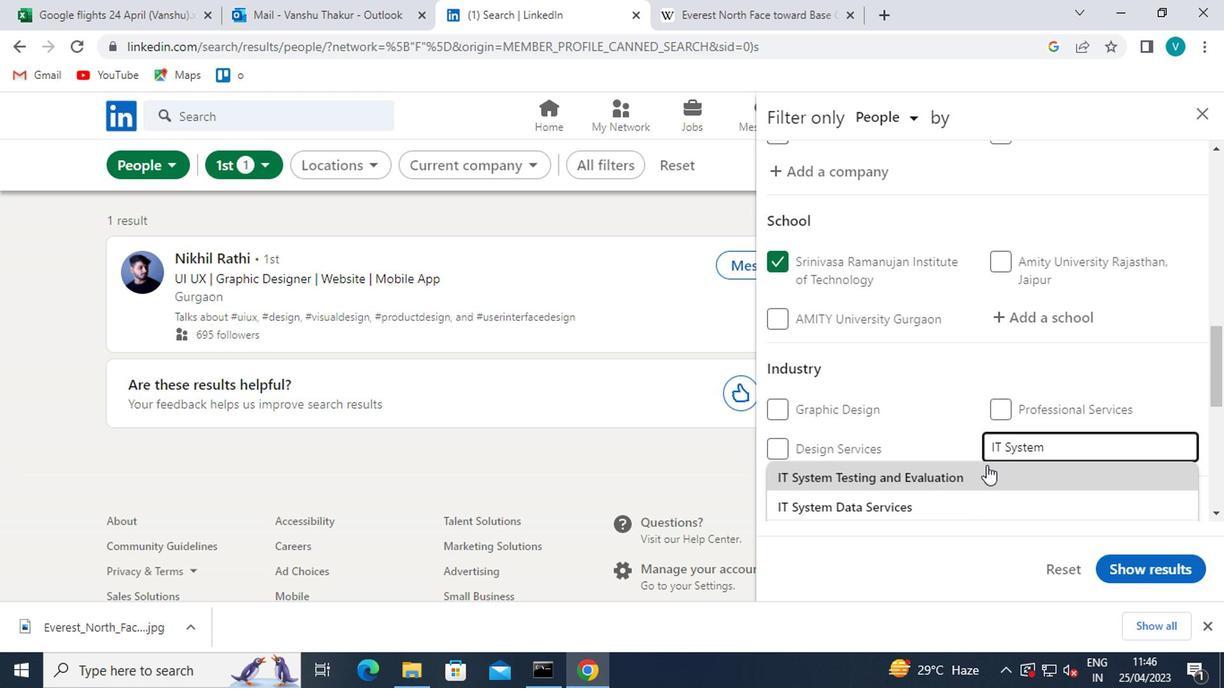 
Action: Key pressed <Key.shift>CU
Screenshot: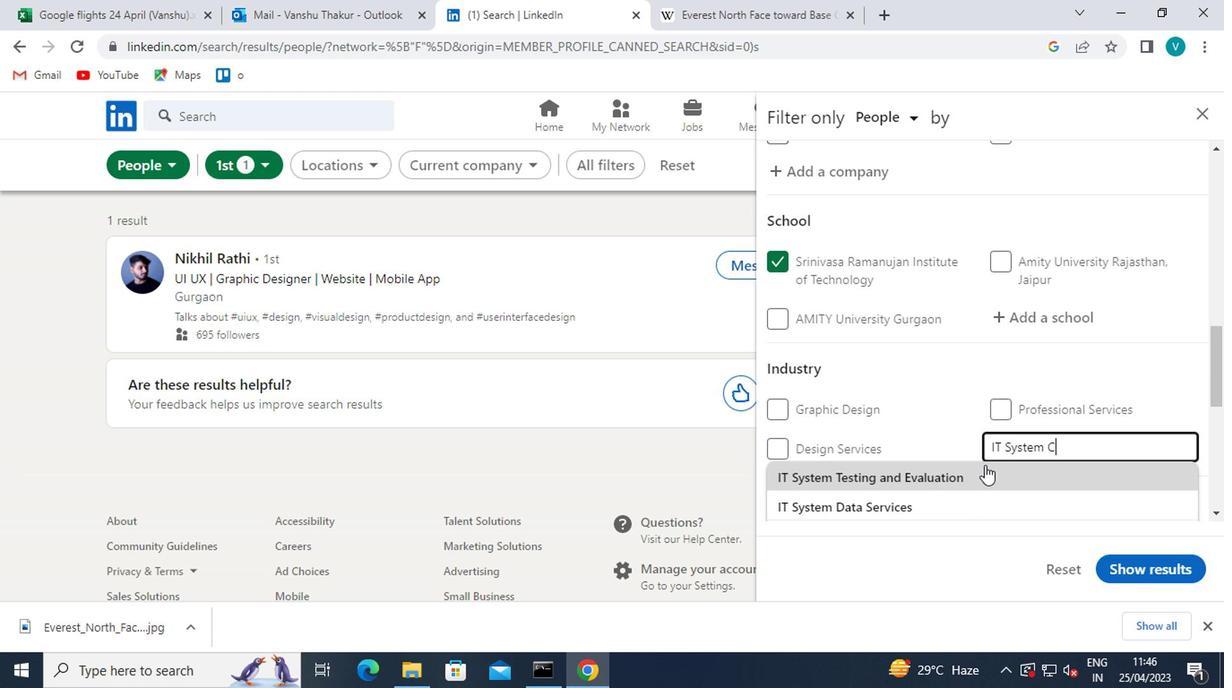 
Action: Mouse moved to (969, 470)
Screenshot: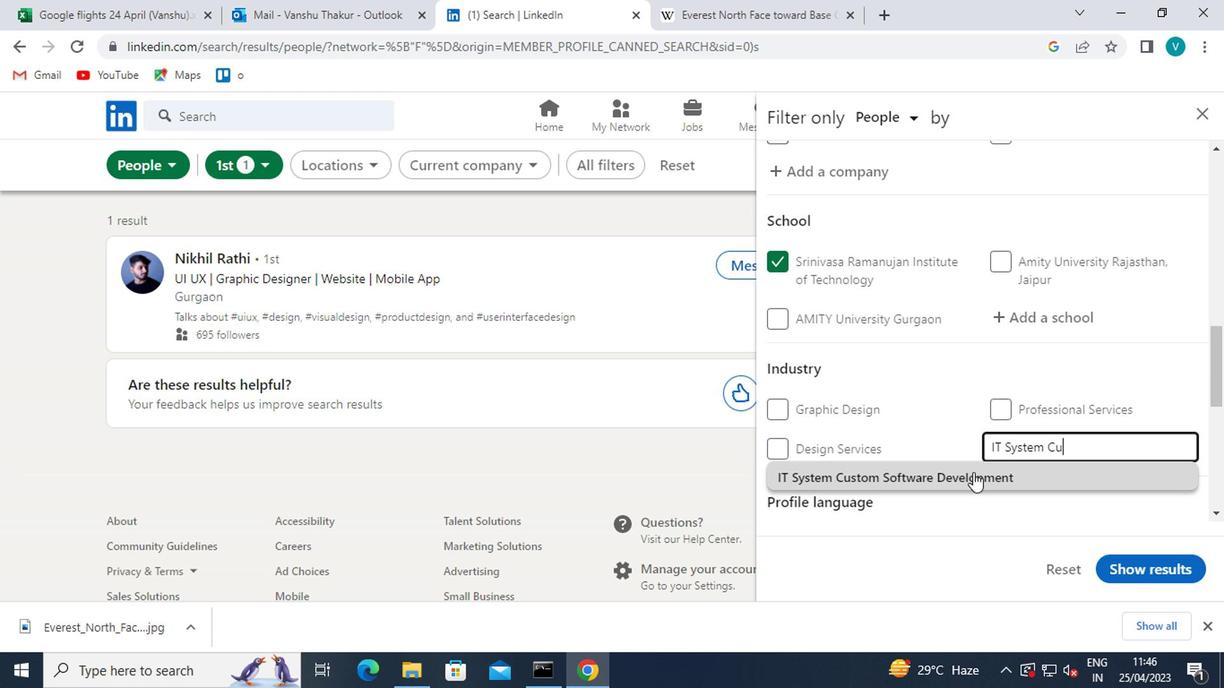 
Action: Mouse pressed left at (969, 470)
Screenshot: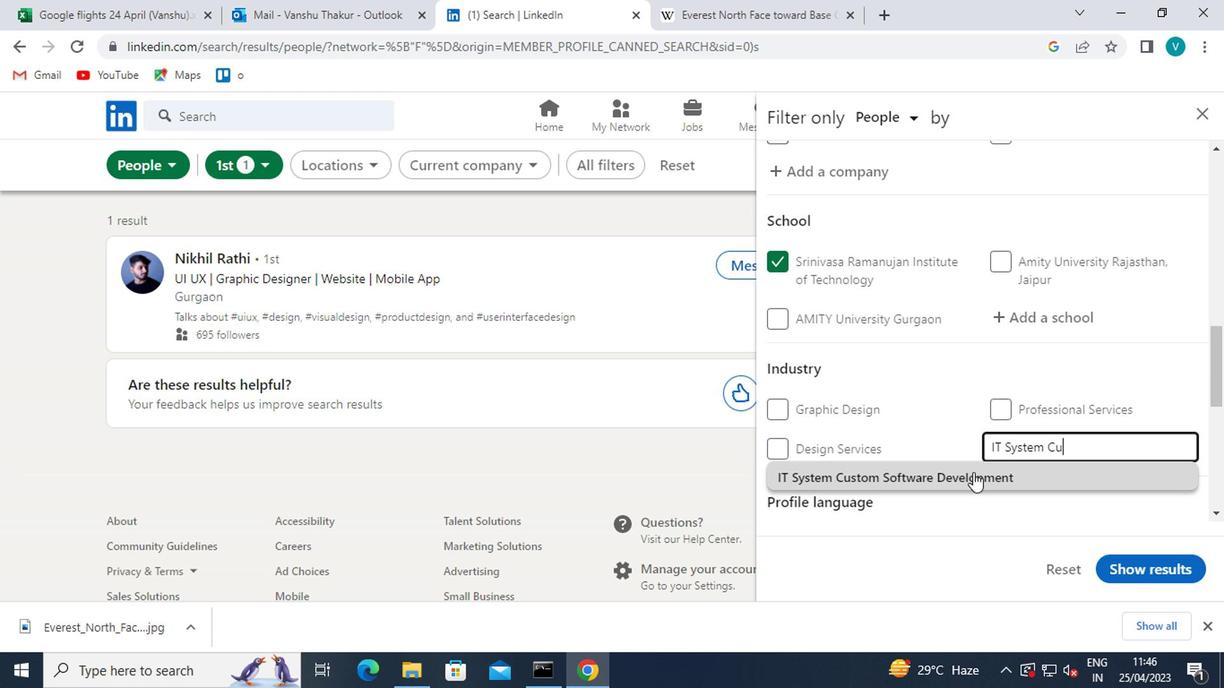 
Action: Mouse moved to (966, 473)
Screenshot: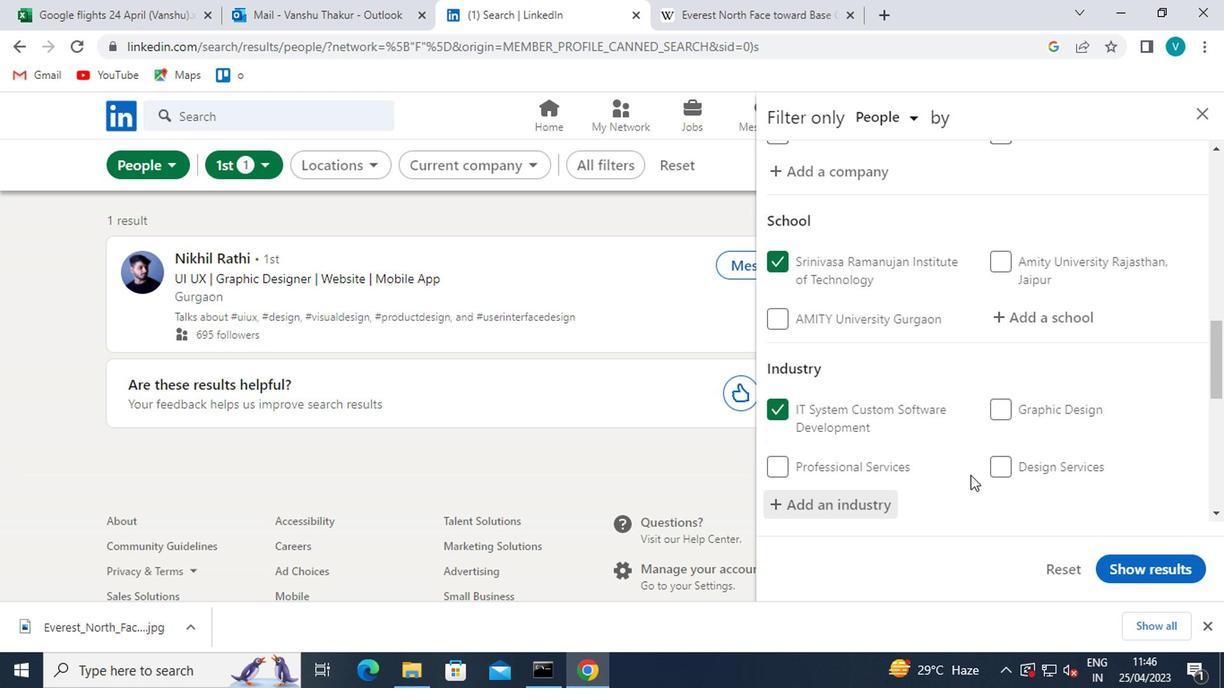
Action: Mouse scrolled (966, 472) with delta (0, 0)
Screenshot: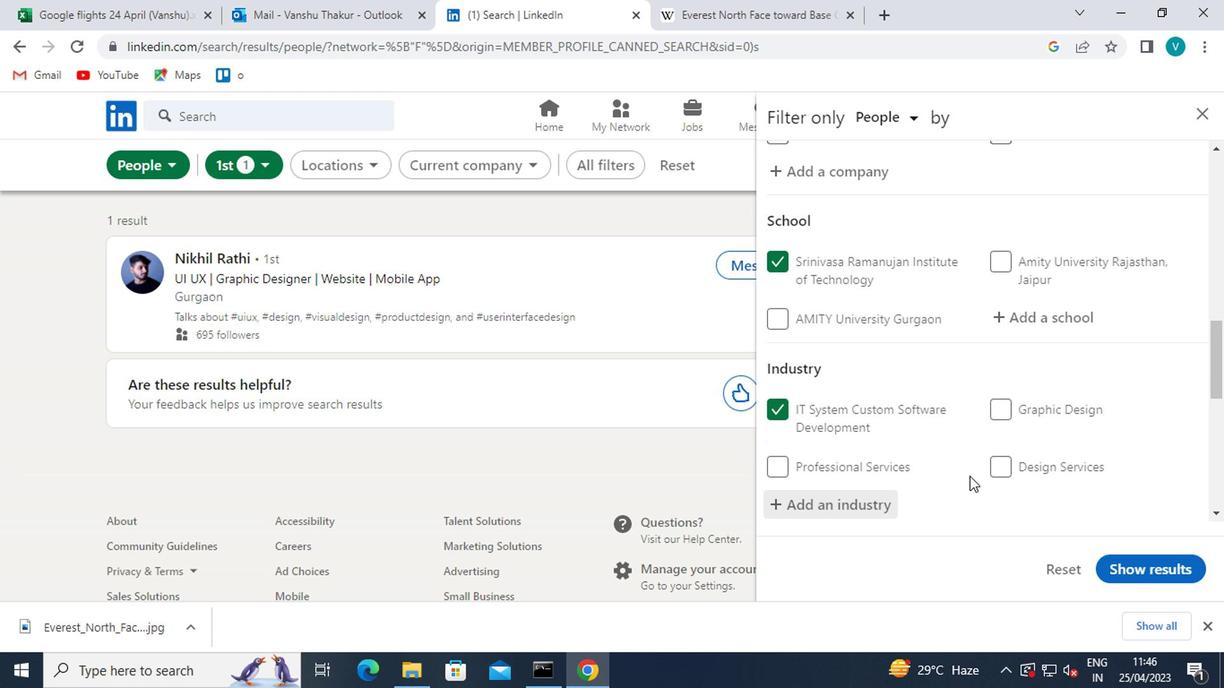 
Action: Mouse moved to (966, 473)
Screenshot: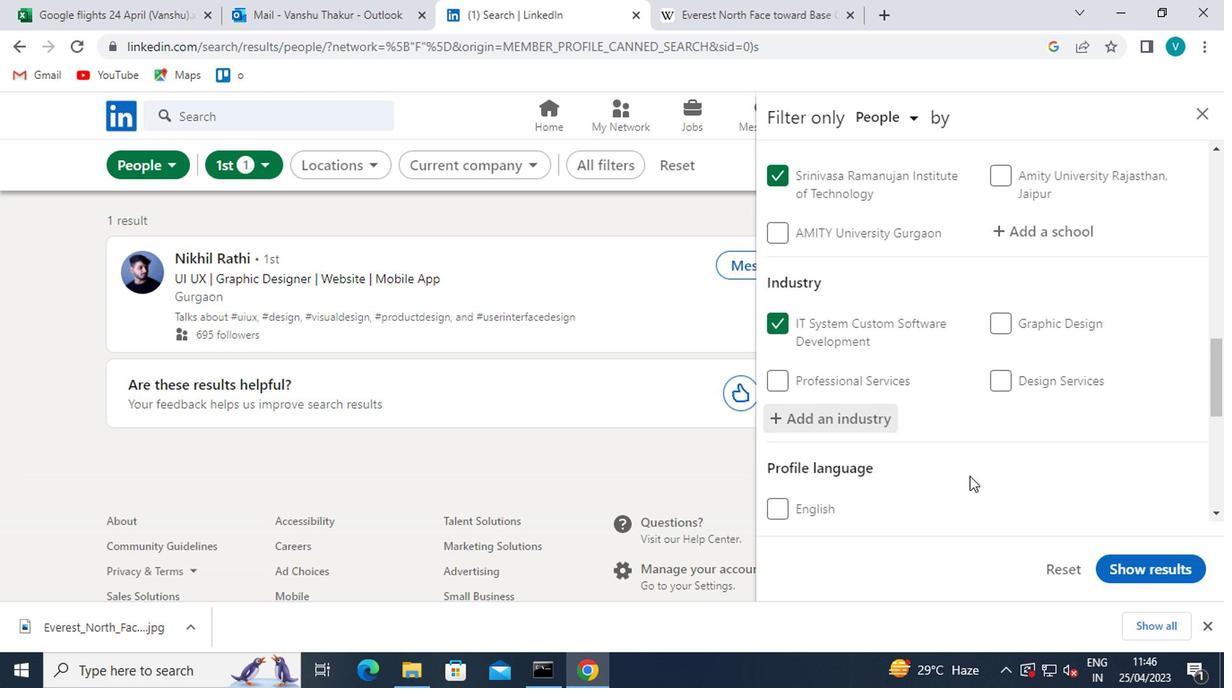 
Action: Mouse scrolled (966, 472) with delta (0, 0)
Screenshot: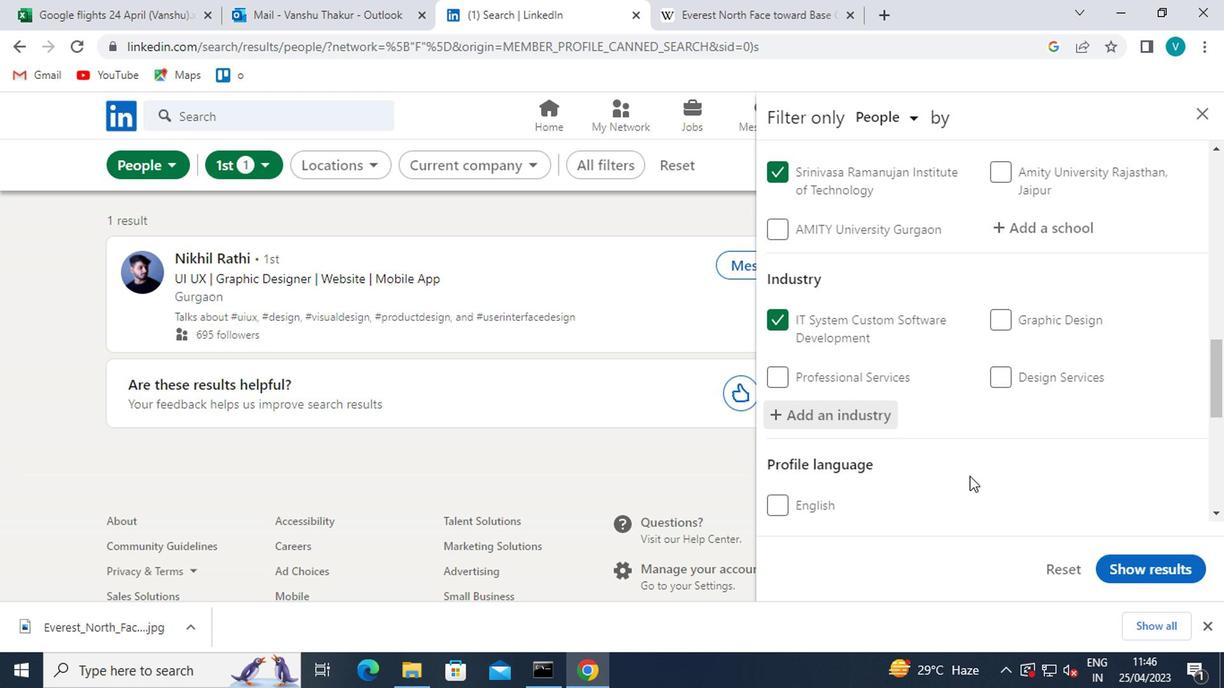 
Action: Mouse moved to (850, 441)
Screenshot: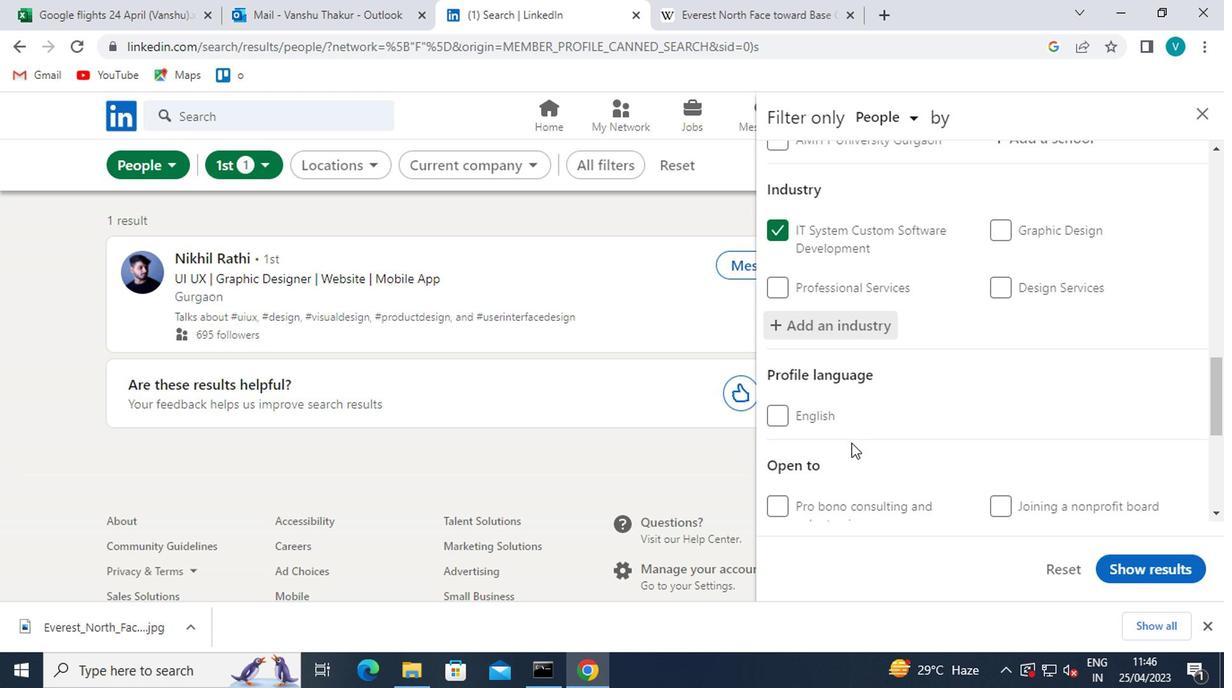 
Action: Mouse scrolled (850, 440) with delta (0, 0)
Screenshot: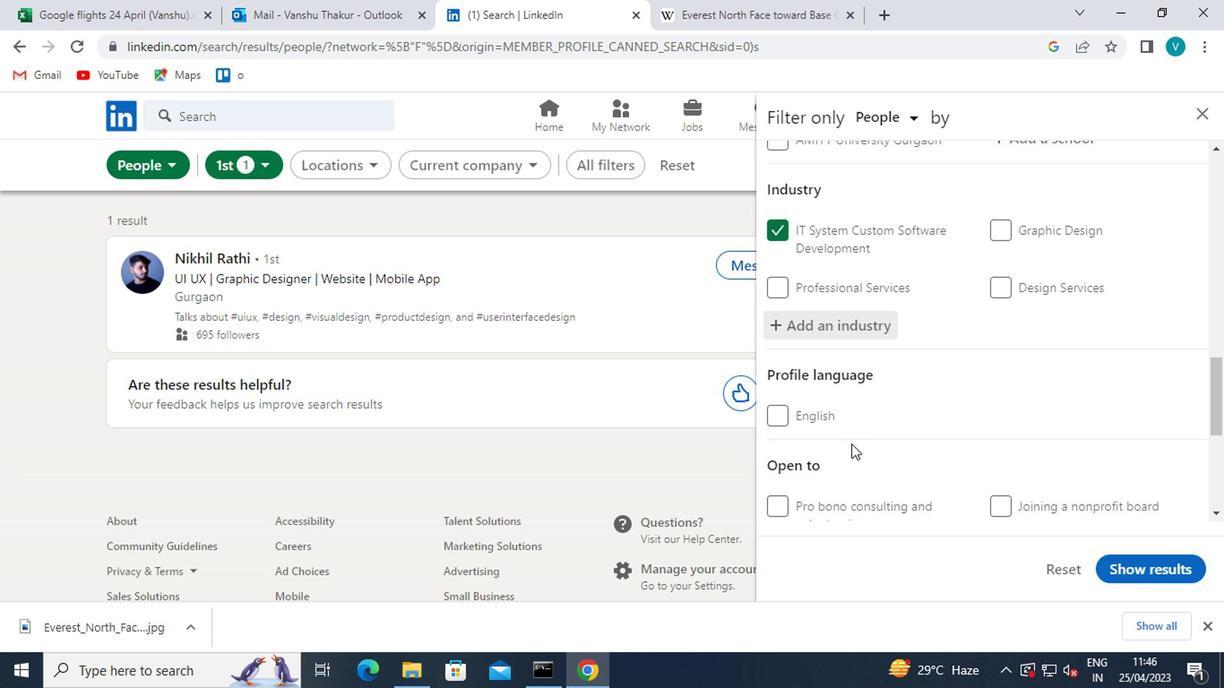 
Action: Mouse scrolled (850, 440) with delta (0, 0)
Screenshot: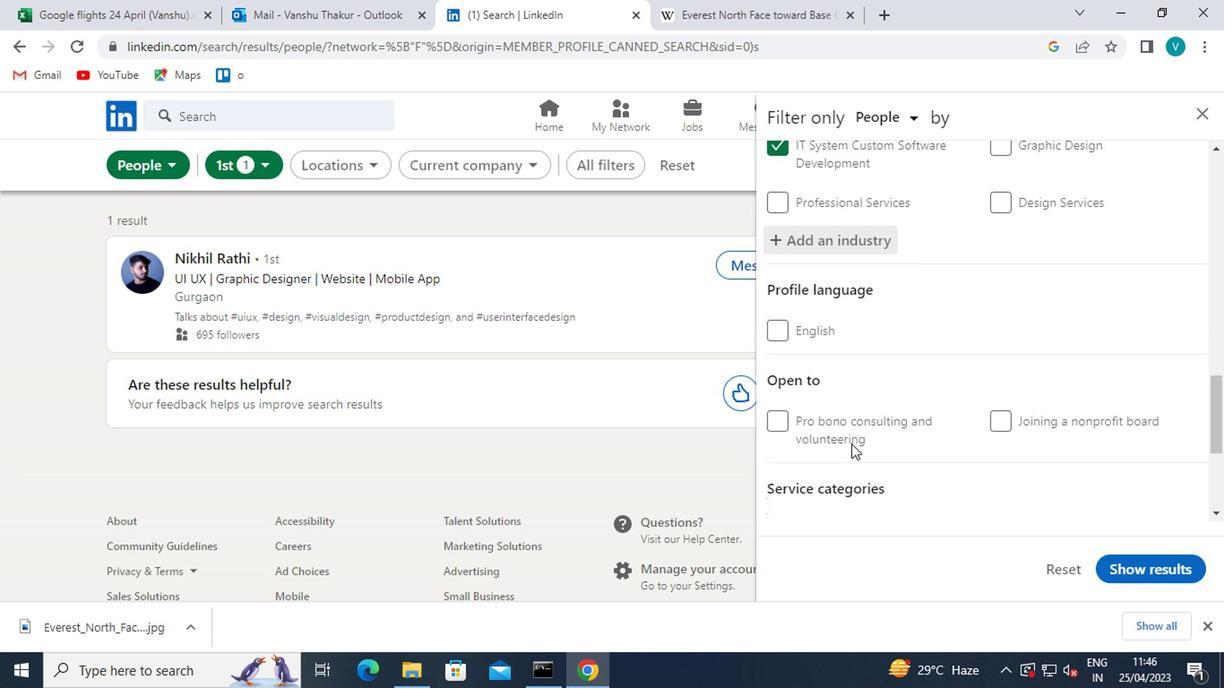 
Action: Mouse scrolled (850, 440) with delta (0, 0)
Screenshot: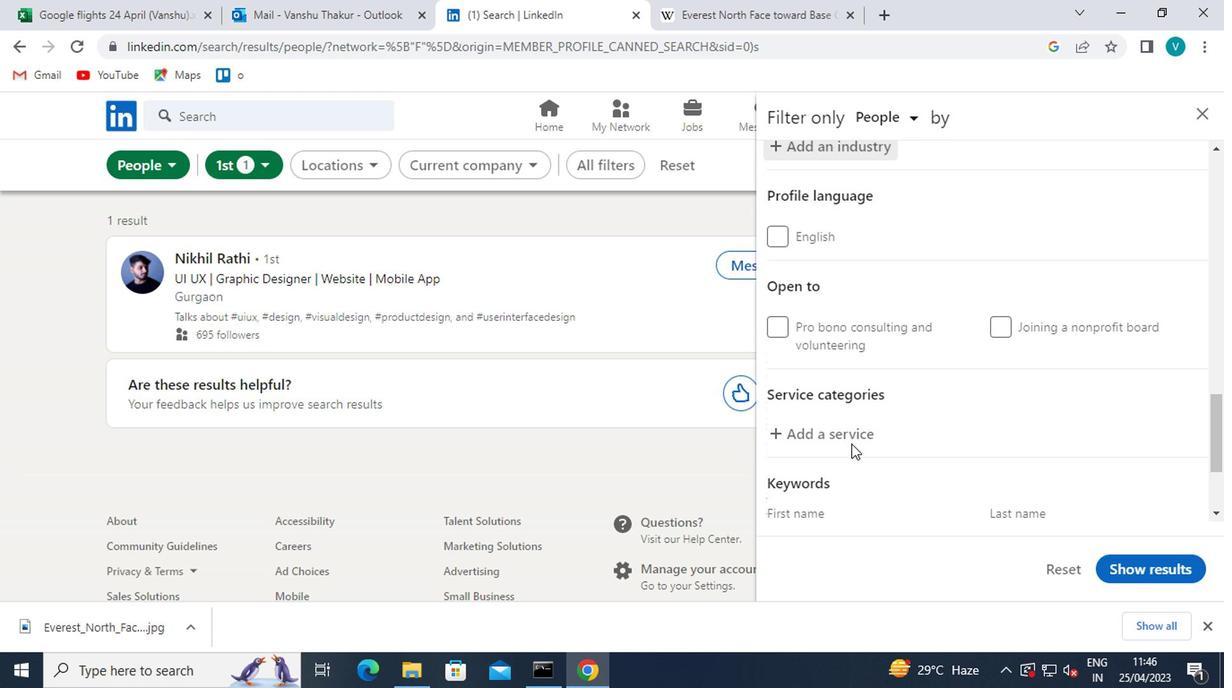 
Action: Mouse moved to (867, 345)
Screenshot: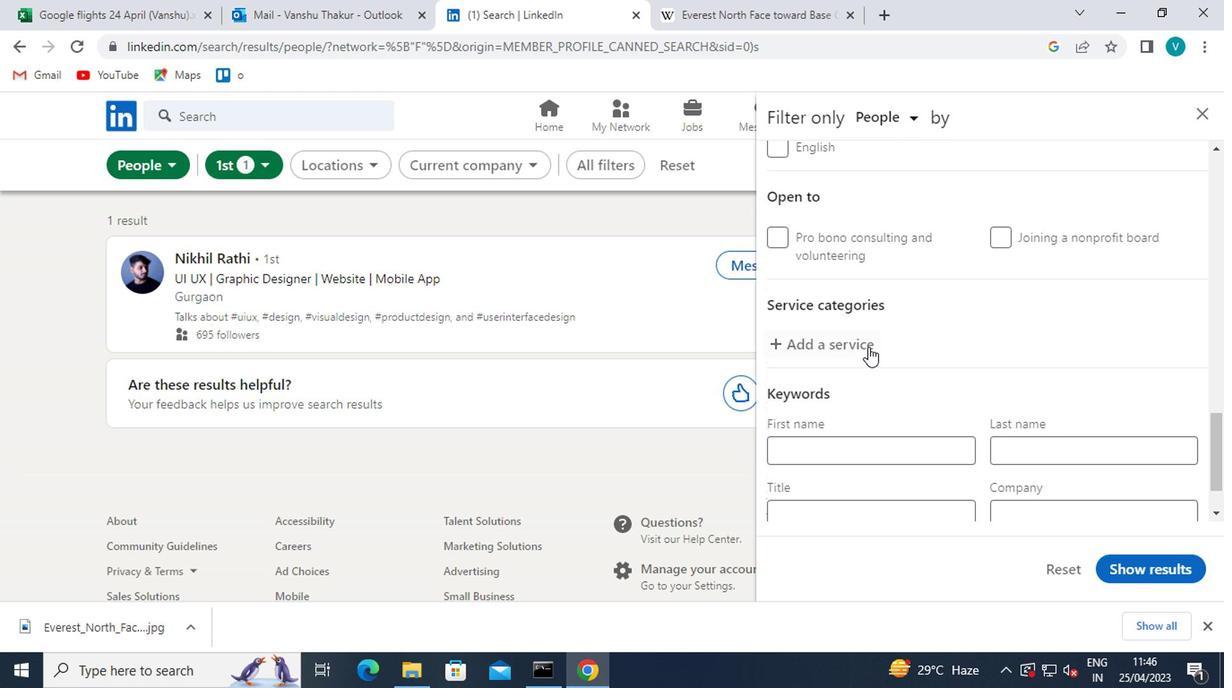 
Action: Mouse pressed left at (867, 345)
Screenshot: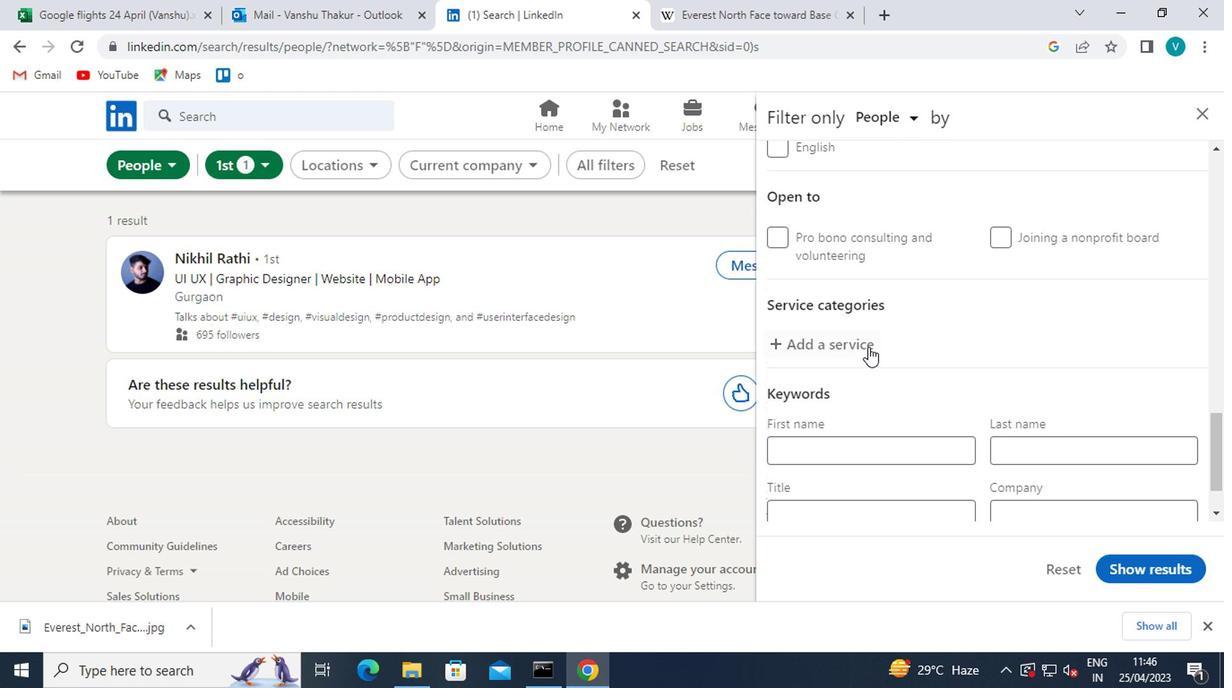 
Action: Key pressed <Key.shift>CONTENT<Key.space><Key.shift>D<Key.backspace>
Screenshot: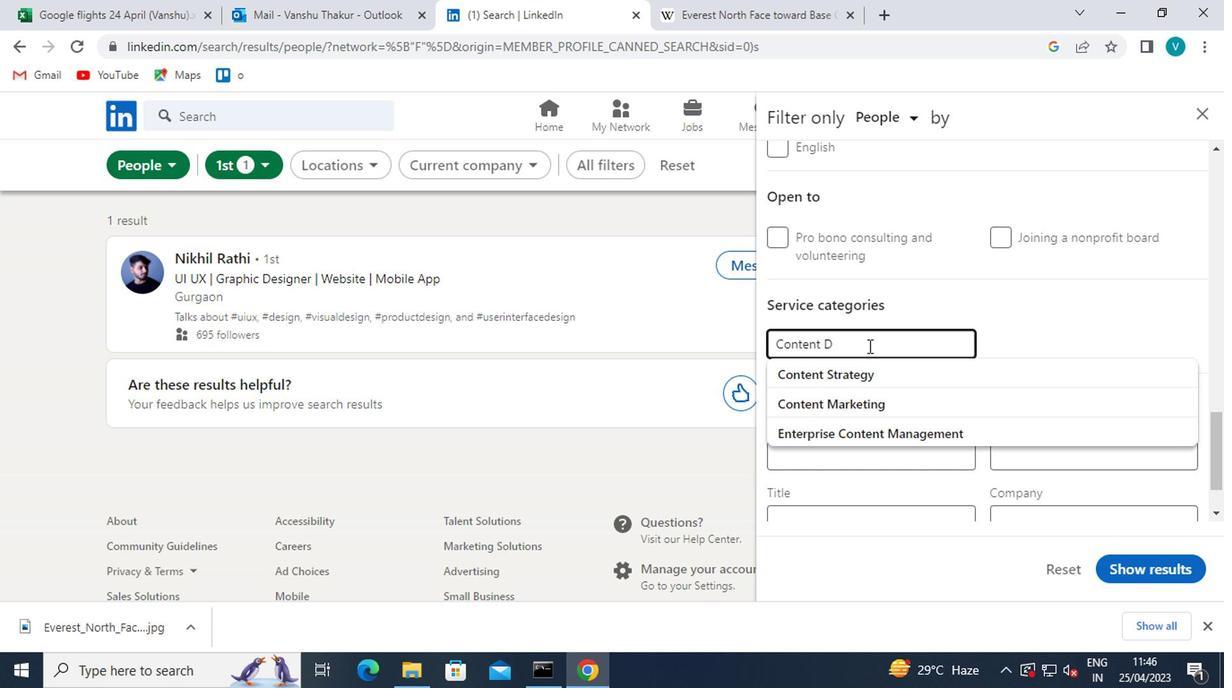 
Action: Mouse moved to (848, 365)
Screenshot: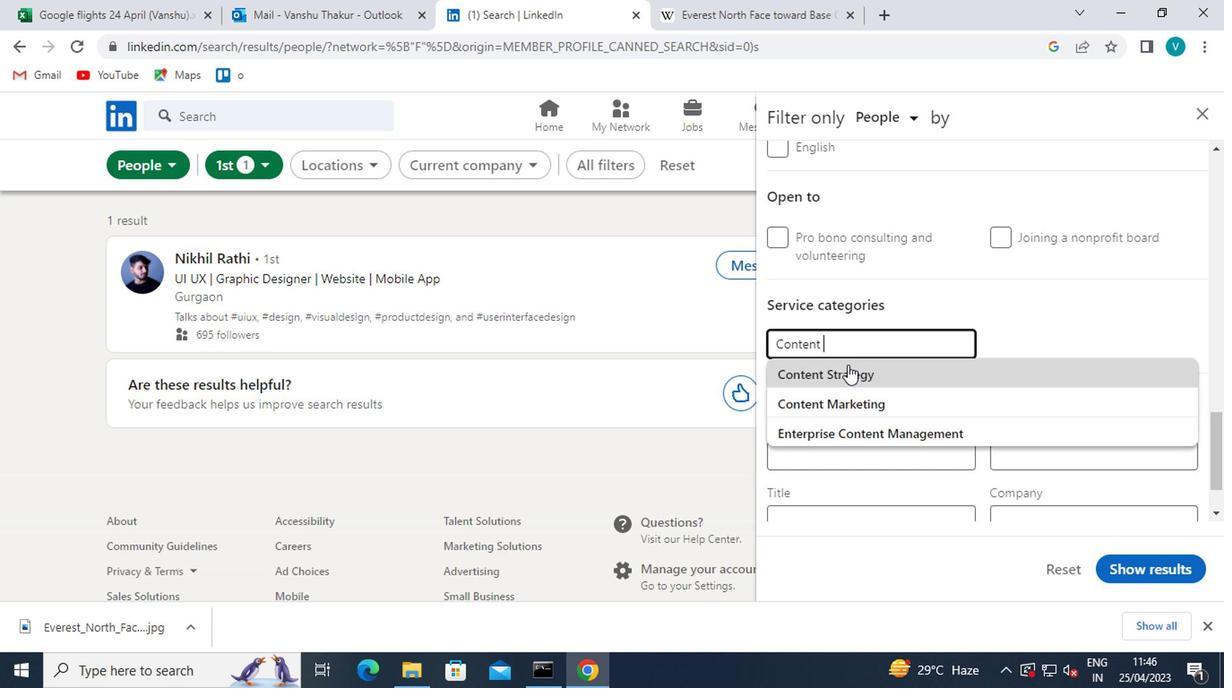 
Action: Mouse pressed left at (848, 365)
Screenshot: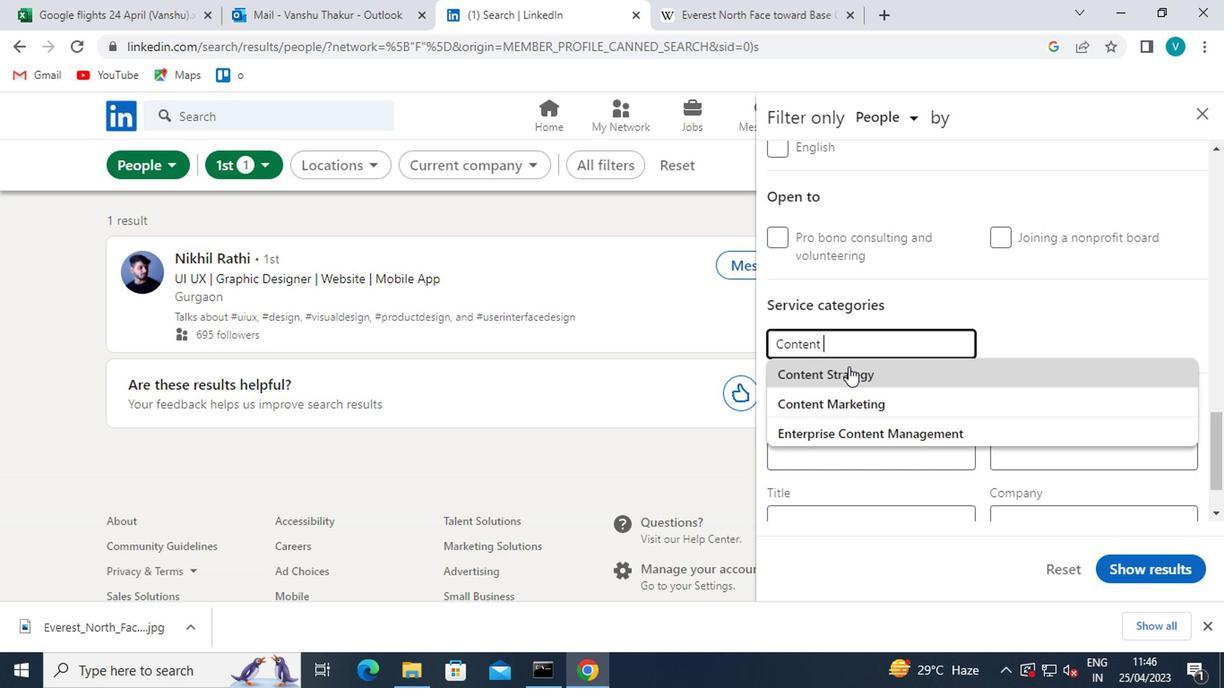 
Action: Mouse moved to (850, 368)
Screenshot: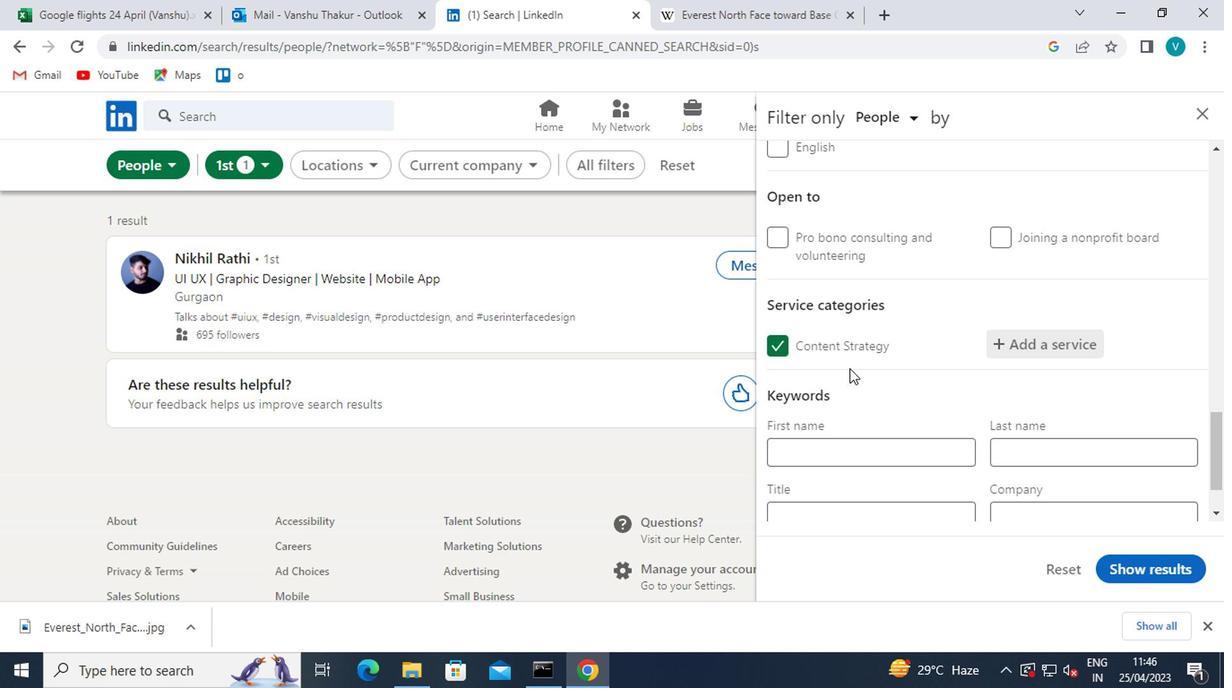 
Action: Mouse scrolled (850, 367) with delta (0, 0)
Screenshot: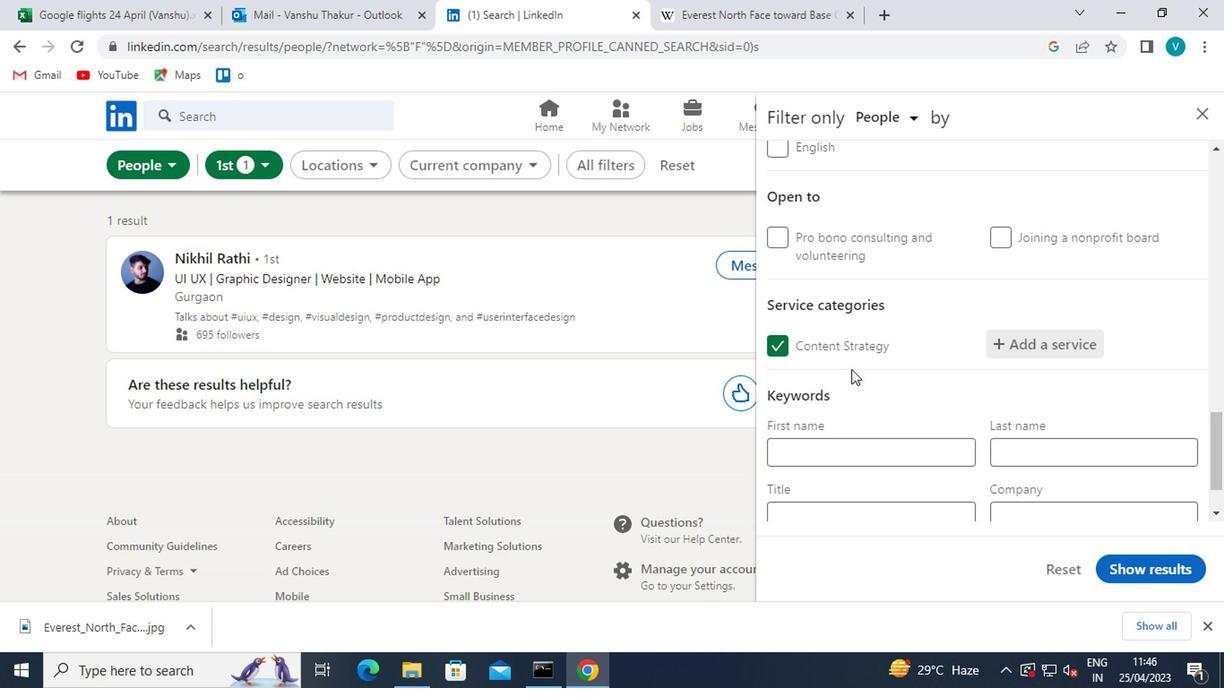 
Action: Mouse moved to (854, 370)
Screenshot: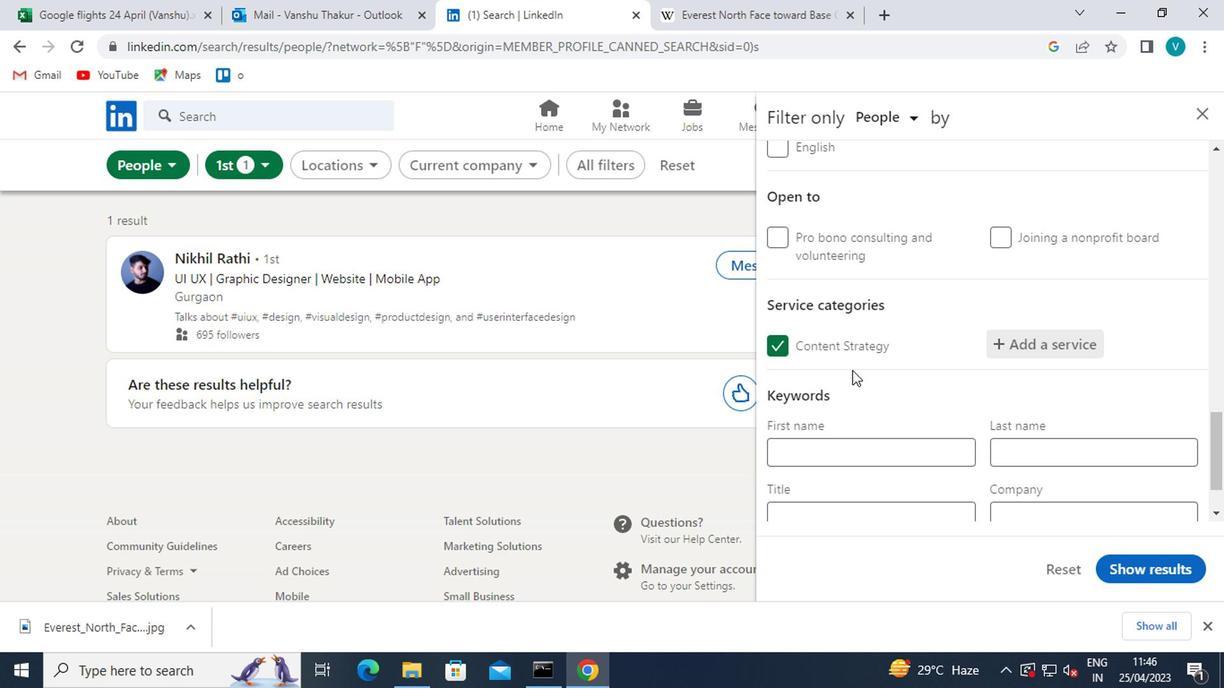 
Action: Mouse scrolled (854, 369) with delta (0, 0)
Screenshot: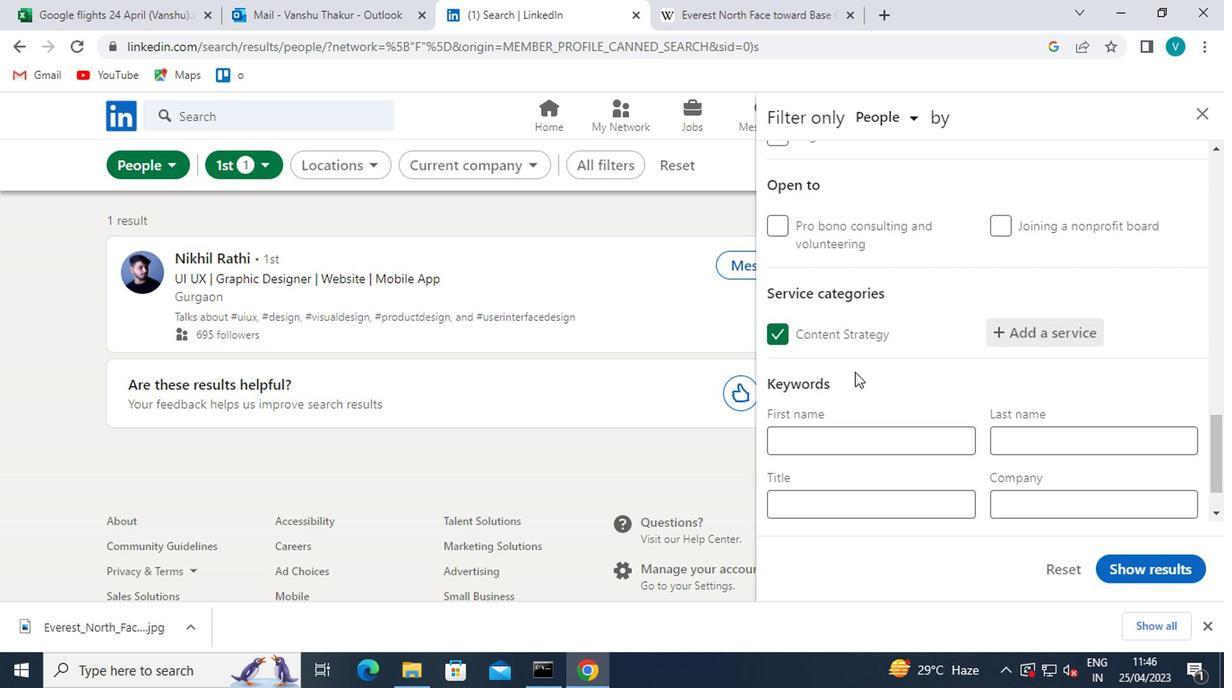 
Action: Mouse moved to (866, 429)
Screenshot: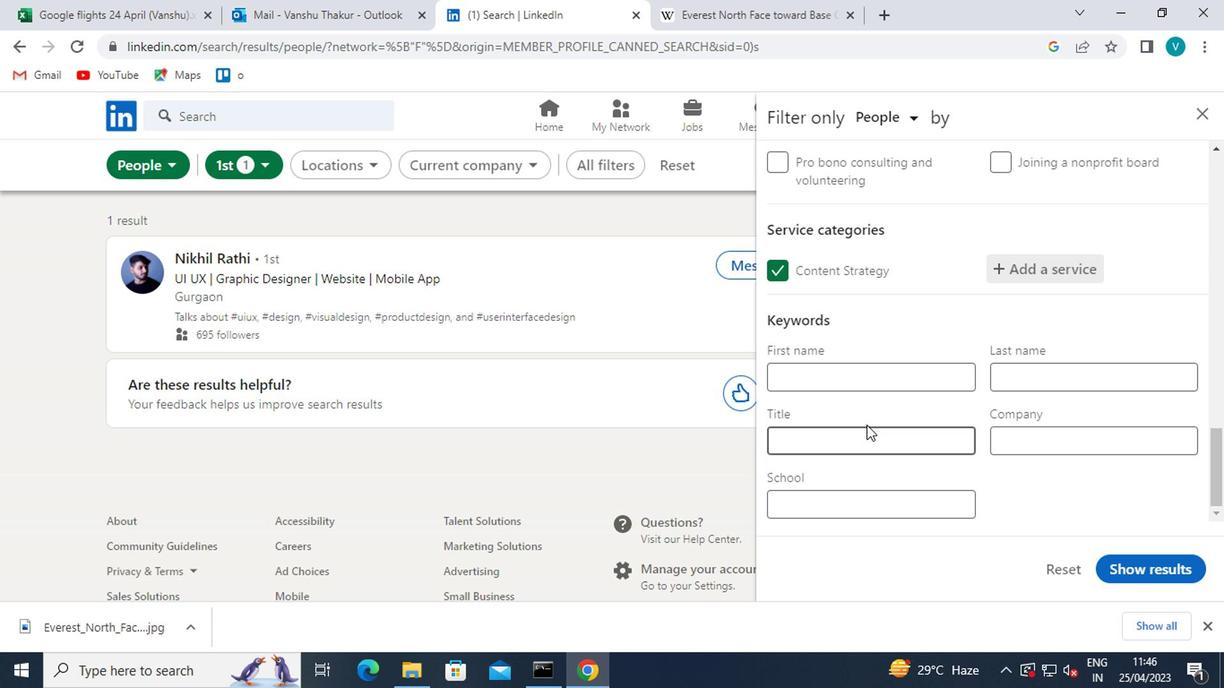 
Action: Mouse pressed left at (866, 429)
Screenshot: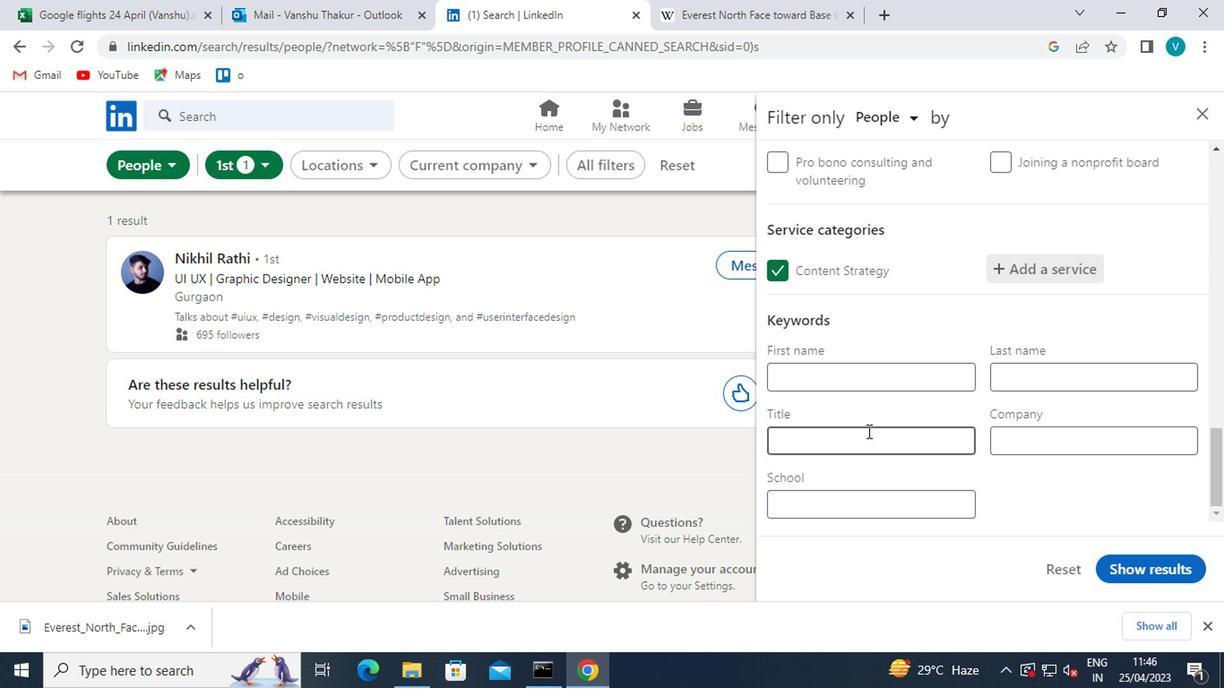 
Action: Mouse moved to (866, 429)
Screenshot: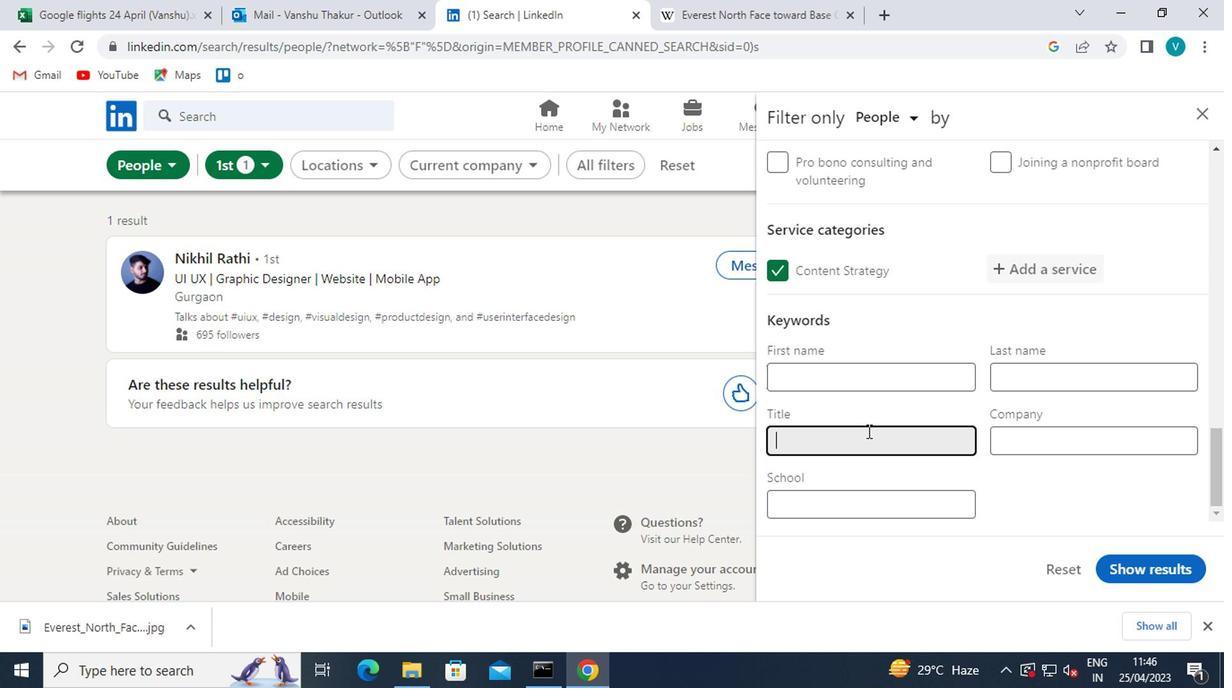 
Action: Key pressed <Key.shift>FRONT<Key.space><Key.shift>DESK<Key.space><Key.shift>MA<Key.backspace><Key.backspace><Key.backspace><Key.backspace><Key.backspace><Key.backspace>ESK<Key.space><Key.shift>MANAGER
Screenshot: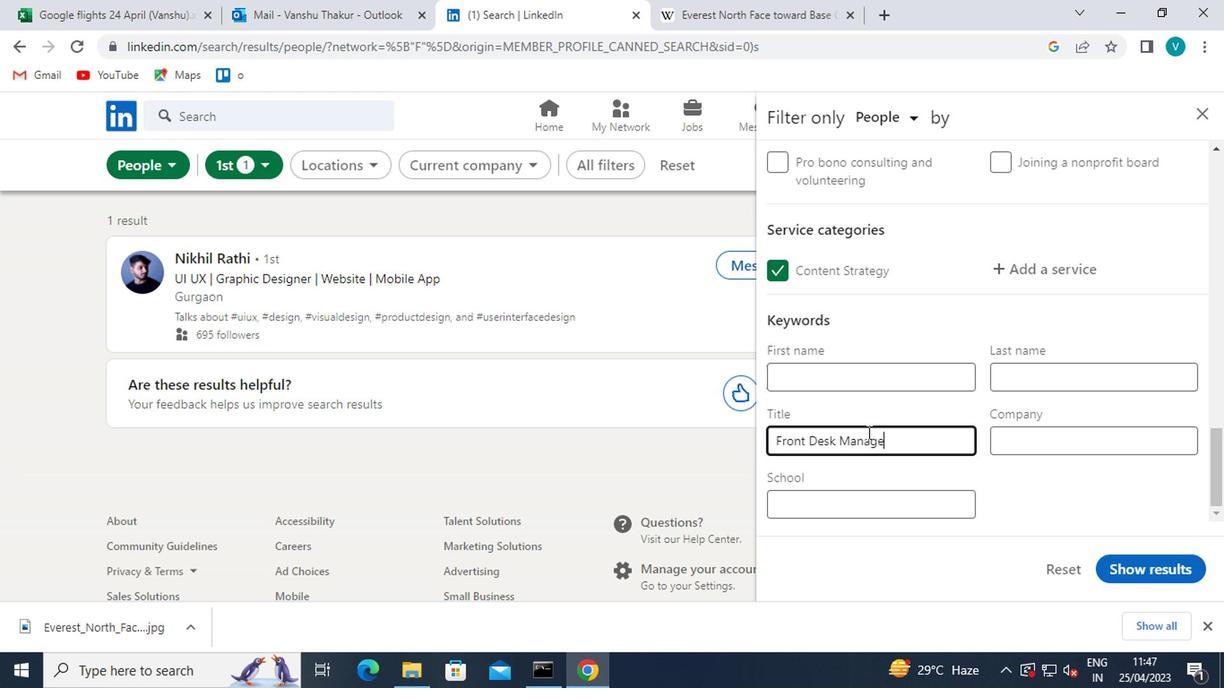 
Action: Mouse moved to (1151, 561)
Screenshot: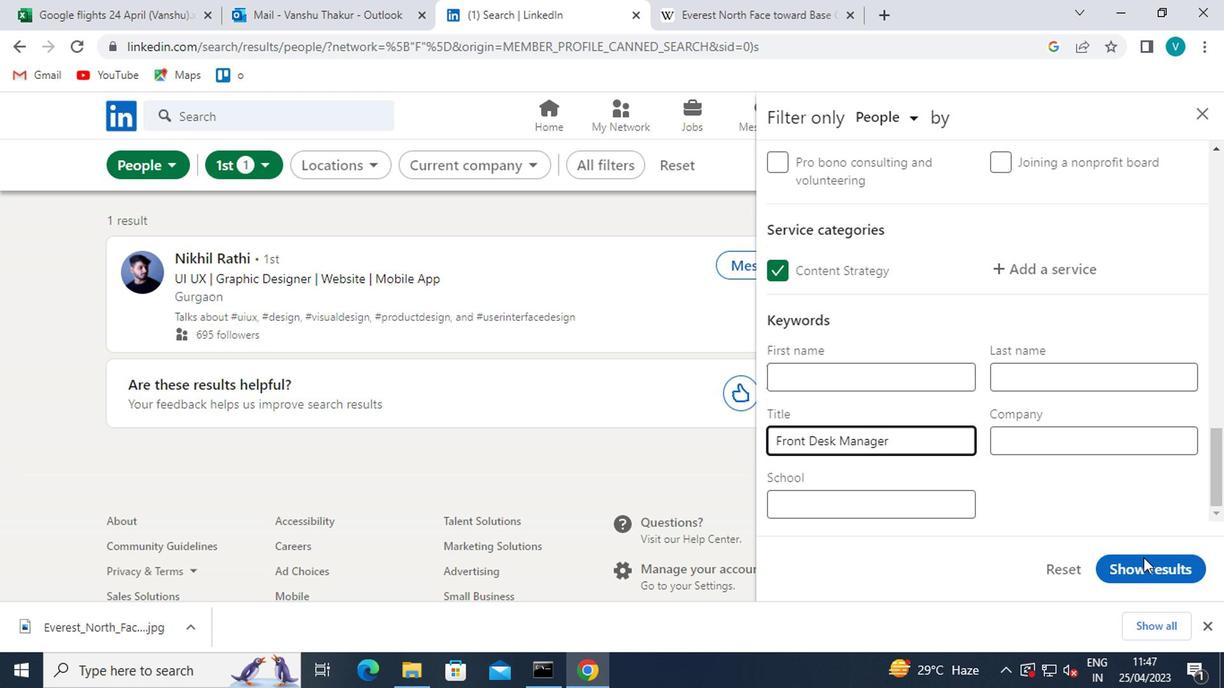 
Action: Mouse pressed left at (1151, 561)
Screenshot: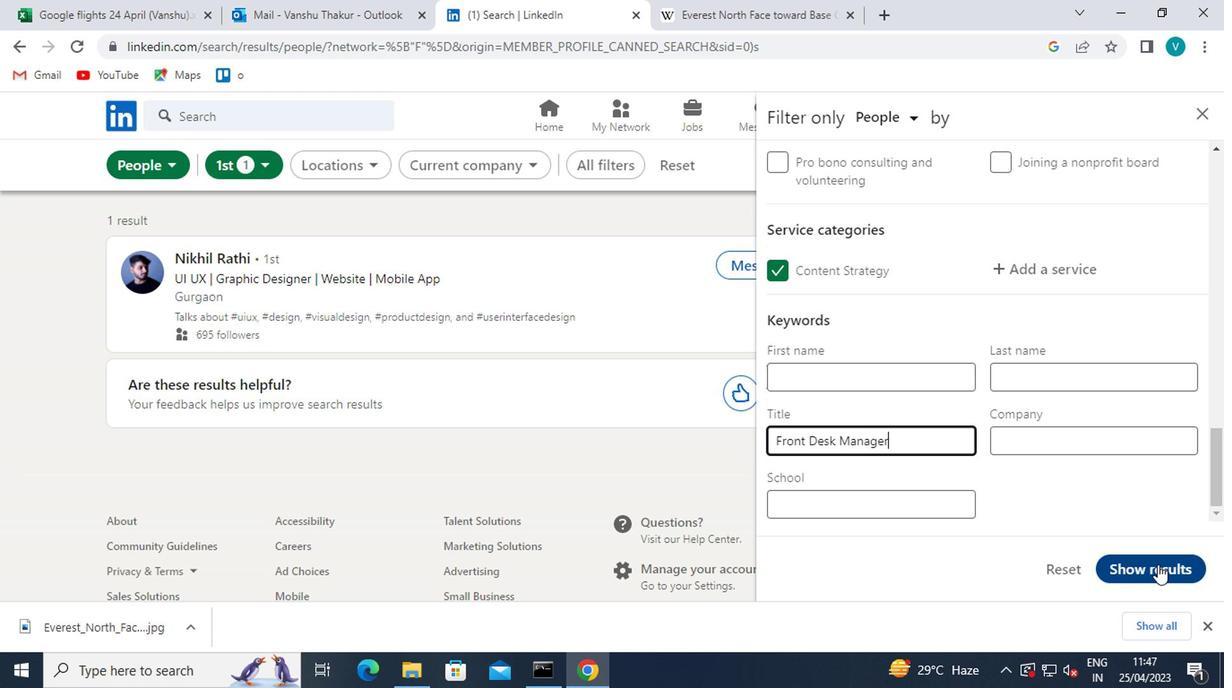 
